 Task: In the Contact  Isabelle.Mitchell@brooklynmuseum.org, Create email and send with subject: 'Welcome to a New Paradigm: Introducing Our Visionary Solution', and with mail content 'Good Morning!_x000D_
Ignite your passion for success. Our groundbreaking solution will unleash your potential and open doors to endless opportunities in your industry._x000D_
Best Regards', attach the document: Project_plan.docx and insert image: visitingcard.jpg. Below Best Regards, write Wechat and insert the URL: 'www.wechat.com'. Mark checkbox to create task to follow up : In 2 weeks. Logged in from softage.5@softage.net
Action: Mouse moved to (83, 69)
Screenshot: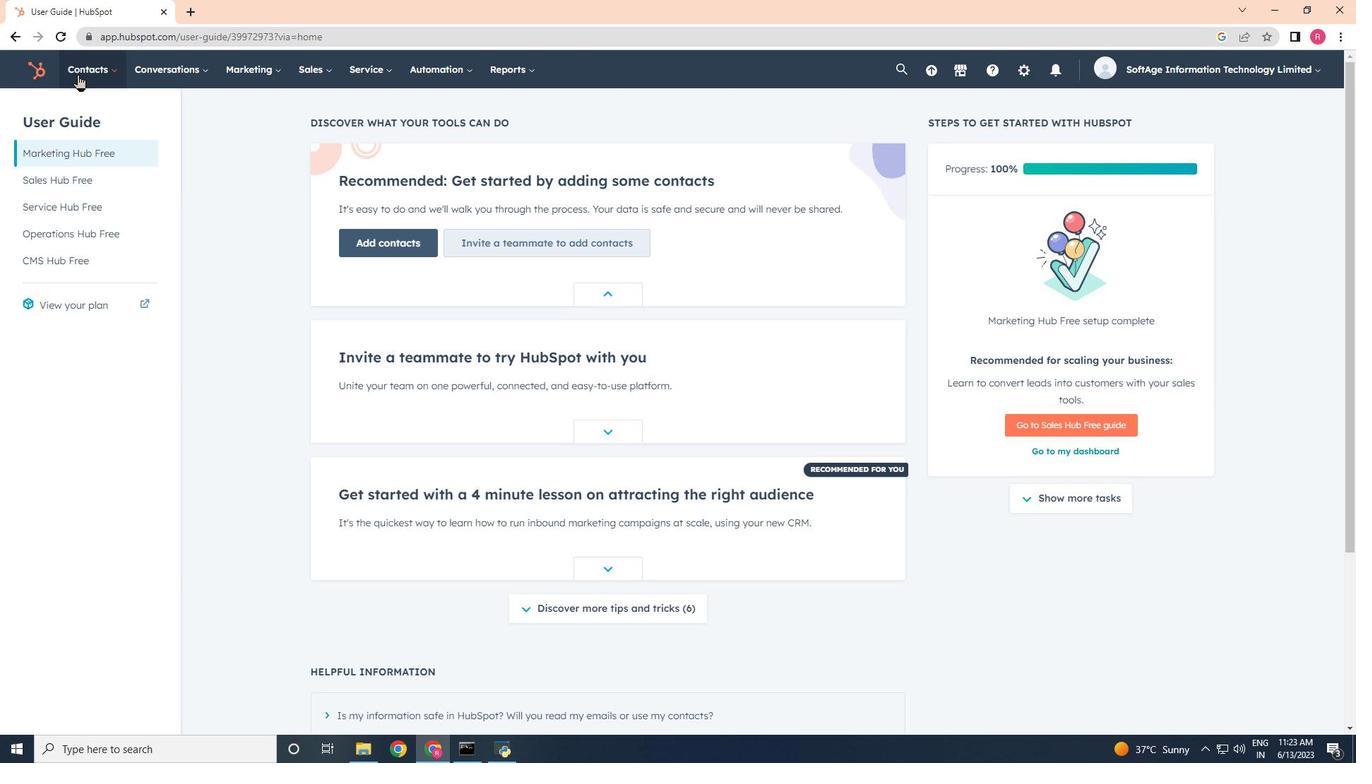 
Action: Mouse pressed left at (83, 69)
Screenshot: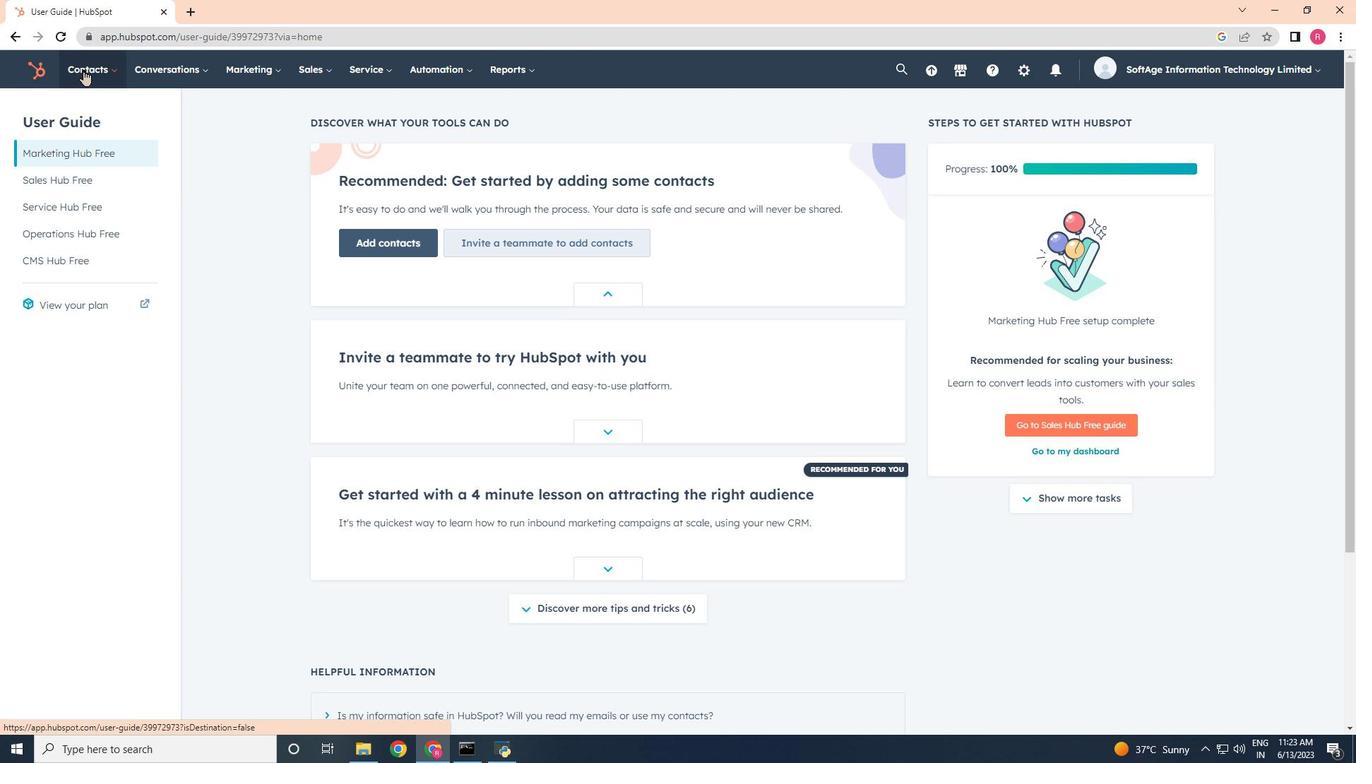 
Action: Mouse moved to (110, 104)
Screenshot: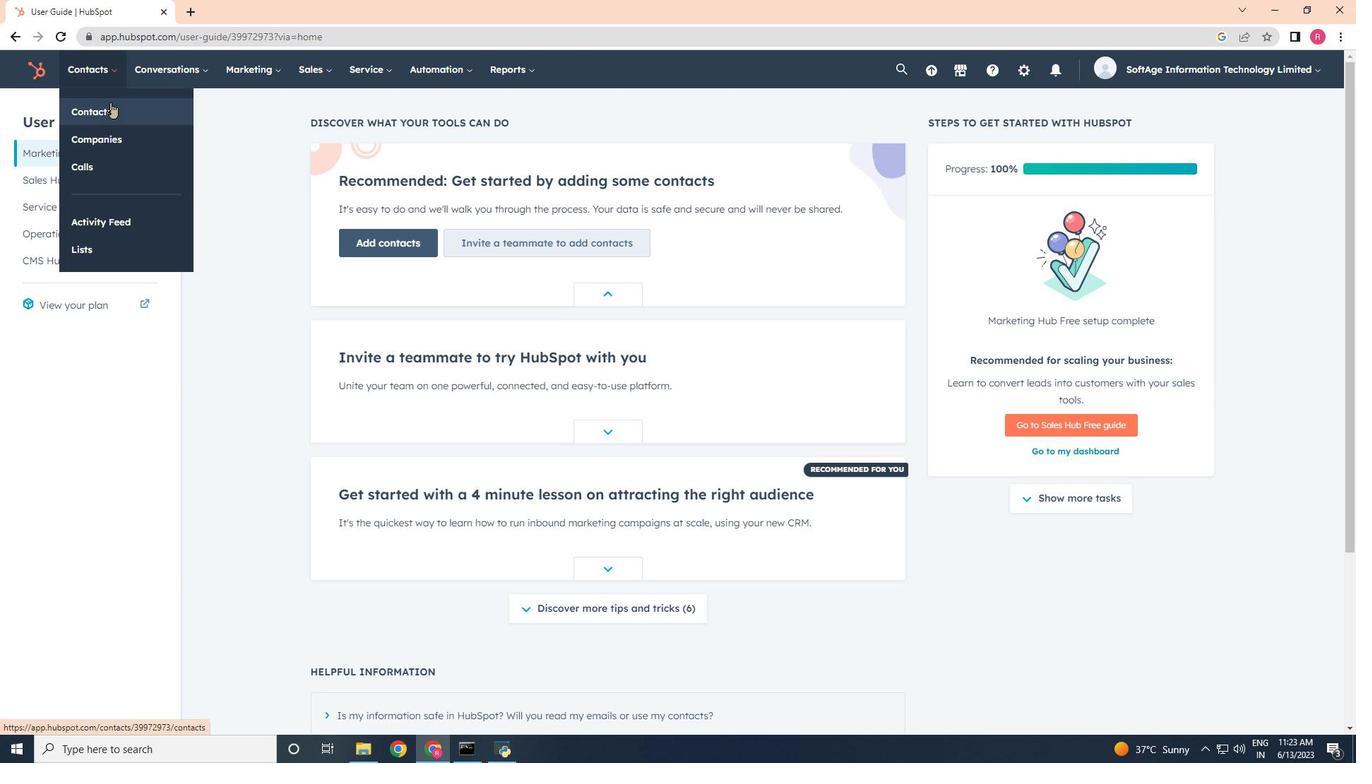 
Action: Mouse pressed left at (110, 104)
Screenshot: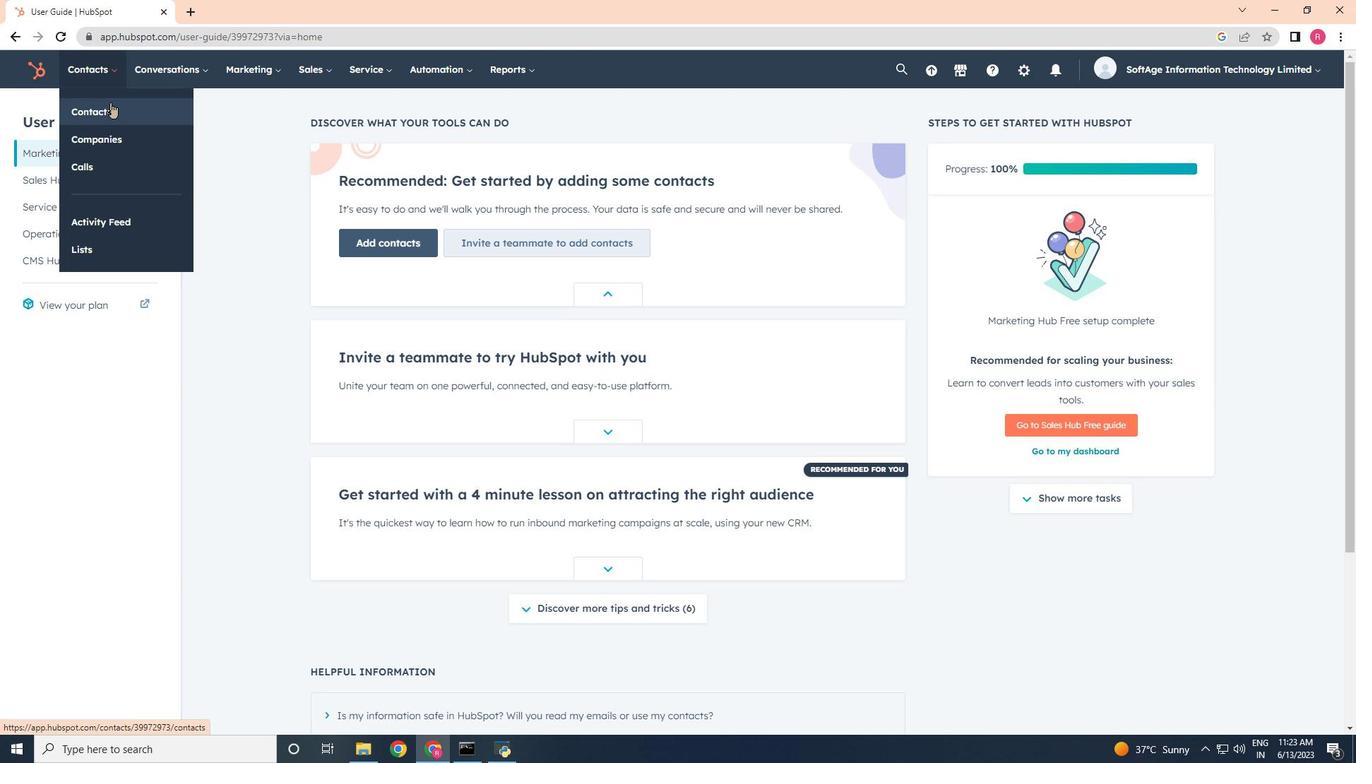 
Action: Mouse moved to (118, 223)
Screenshot: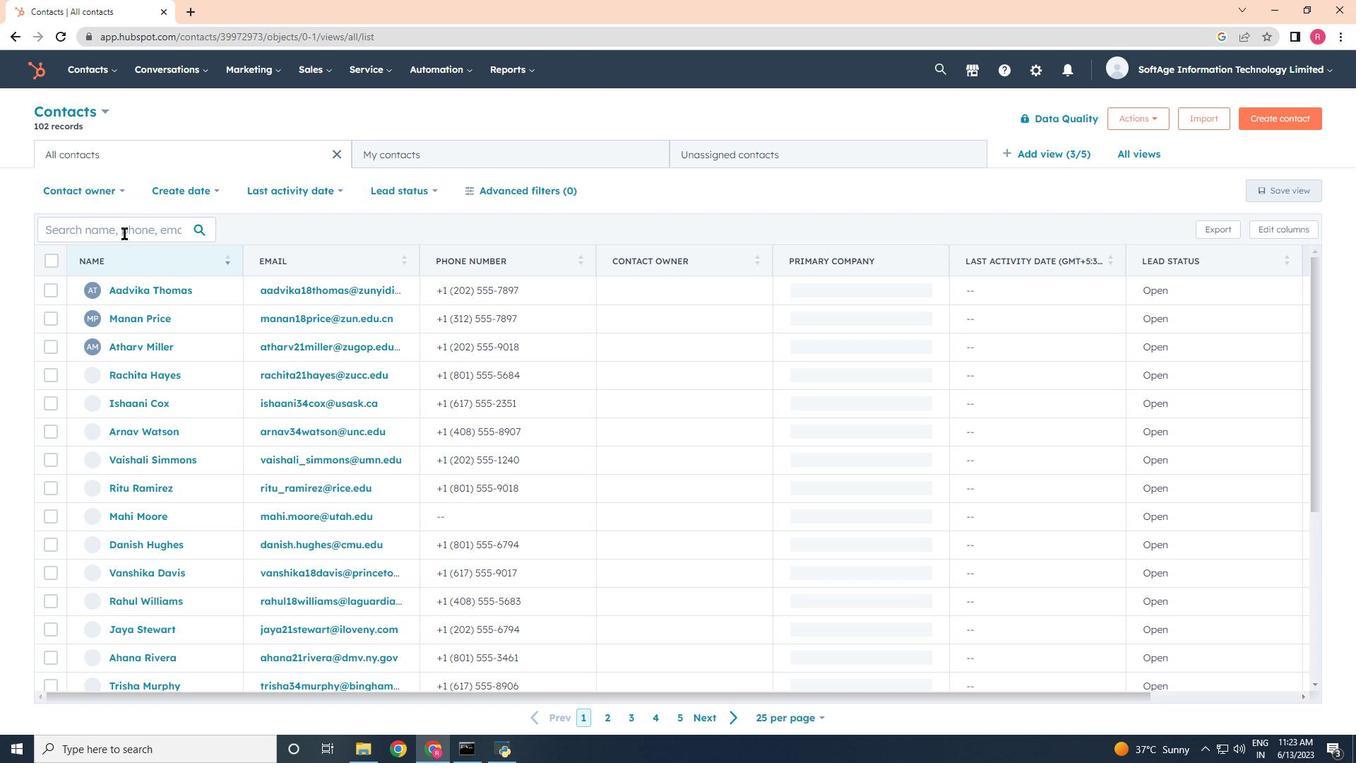 
Action: Mouse pressed left at (118, 223)
Screenshot: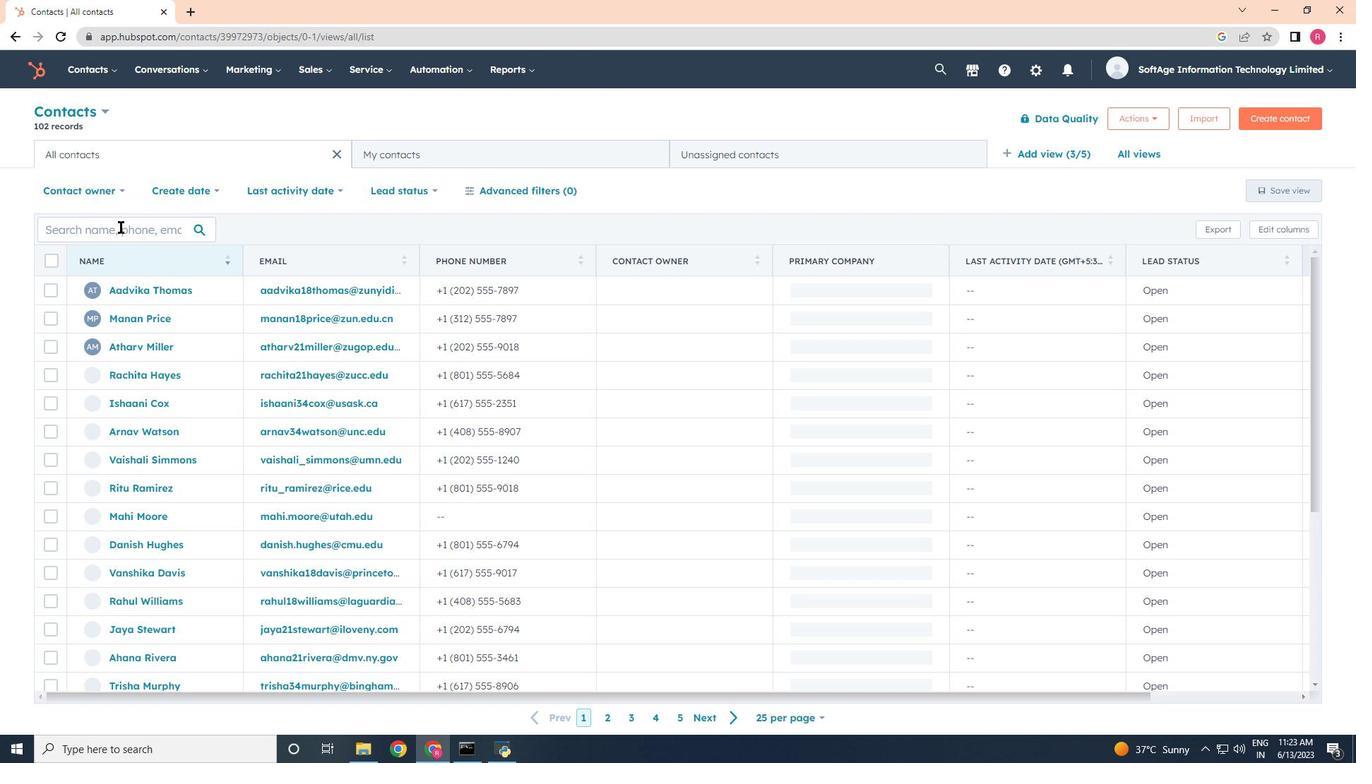 
Action: Mouse pressed right at (118, 223)
Screenshot: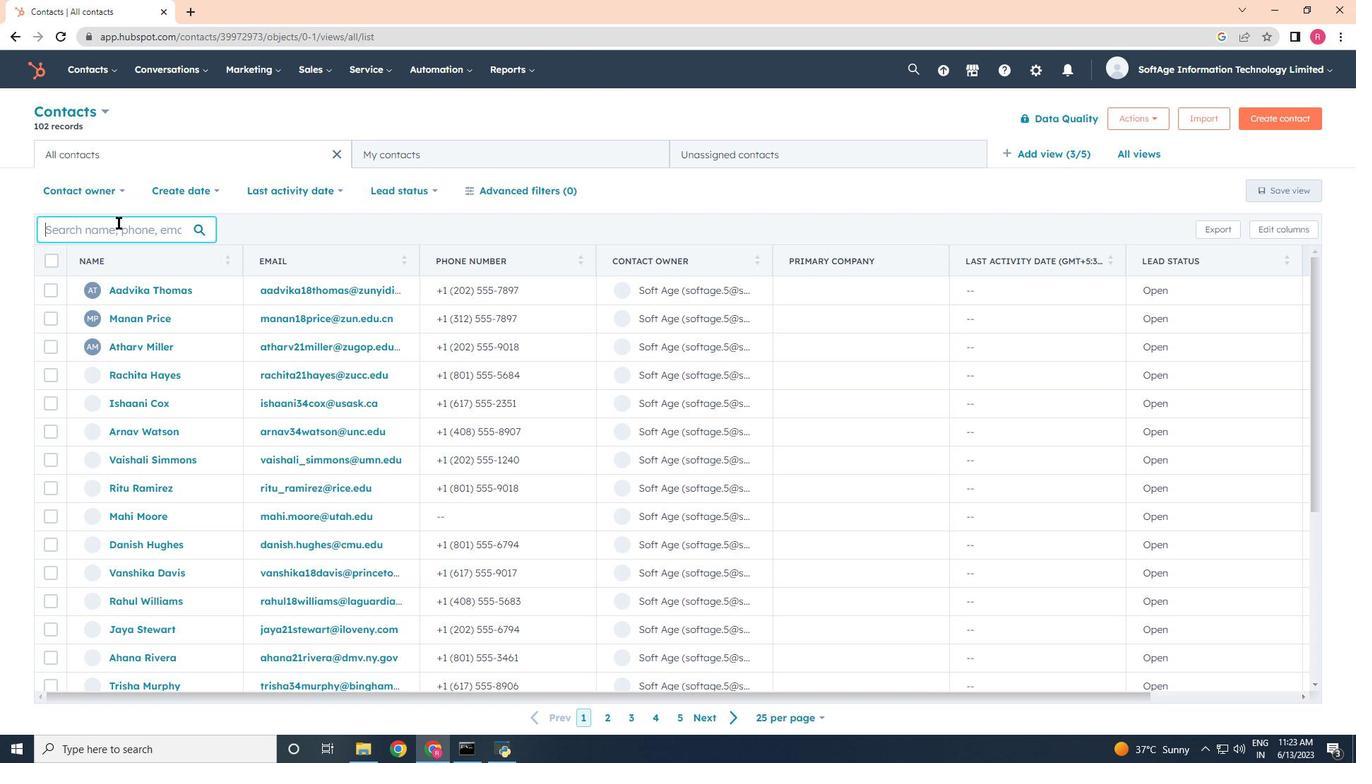 
Action: Mouse moved to (161, 336)
Screenshot: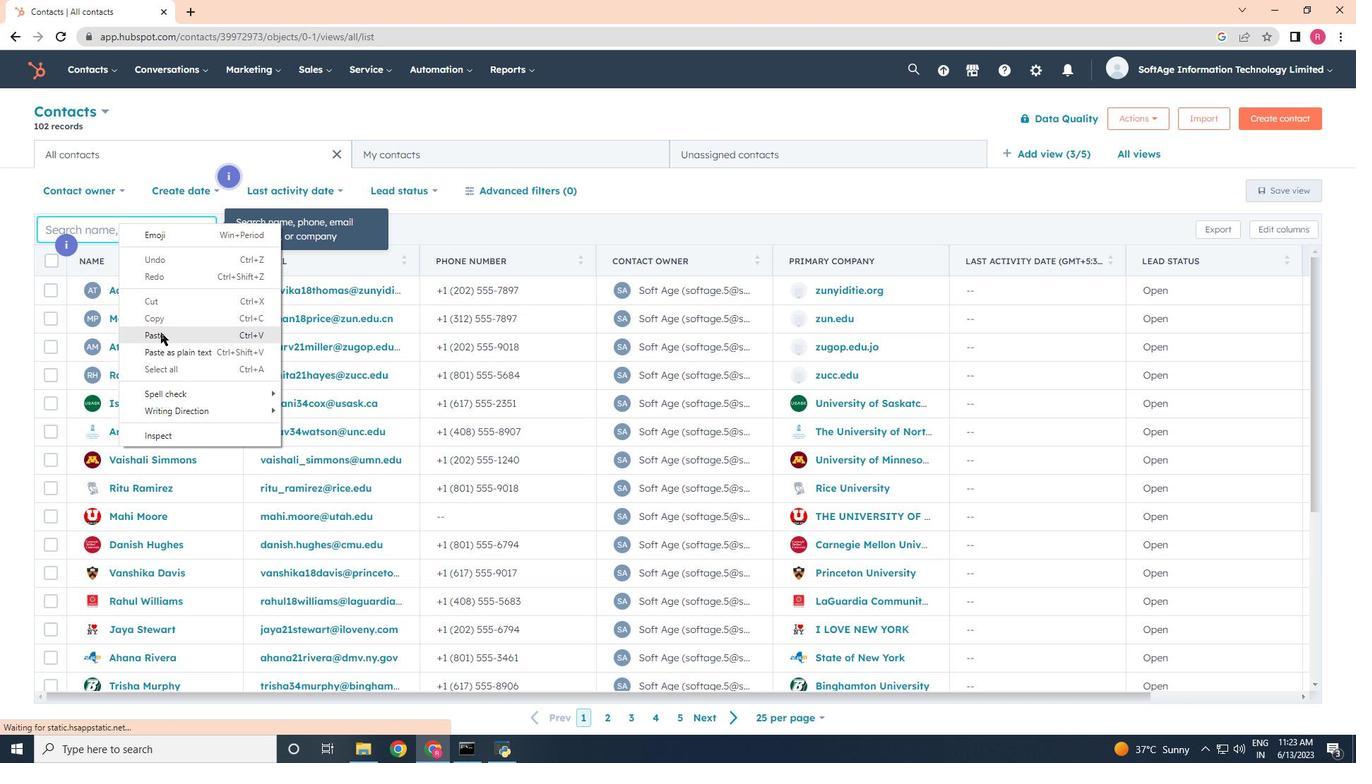 
Action: Mouse pressed left at (161, 336)
Screenshot: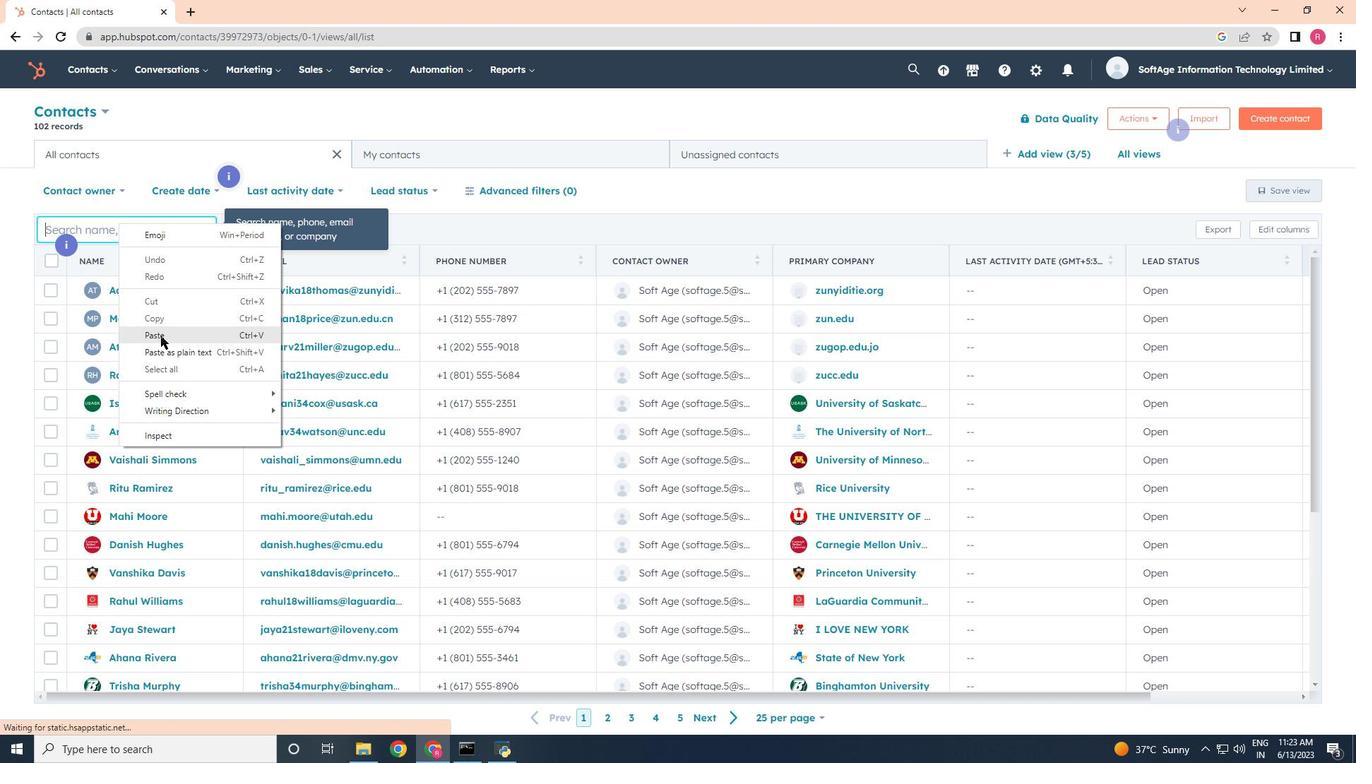 
Action: Mouse moved to (118, 291)
Screenshot: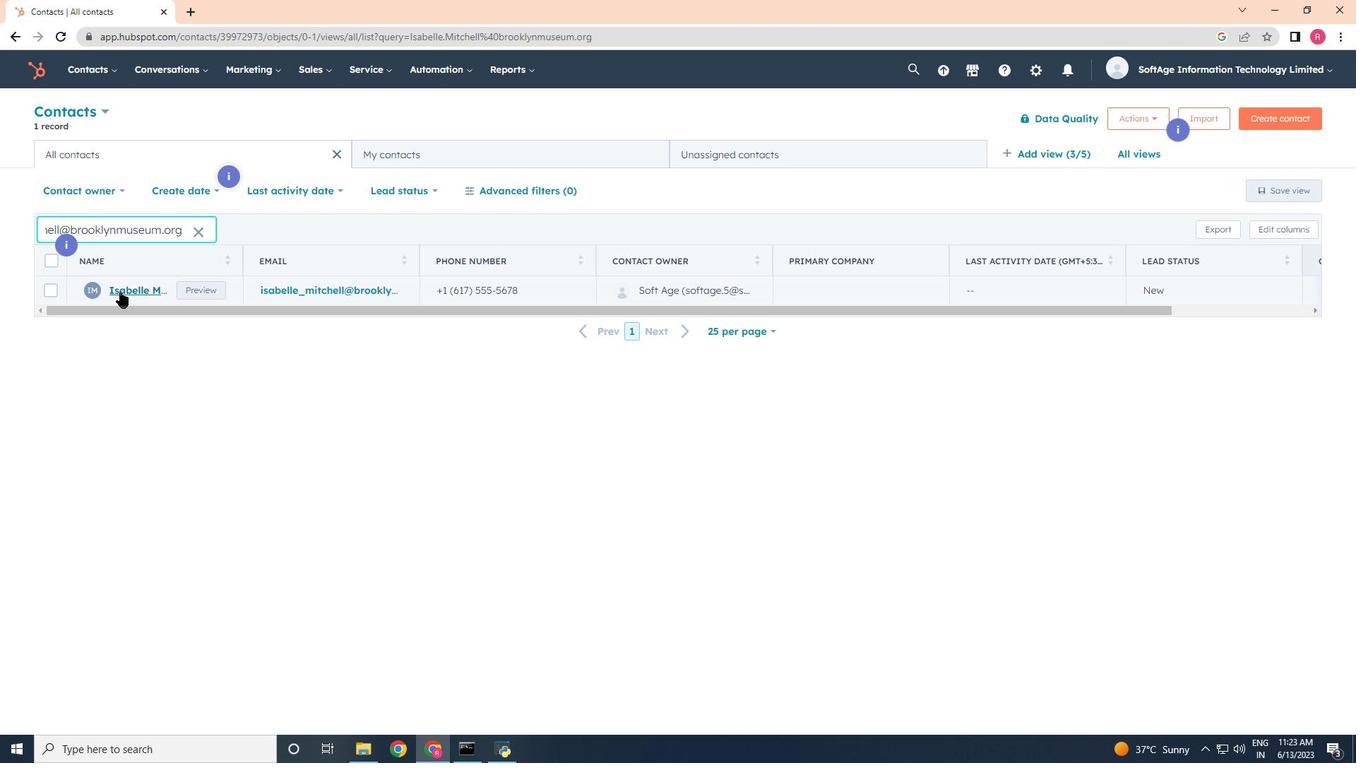 
Action: Mouse pressed left at (118, 291)
Screenshot: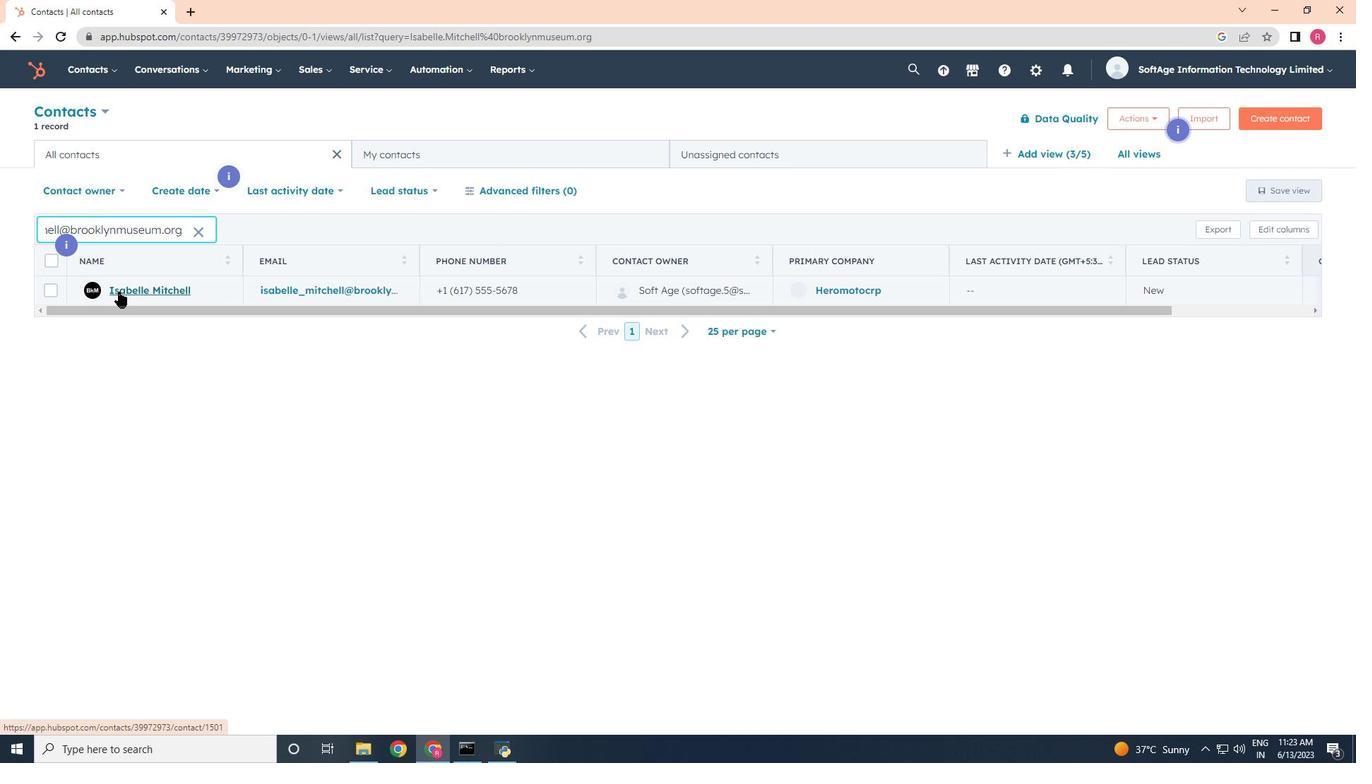 
Action: Mouse moved to (103, 234)
Screenshot: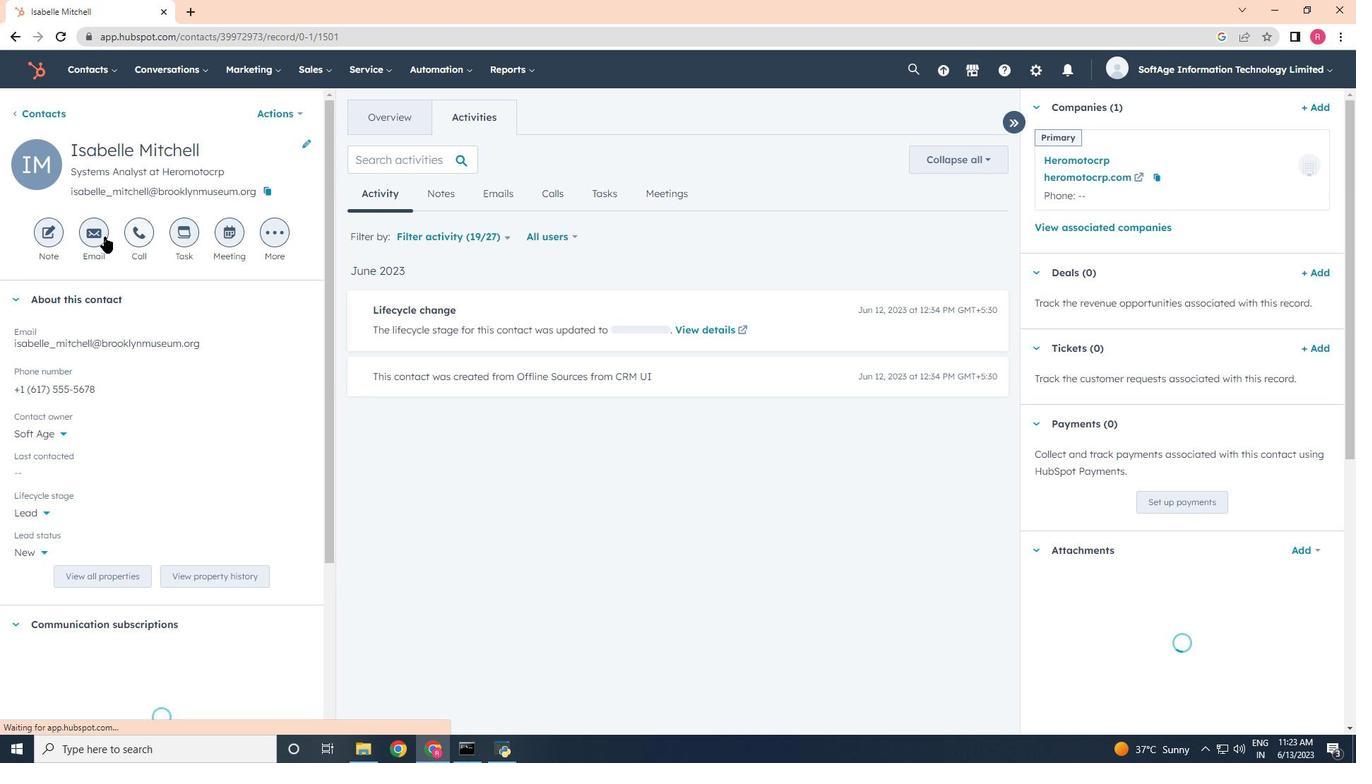 
Action: Mouse pressed left at (103, 234)
Screenshot: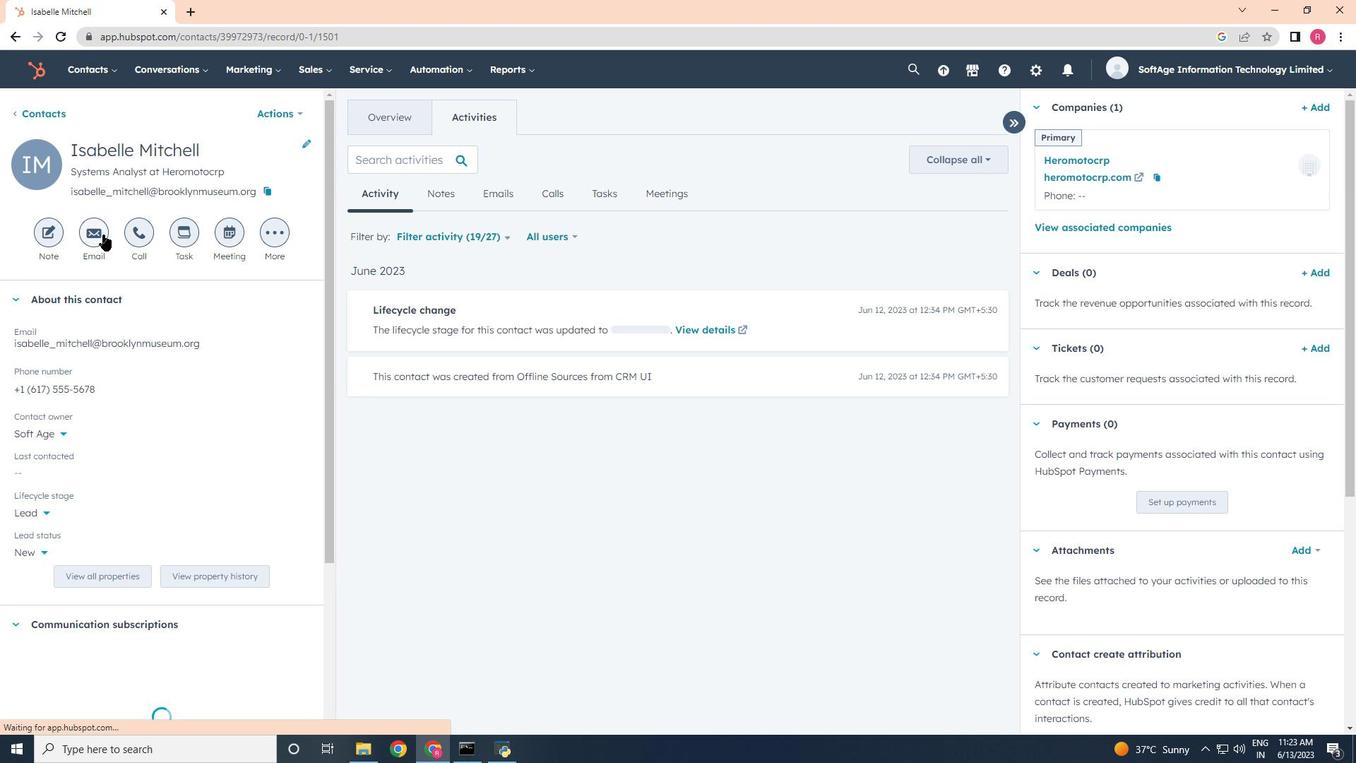 
Action: Mouse moved to (1194, 358)
Screenshot: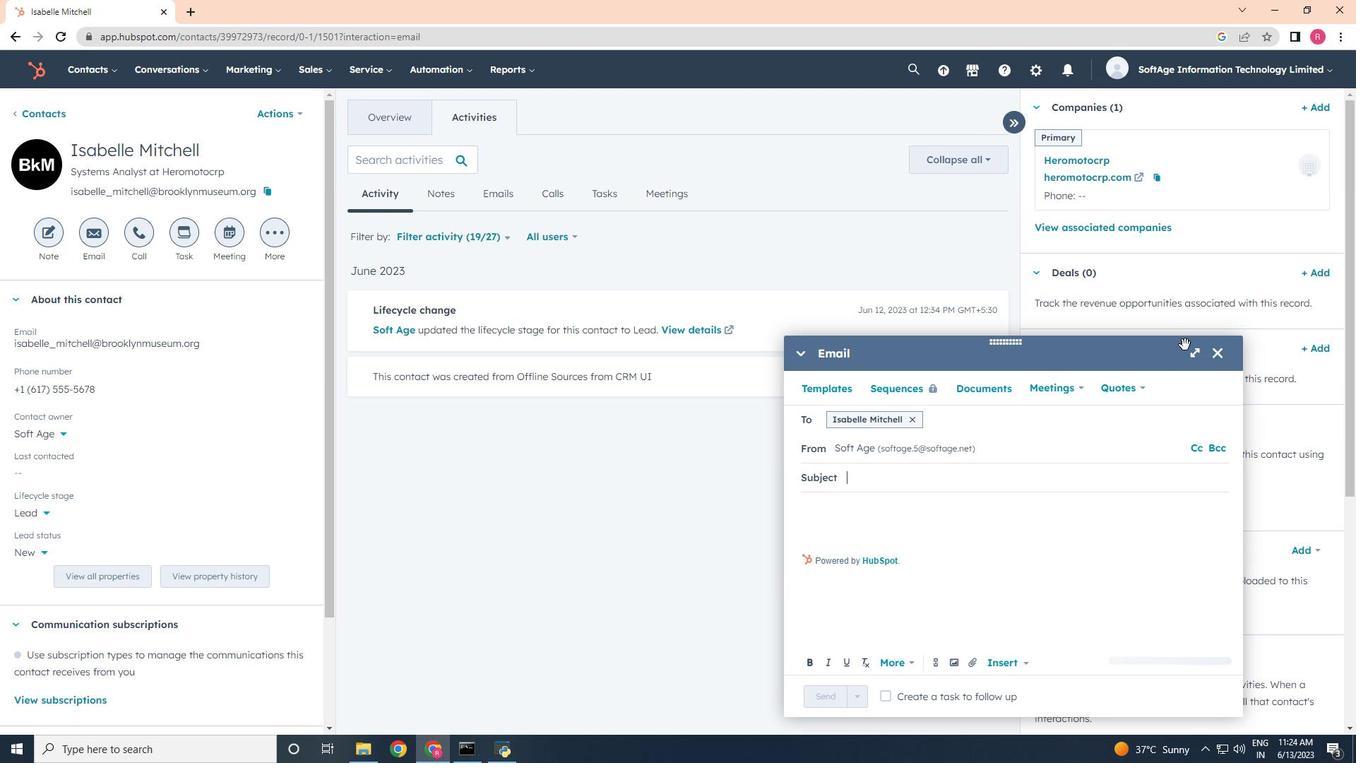 
Action: Mouse pressed left at (1194, 358)
Screenshot: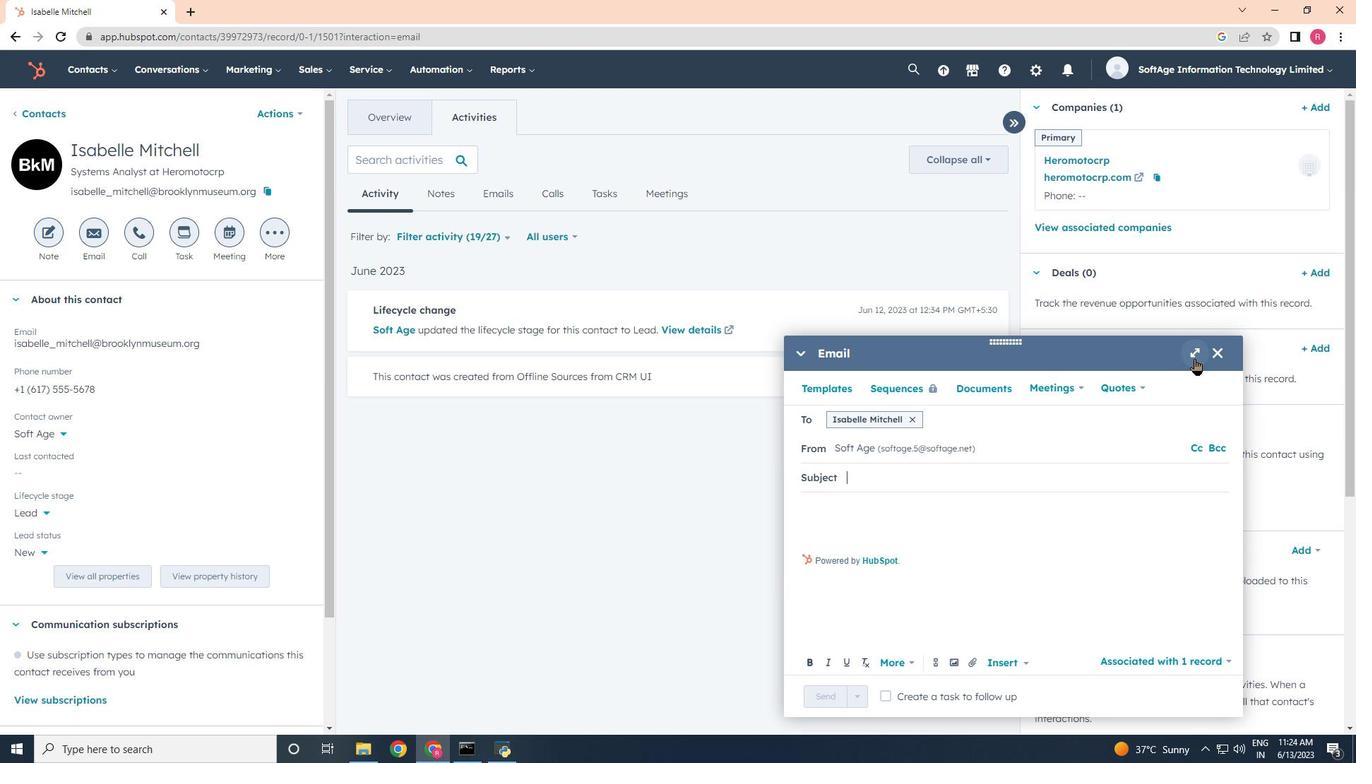 
Action: Mouse moved to (1358, 742)
Screenshot: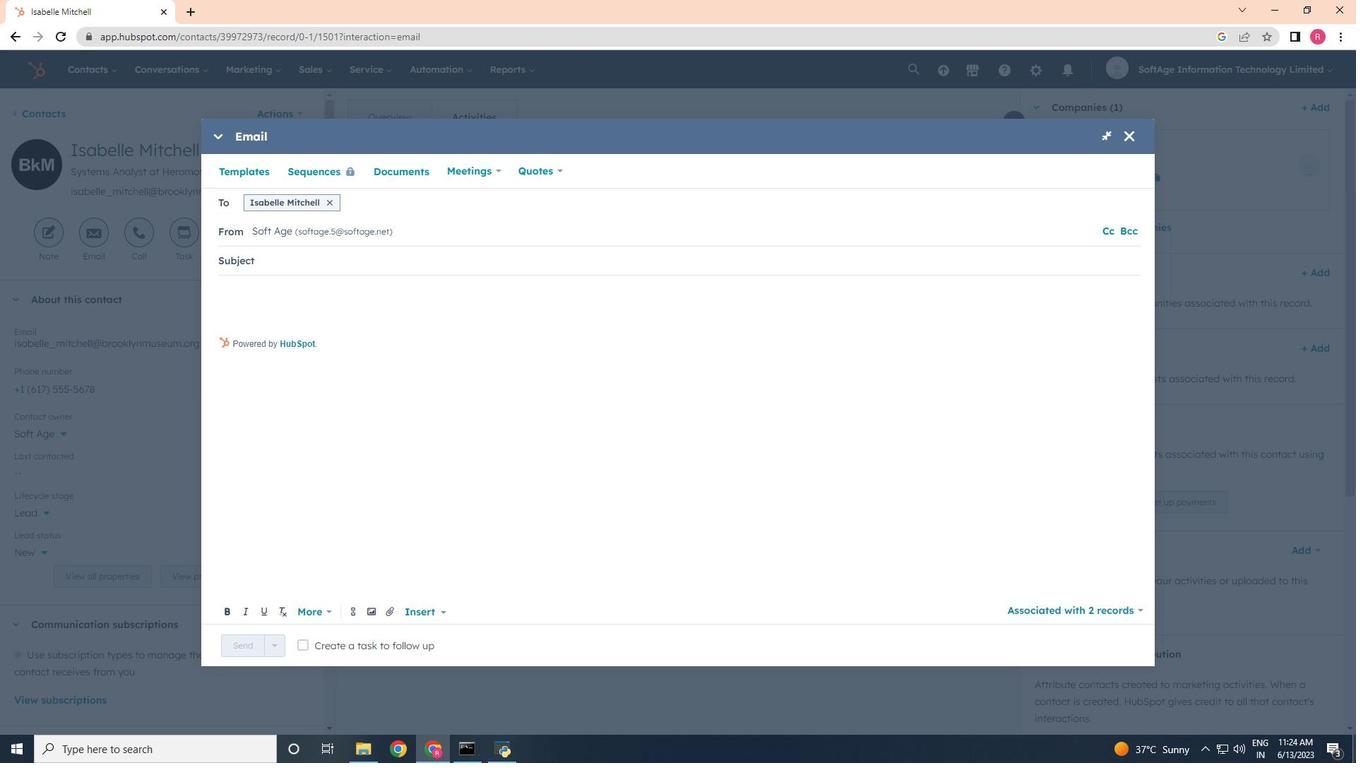 
Action: Key pressed <Key.shift>Welcome<Key.space>to<Key.space>a<Key.space><Key.shift>New<Key.space><Key.shift>Paradigm<Key.shift_r>:<Key.space>m<Key.backspace><Key.shift>Introducing<Key.space><Key.shift>Our<Key.space><Key.shift>Visionary<Key.space><Key.shift>Solution<Key.enter>
Screenshot: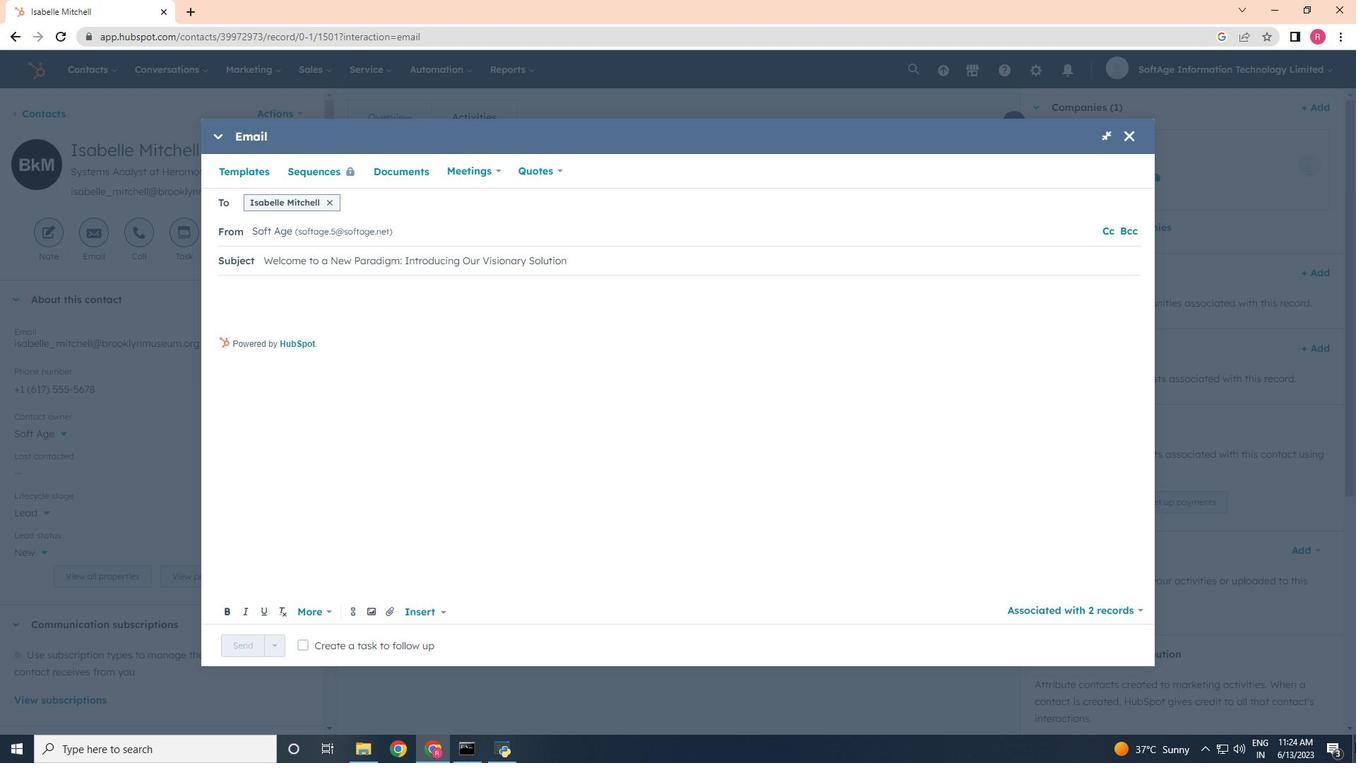 
Action: Mouse moved to (245, 293)
Screenshot: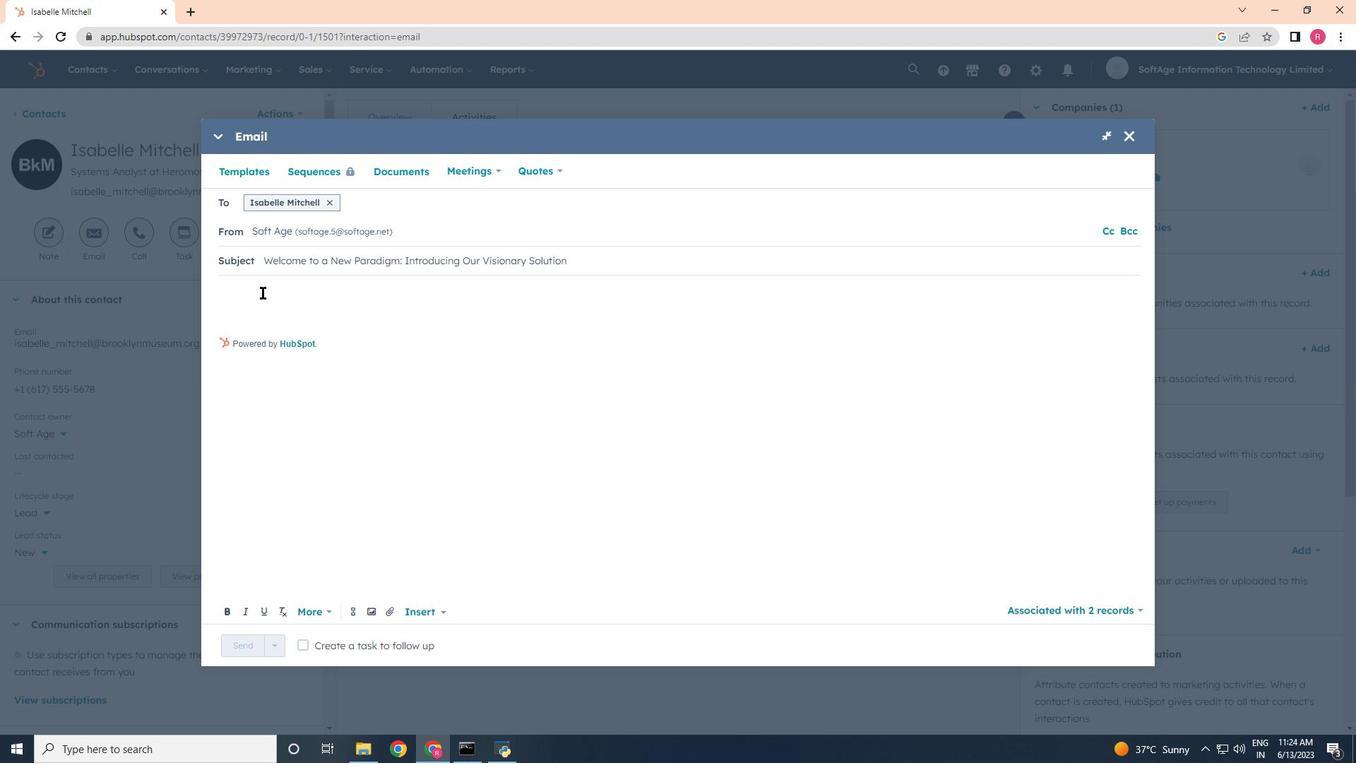 
Action: Mouse pressed left at (245, 293)
Screenshot: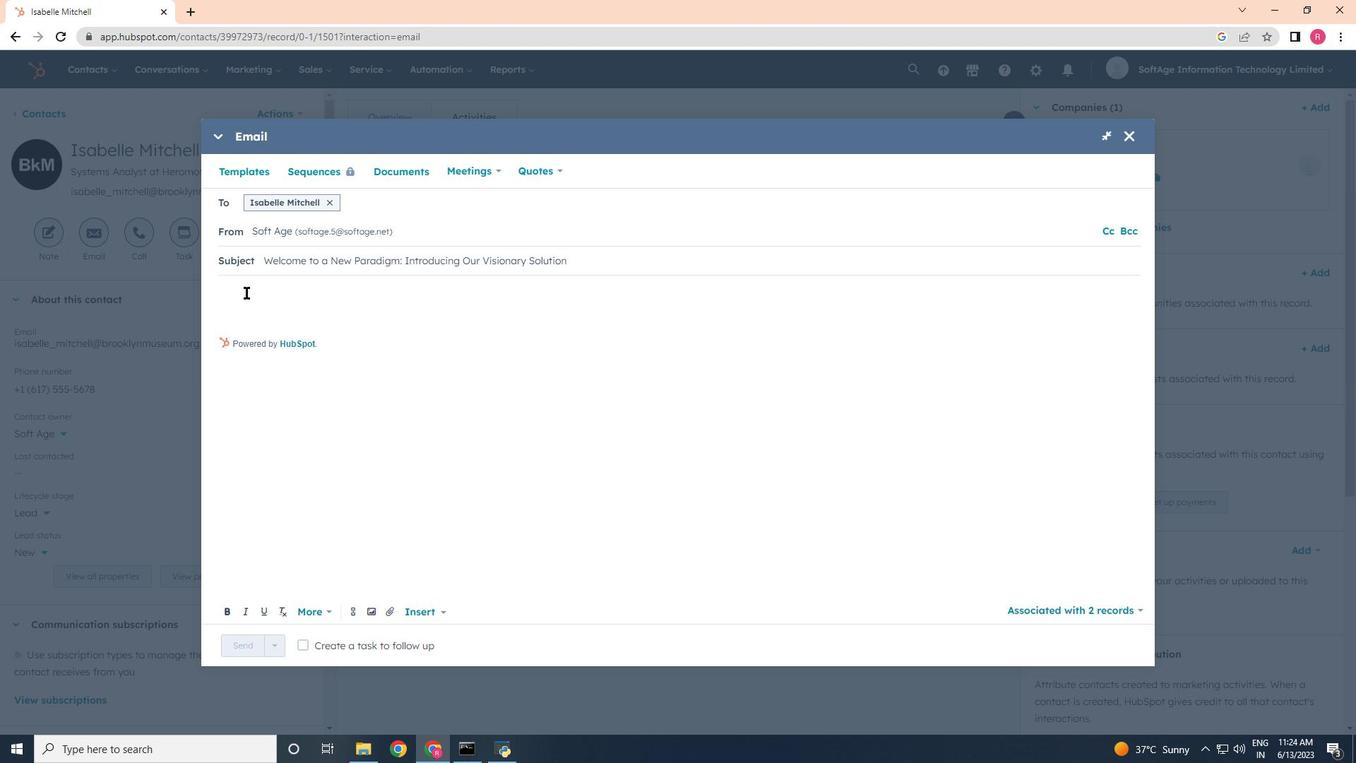 
Action: Key pressed <Key.backspace><Key.shift>good<Key.space><Key.shift><Key.shift><Key.shift><Key.shift><Key.shift><Key.shift><Key.shift><Key.shift><Key.shift><Key.shift><Key.shift><Key.shift><Key.shift><Key.shift><Key.shift><Key.shift><Key.shift><Key.shift><Key.shift><Key.shift><Key.shift><Key.shift><Key.backspace><Key.backspace><Key.backspace><Key.backspace><Key.backspace><Key.backspace><Key.backspace><Key.backspace><Key.backspace><Key.backspace><Key.backspace><Key.backspace><Key.backspace><Key.shift>Good<Key.space><Key.shift>Morning<Key.shift>!<Key.enter><Key.enter><Key.shift><Key.shift><Key.shift><Key.shift><Key.shift><Key.shift><Key.shift><Key.shift><Key.shift><Key.shift><Key.shift><Key.shift><Key.shift><Key.shift><Key.shift><Key.shift><Key.shift><Key.shift><Key.shift><Key.shift><Key.shift><Key.shift><Key.shift><Key.shift><Key.shift><Key.shift><Key.shift><Key.shift><Key.shift><Key.shift><Key.shift><Key.shift><Key.shift><Key.shift><Key.shift><Key.shift><Key.shift><Key.shift><Key.shift><Key.shift><Key.shift><Key.shift><Key.shift><Key.shift><Key.shift><Key.shift><Key.shift><Key.shift><Key.shift><Key.shift><Key.shift><Key.shift><Key.shift><Key.shift><Key.shift><Key.shift><Key.shift><Key.shift><Key.shift><Key.shift><Key.shift><Key.shift><Key.shift><Key.shift><Key.shift><Key.shift><Key.shift><Key.shift><Key.shift><Key.shift><Key.shift><Key.shift><Key.shift><Key.shift><Key.shift><Key.shift><Key.shift><Key.shift><Key.shift><Key.shift><Key.shift><Key.shift><Key.shift><Key.shift>Ignite<Key.space>your<Key.space>passion<Key.space>for<Key.space>sucess.<Key.space><Key.backspace><Key.backspace><Key.backspace><Key.backspace><Key.backspace>cess.<Key.space><Key.shift>Our<Key.space>ga<Key.backspace>roundbreaking<Key.space>solution<Key.space>e<Key.backspace>wil<Key.space>unles<Key.backspace>ash<Key.space><Key.left><Key.left><Key.left><Key.left><Key.left><Key.left><Key.left><Key.left><Key.left><Key.left>l<Key.right><Key.right><Key.right><Key.right><Key.right><Key.right><Key.right><Key.right><Key.right><Key.space>your<Key.space>potenn==<Key.backspace><Key.backspace><Key.backspace>tial<Key.space>and<Key.space>oprn<Key.space>dors<Key.left><Key.left><Key.left><Key.left><Key.left><Key.left><Key.backspace>e<Key.right><Key.right><Key.right><Key.right><Key.right><Key.right><Key.right><Key.right><Key.down><Key.left><Key.left><Key.left><Key.left><Key.left>o<Key.right><Key.right><Key.space>to<Key.space>ende<Key.backspace>less<Key.space>opportunities<Key.space>in<Key.space>your<Key.space>industry.<Key.enter><Key.enter><Key.shift>Best<Key.space><Key.shift>regards,<Key.enter>
Screenshot: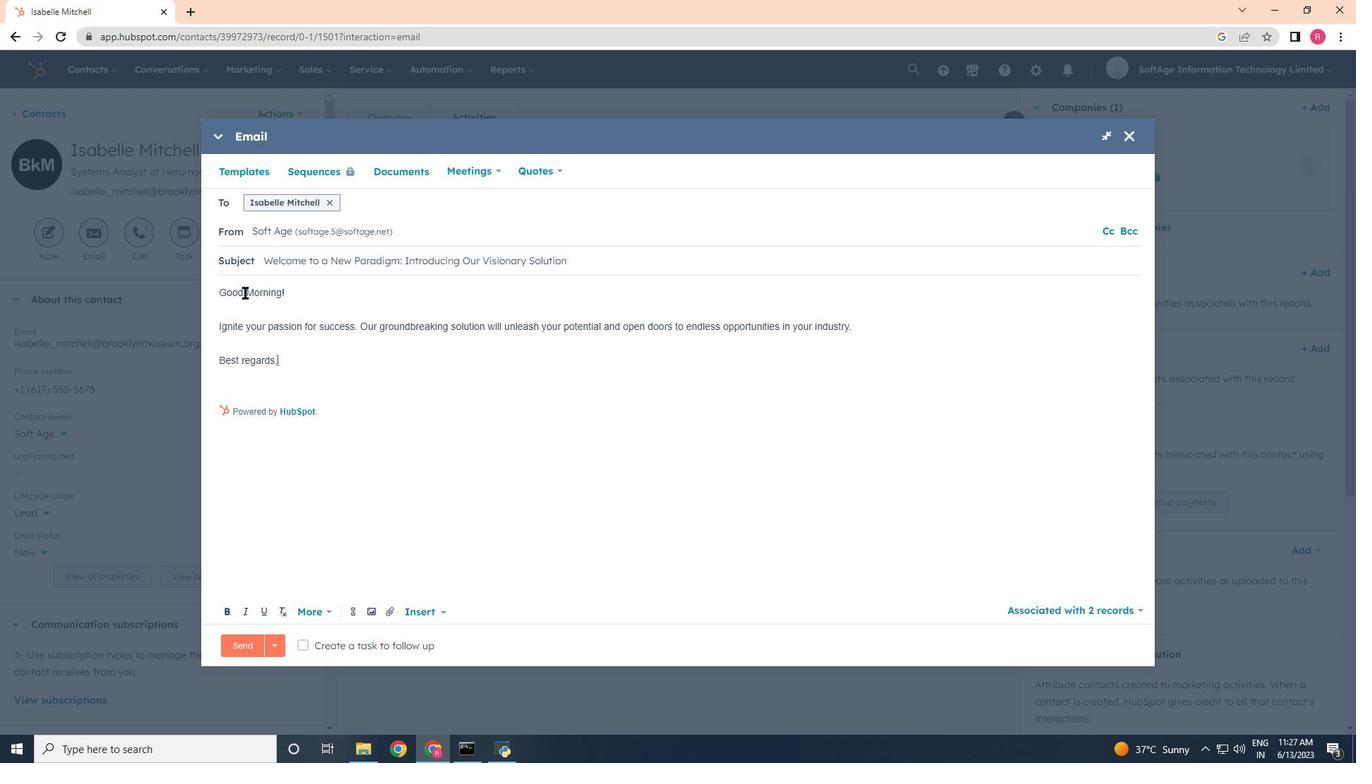 
Action: Mouse moved to (390, 610)
Screenshot: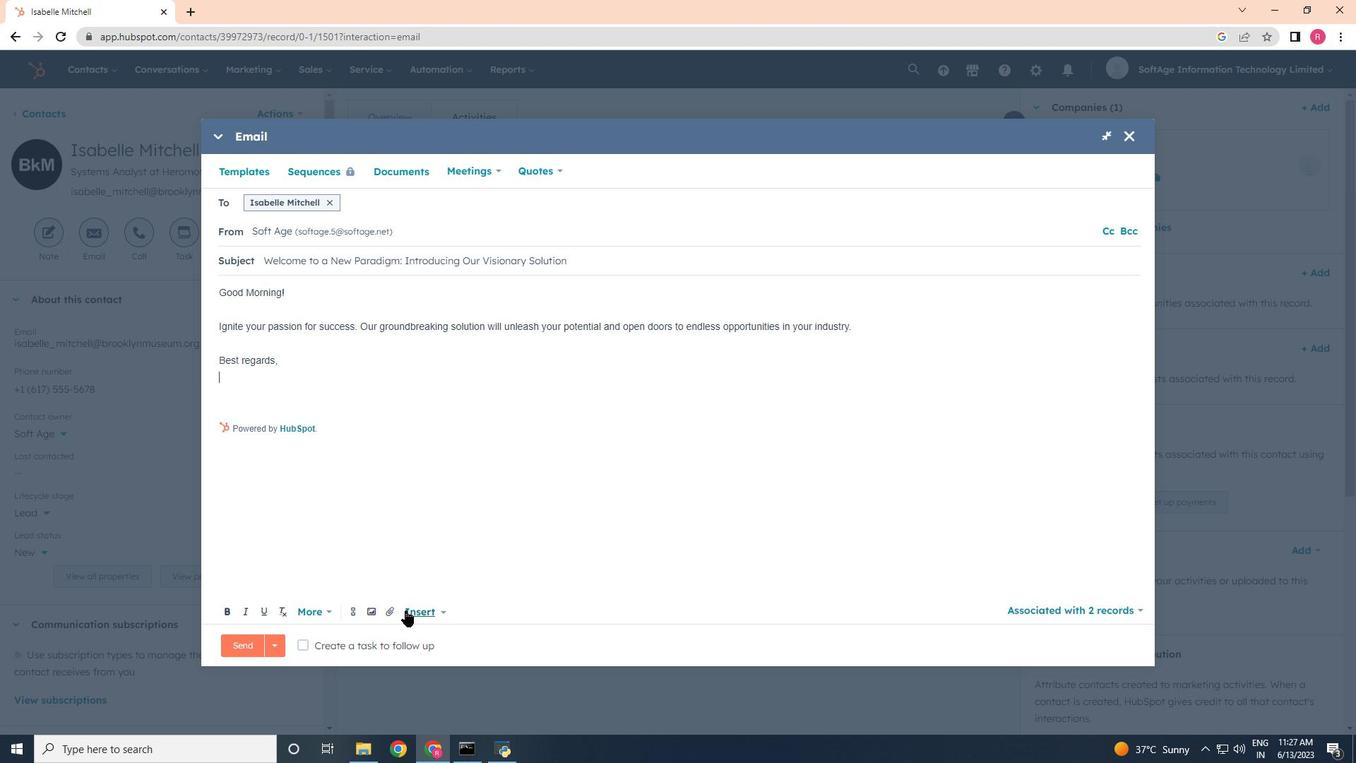 
Action: Mouse pressed left at (390, 610)
Screenshot: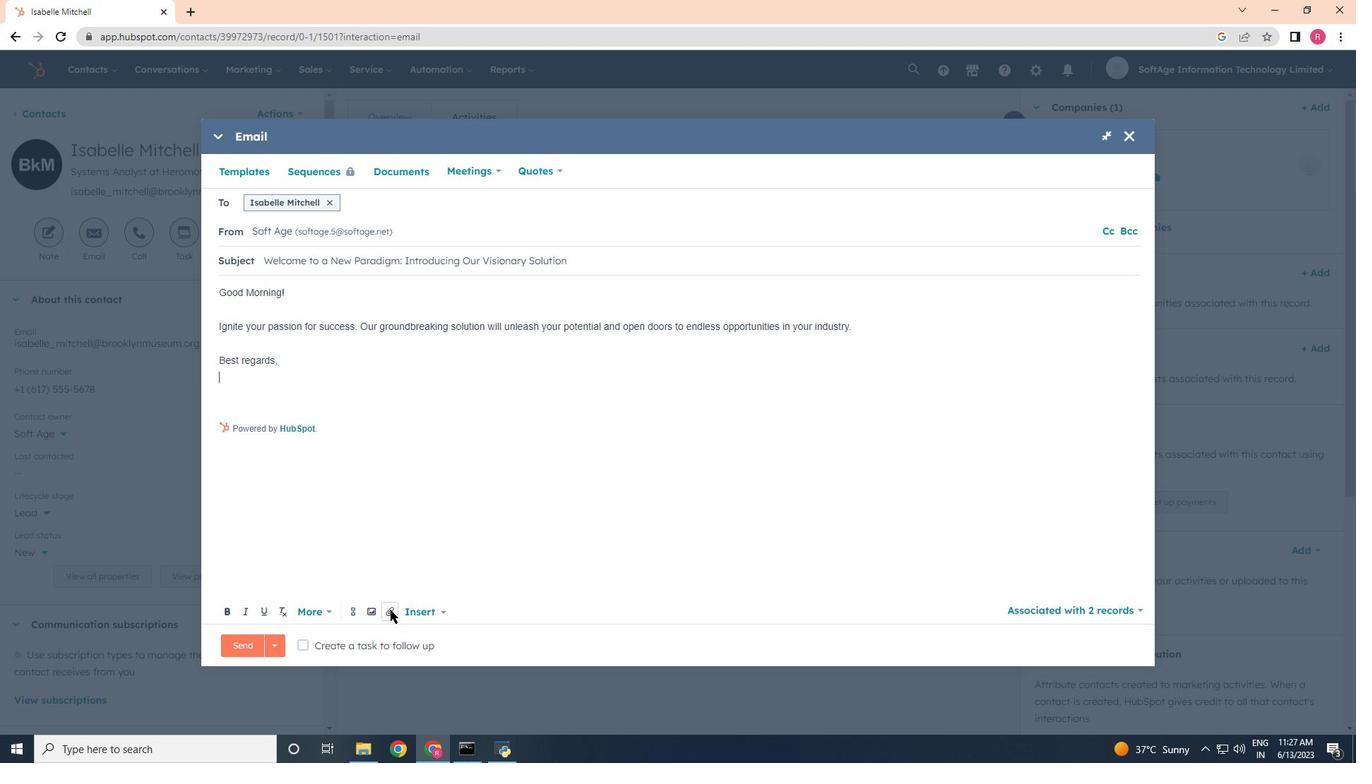 
Action: Mouse moved to (442, 573)
Screenshot: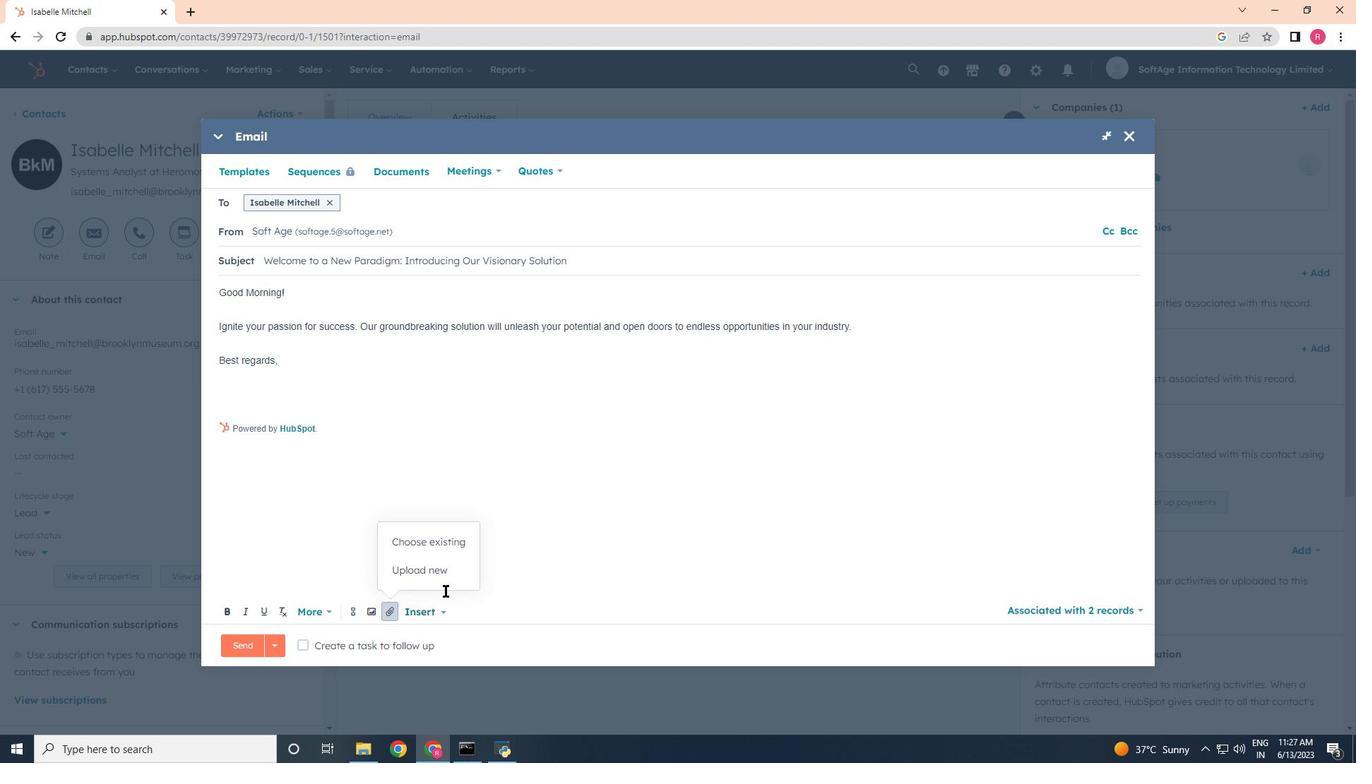 
Action: Mouse pressed left at (442, 573)
Screenshot: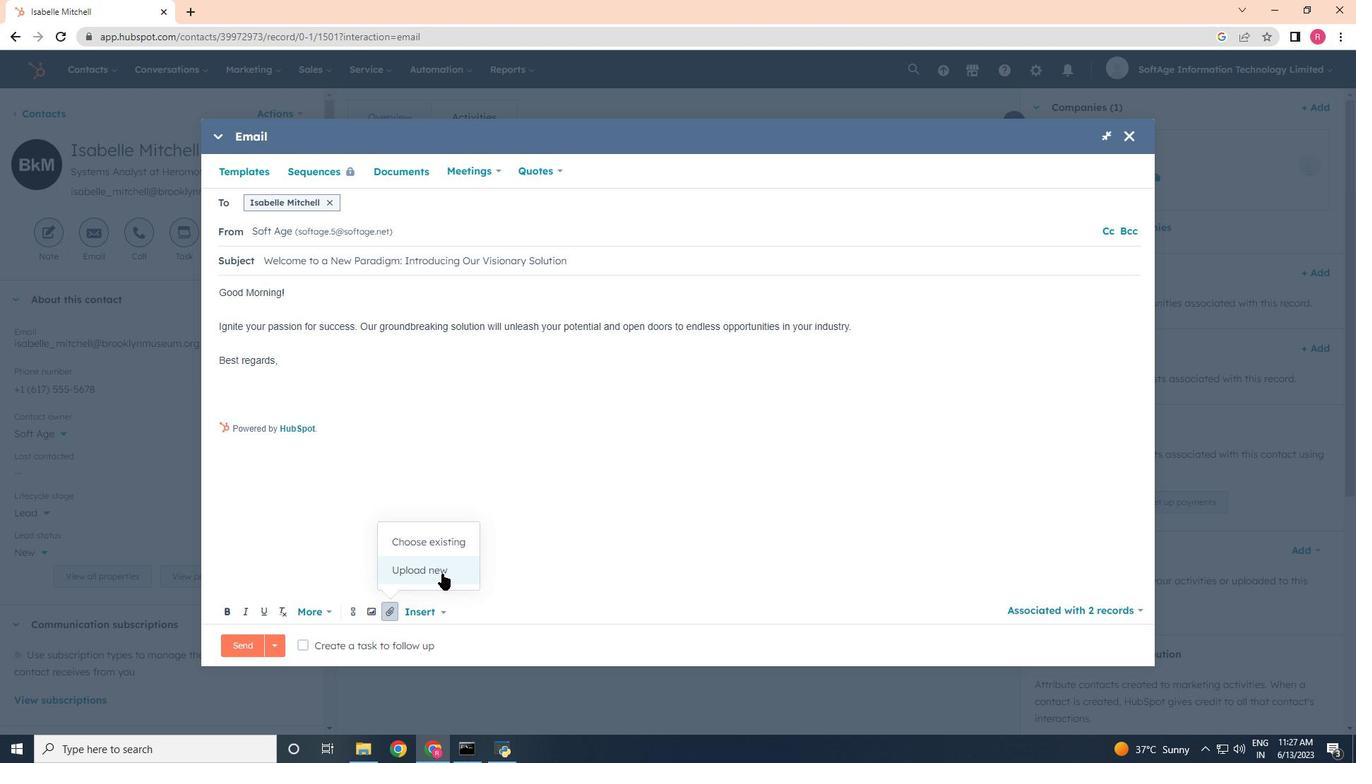 
Action: Mouse moved to (259, 207)
Screenshot: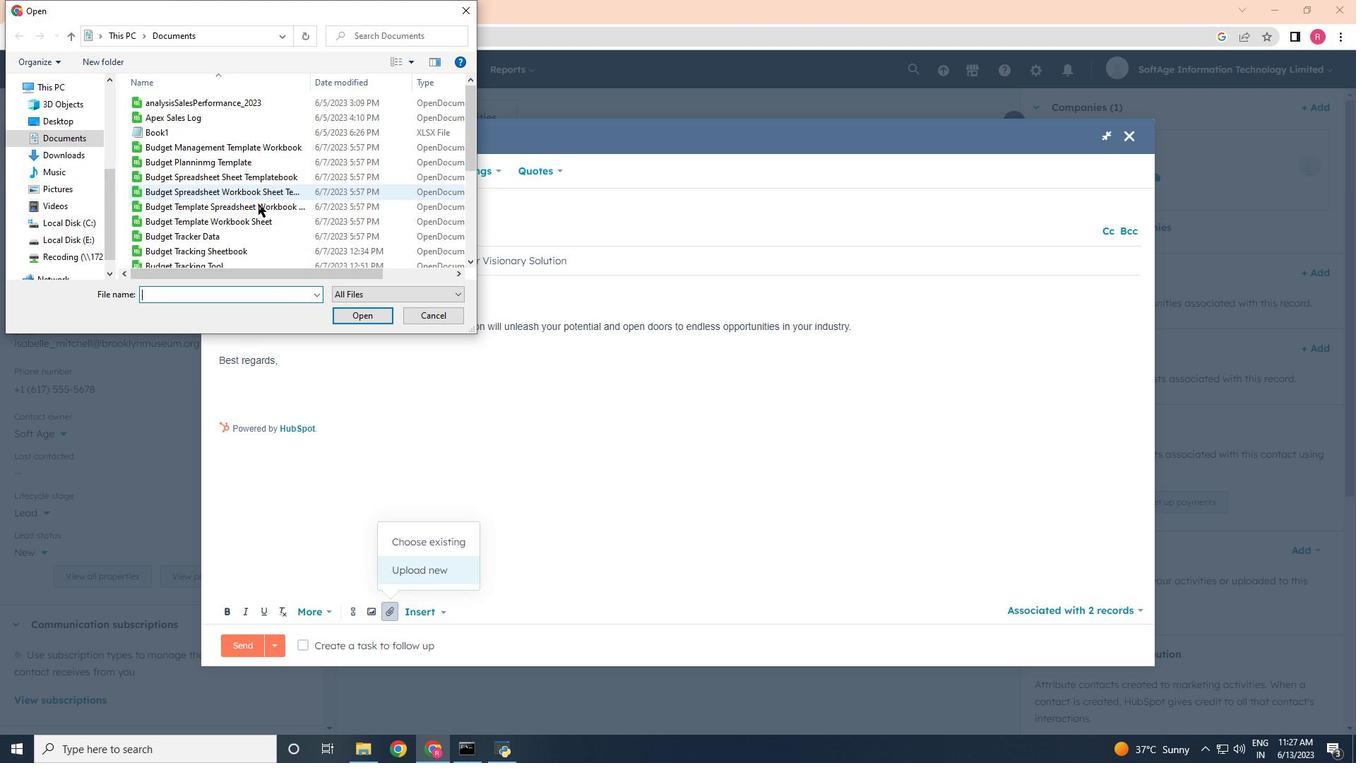 
Action: Mouse scrolled (259, 206) with delta (0, 0)
Screenshot: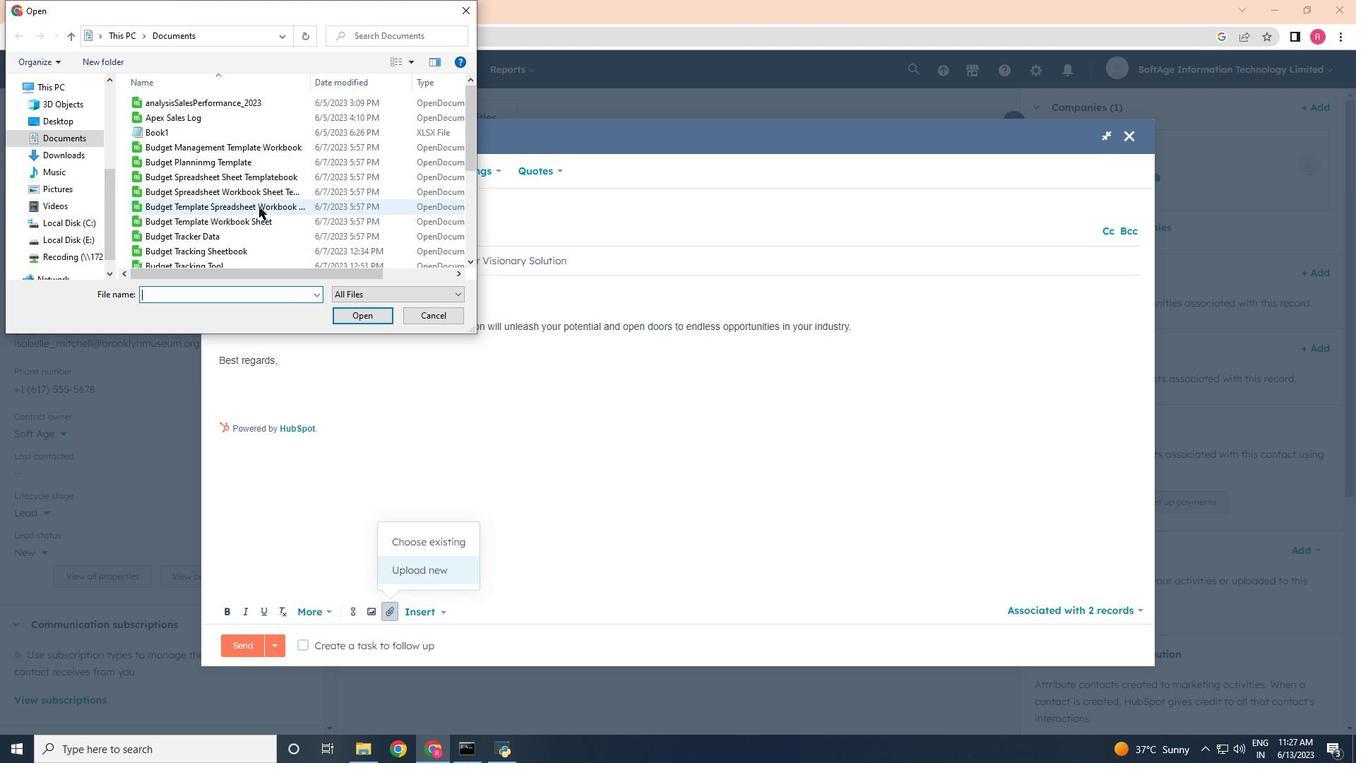 
Action: Mouse scrolled (259, 206) with delta (0, 0)
Screenshot: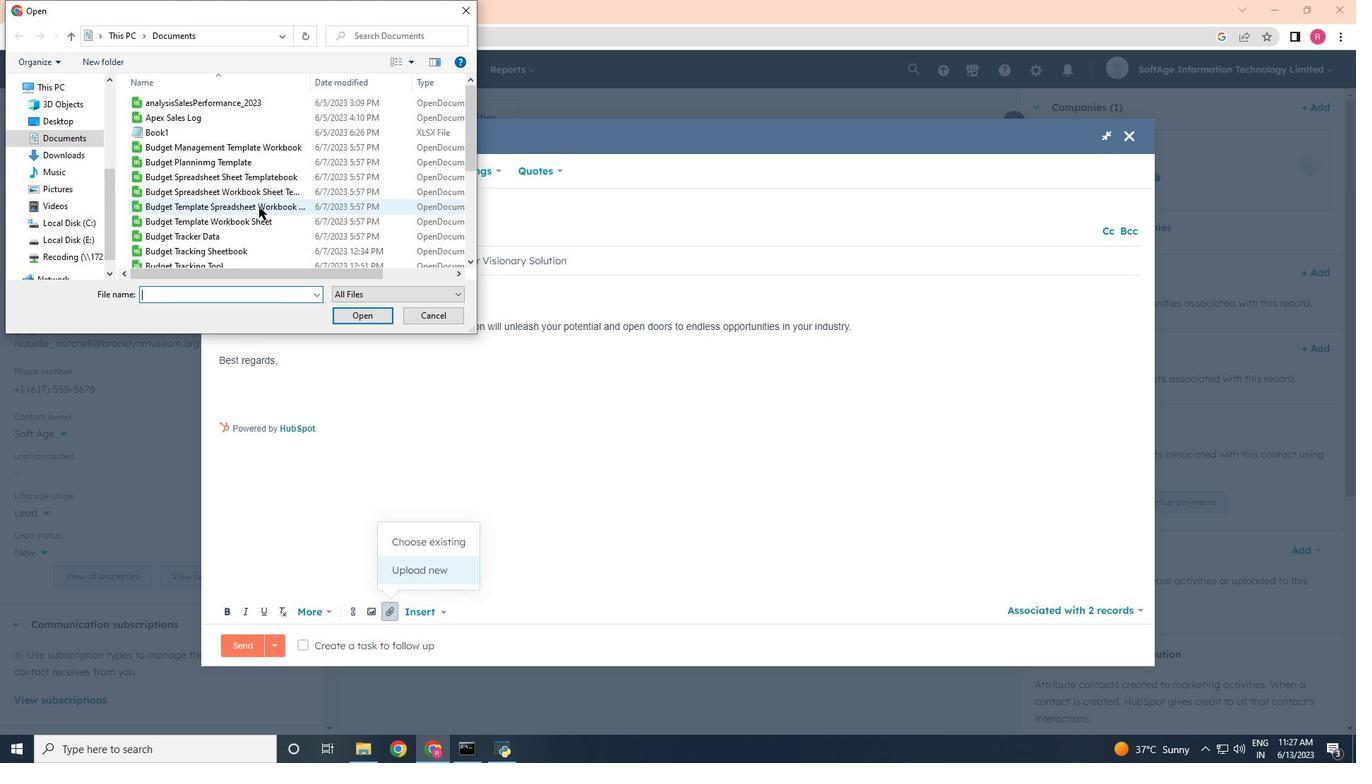 
Action: Mouse scrolled (259, 206) with delta (0, 0)
Screenshot: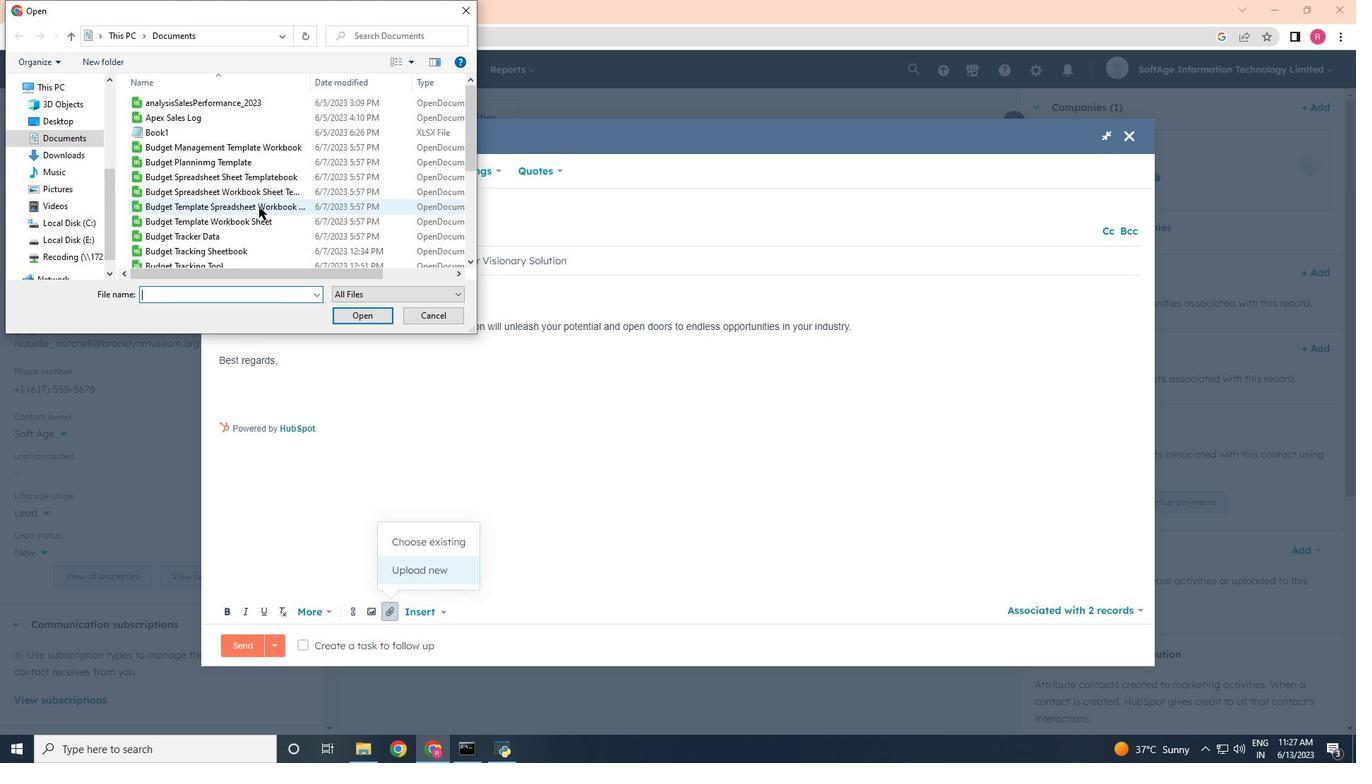
Action: Mouse scrolled (259, 206) with delta (0, 0)
Screenshot: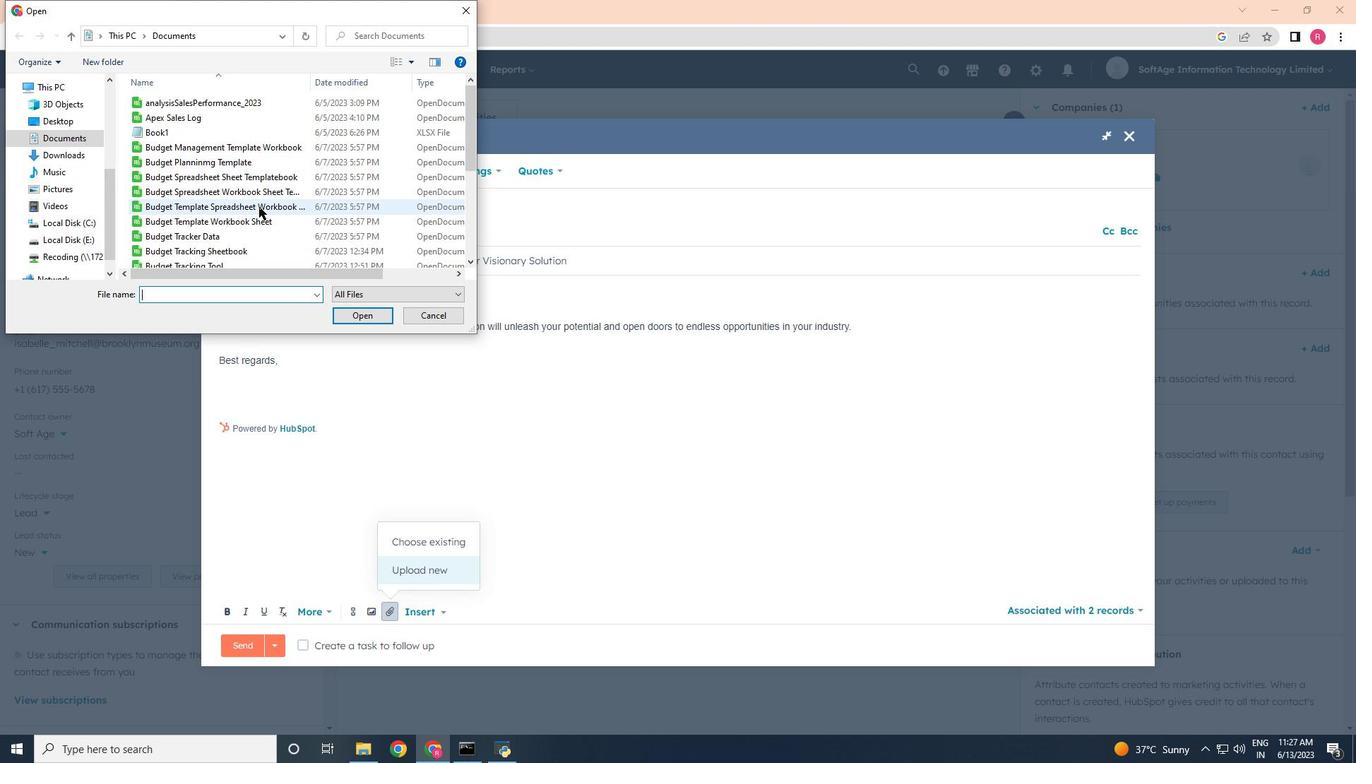 
Action: Mouse scrolled (259, 206) with delta (0, 0)
Screenshot: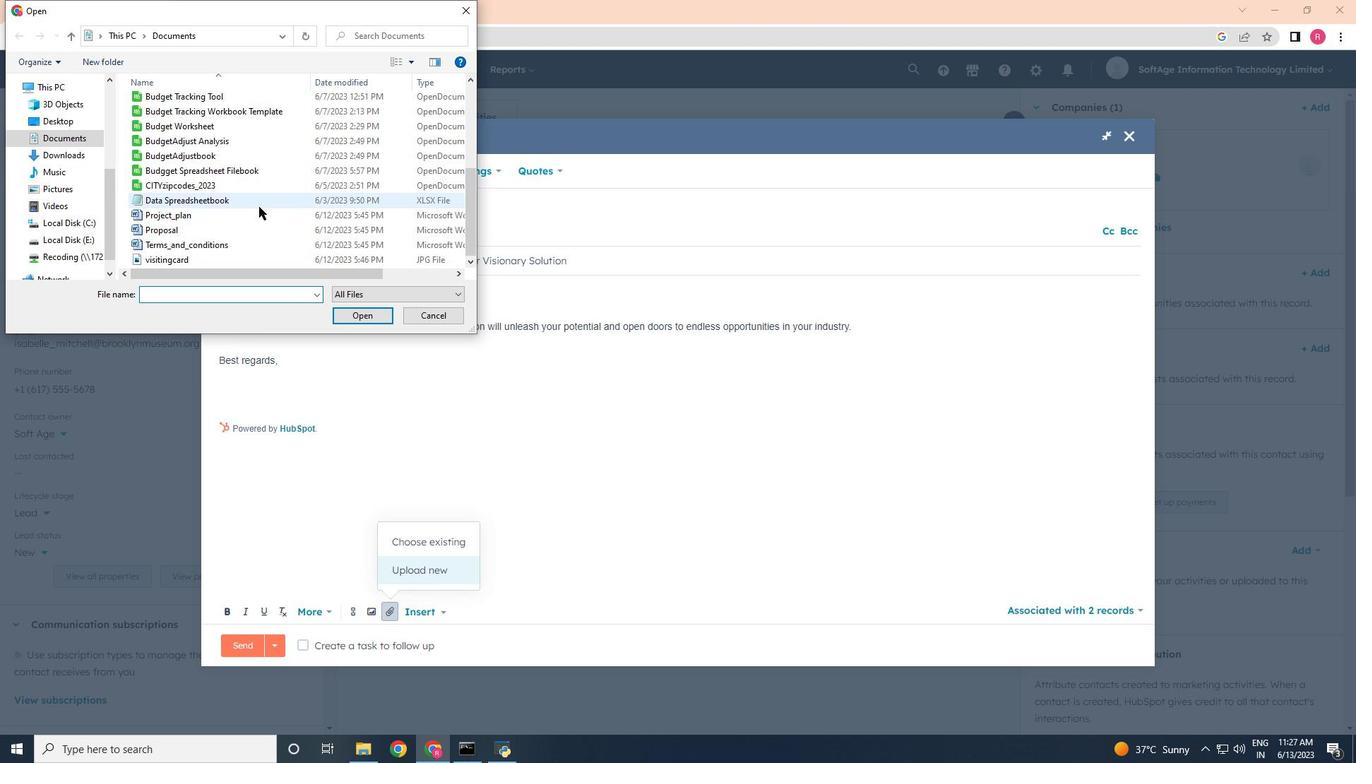 
Action: Mouse scrolled (259, 206) with delta (0, 0)
Screenshot: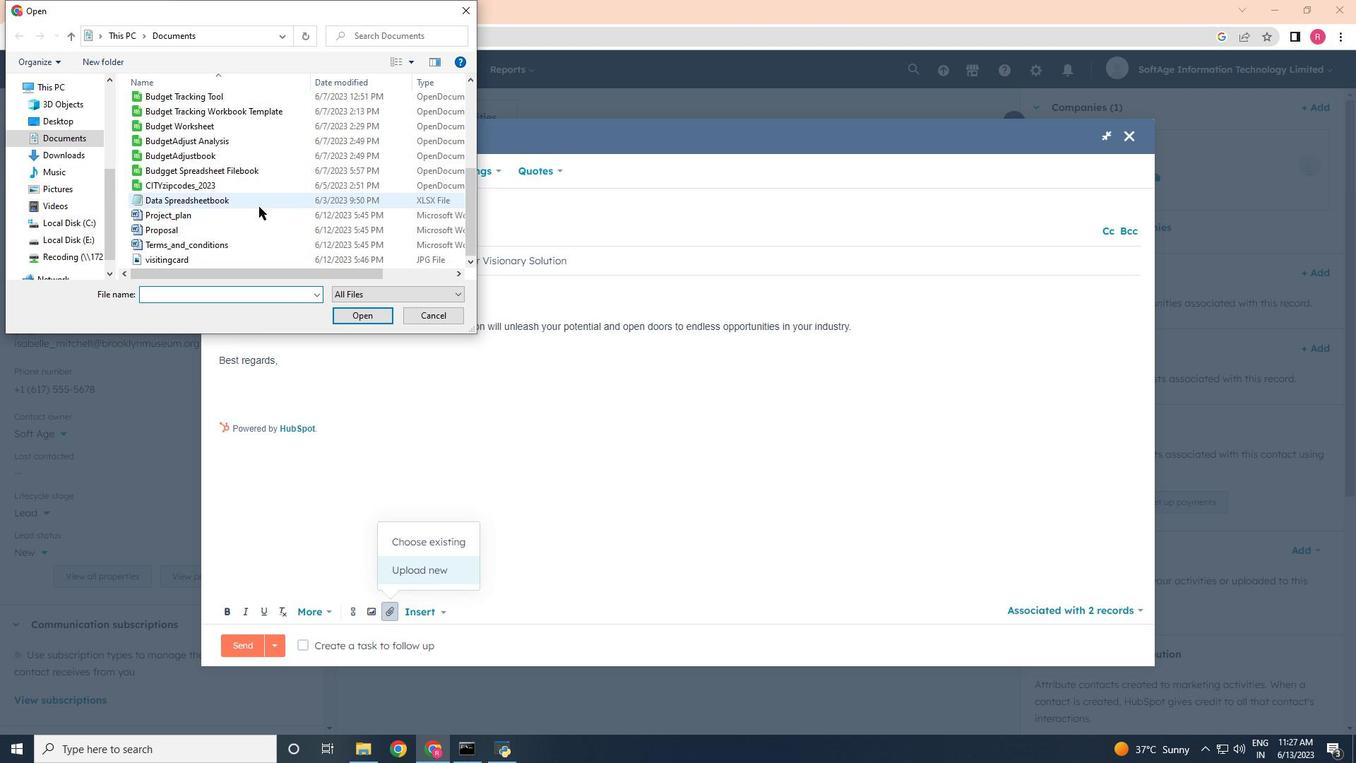 
Action: Mouse scrolled (259, 206) with delta (0, 0)
Screenshot: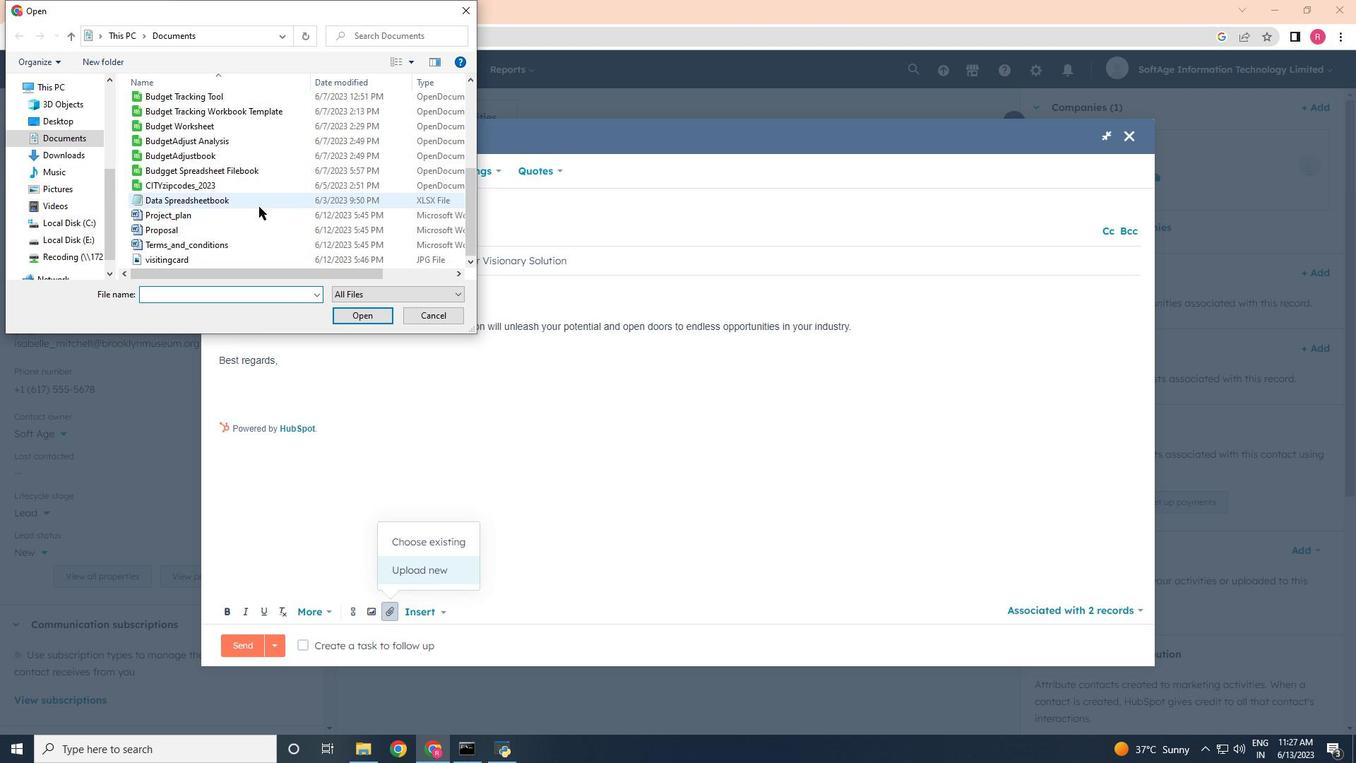 
Action: Mouse scrolled (259, 206) with delta (0, 0)
Screenshot: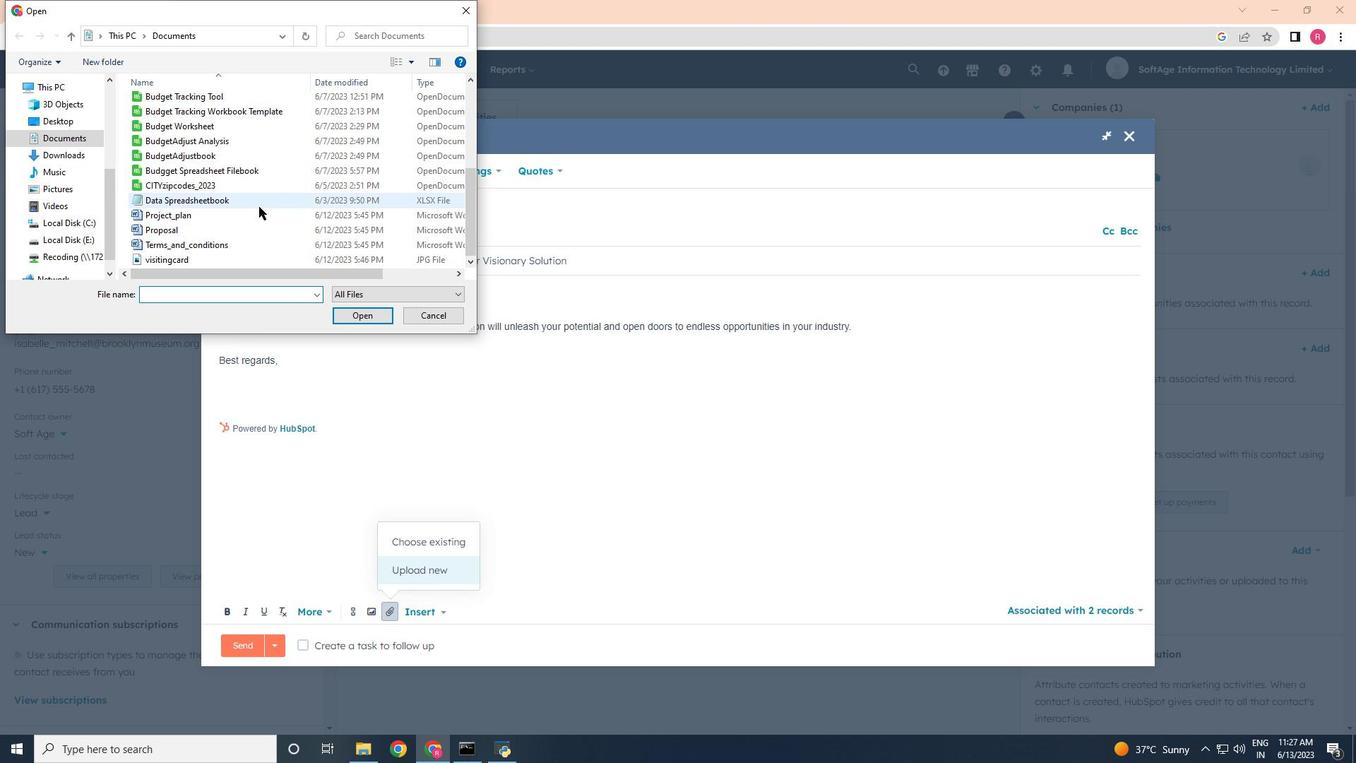 
Action: Mouse scrolled (259, 206) with delta (0, 0)
Screenshot: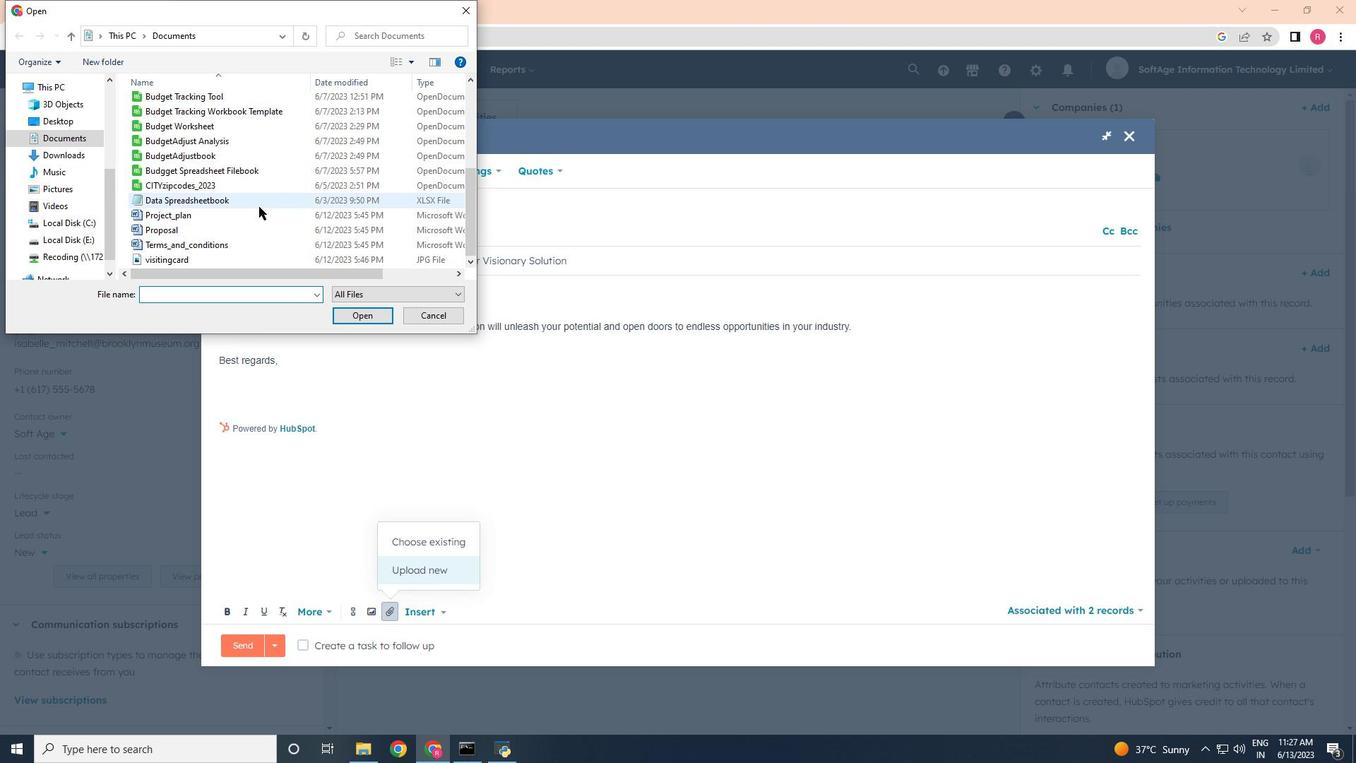 
Action: Mouse moved to (204, 219)
Screenshot: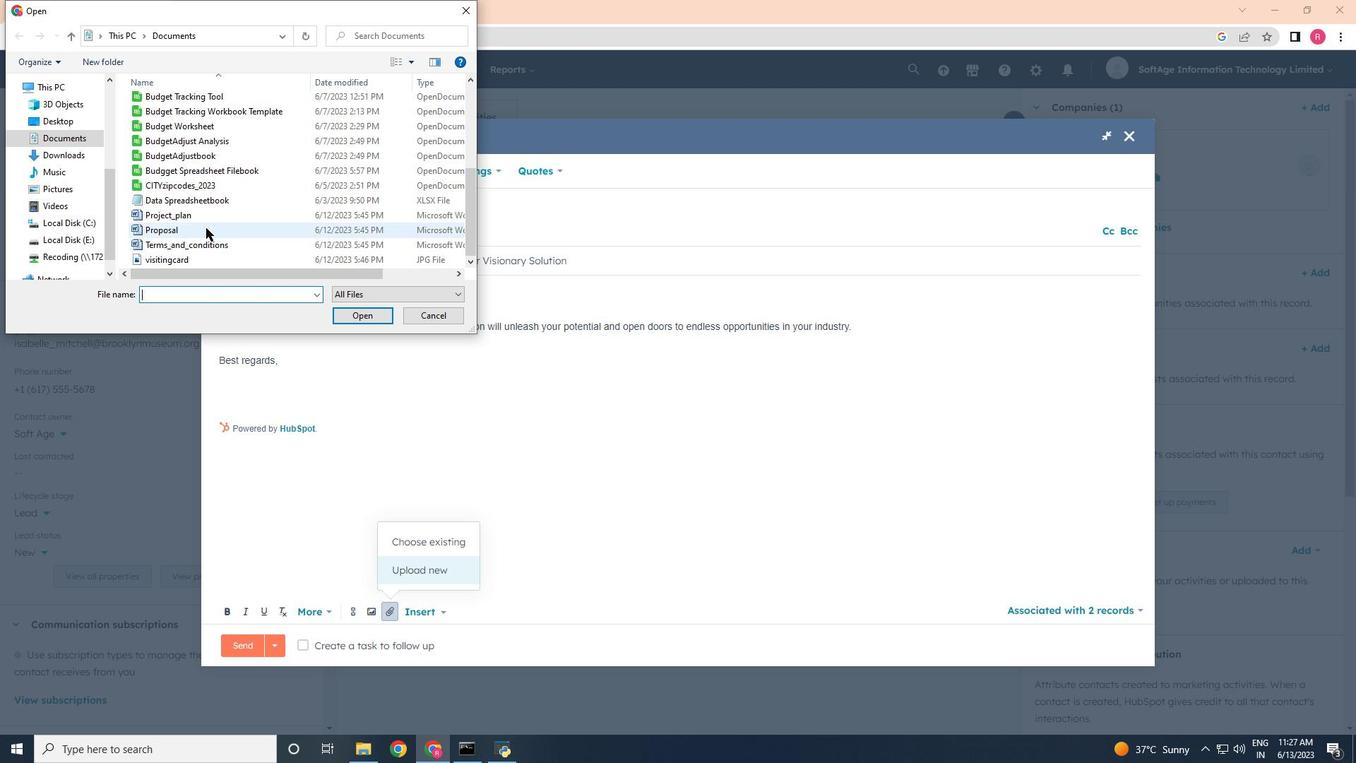 
Action: Mouse pressed left at (204, 219)
Screenshot: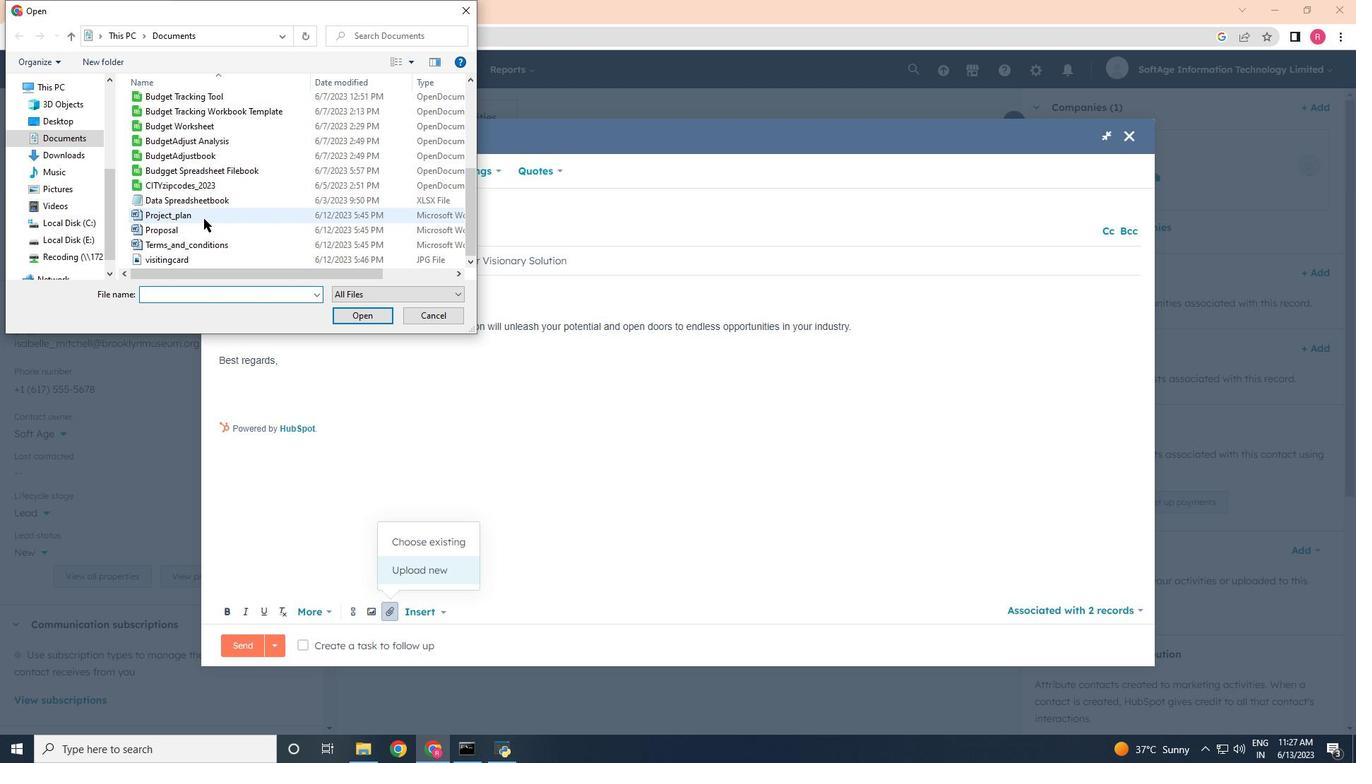 
Action: Mouse moved to (356, 308)
Screenshot: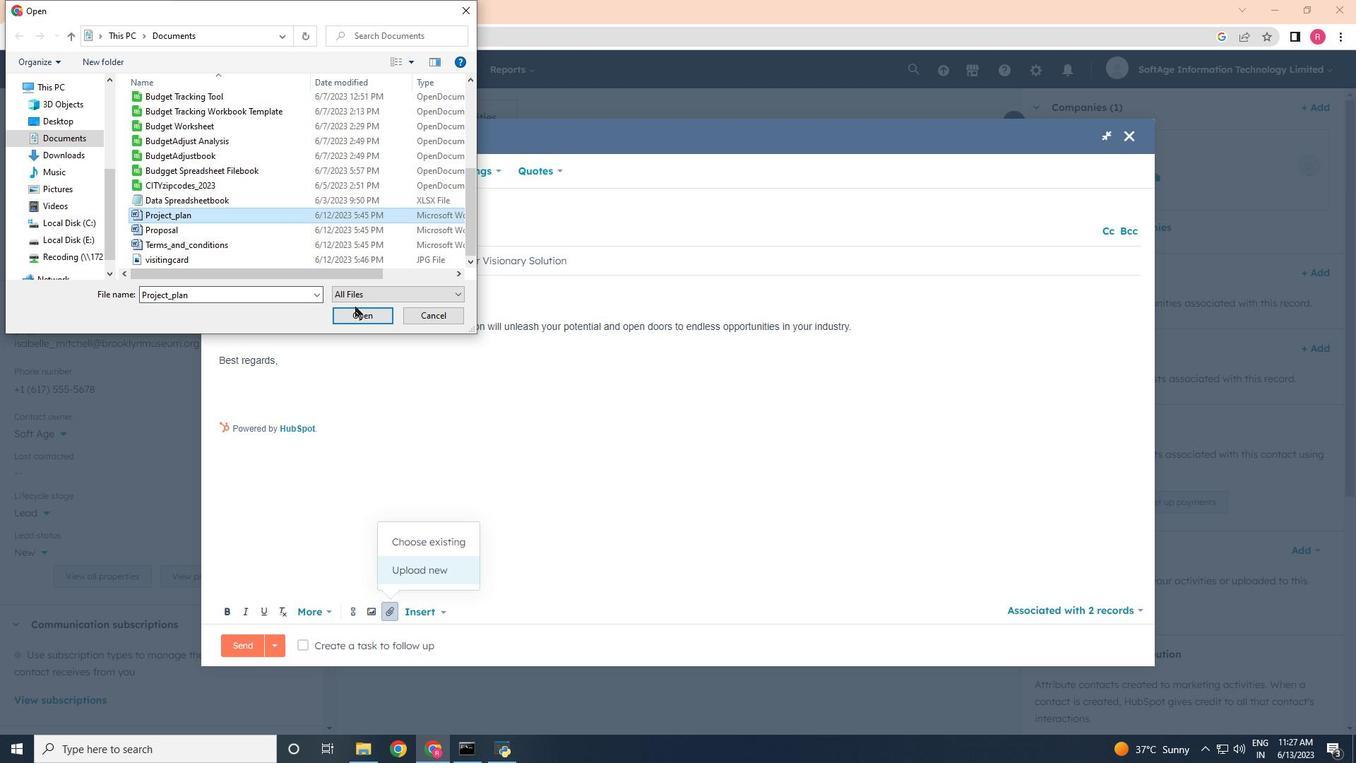 
Action: Mouse pressed left at (356, 308)
Screenshot: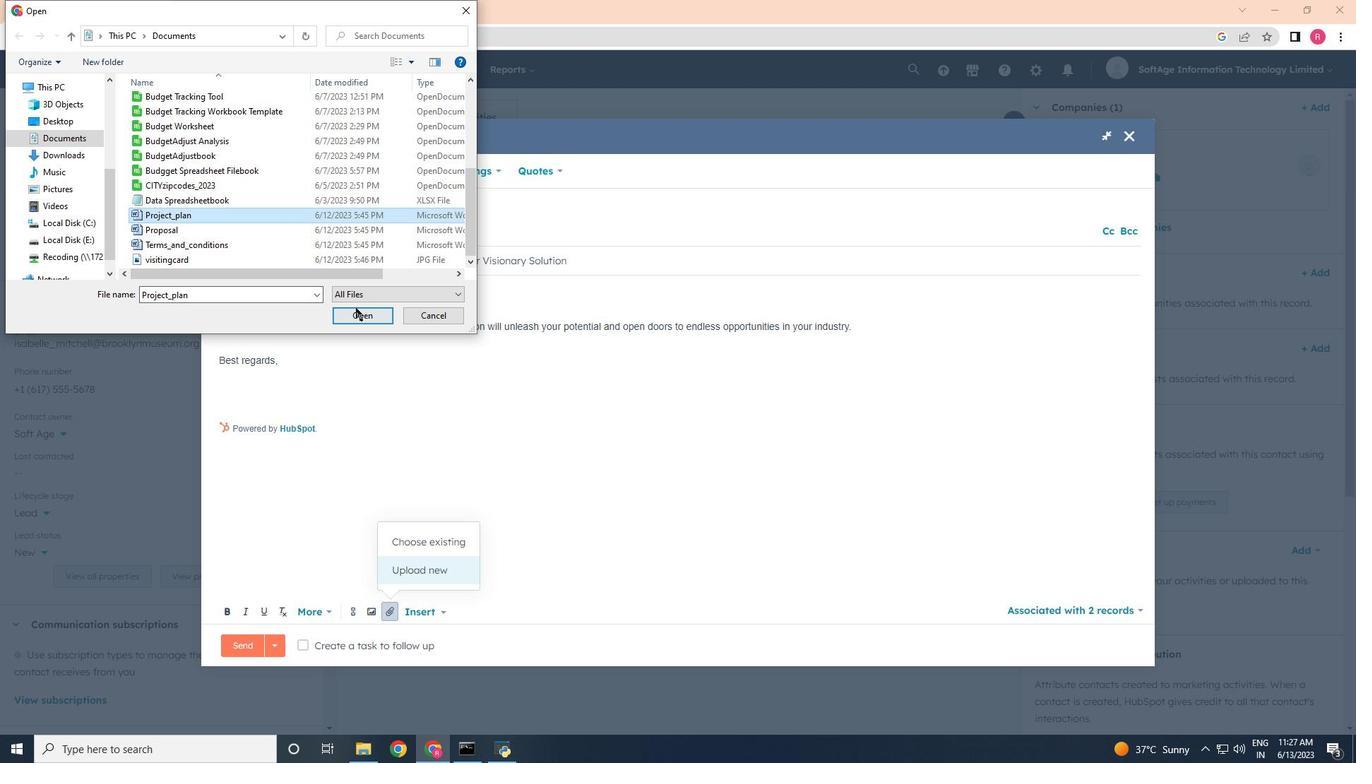 
Action: Mouse moved to (394, 570)
Screenshot: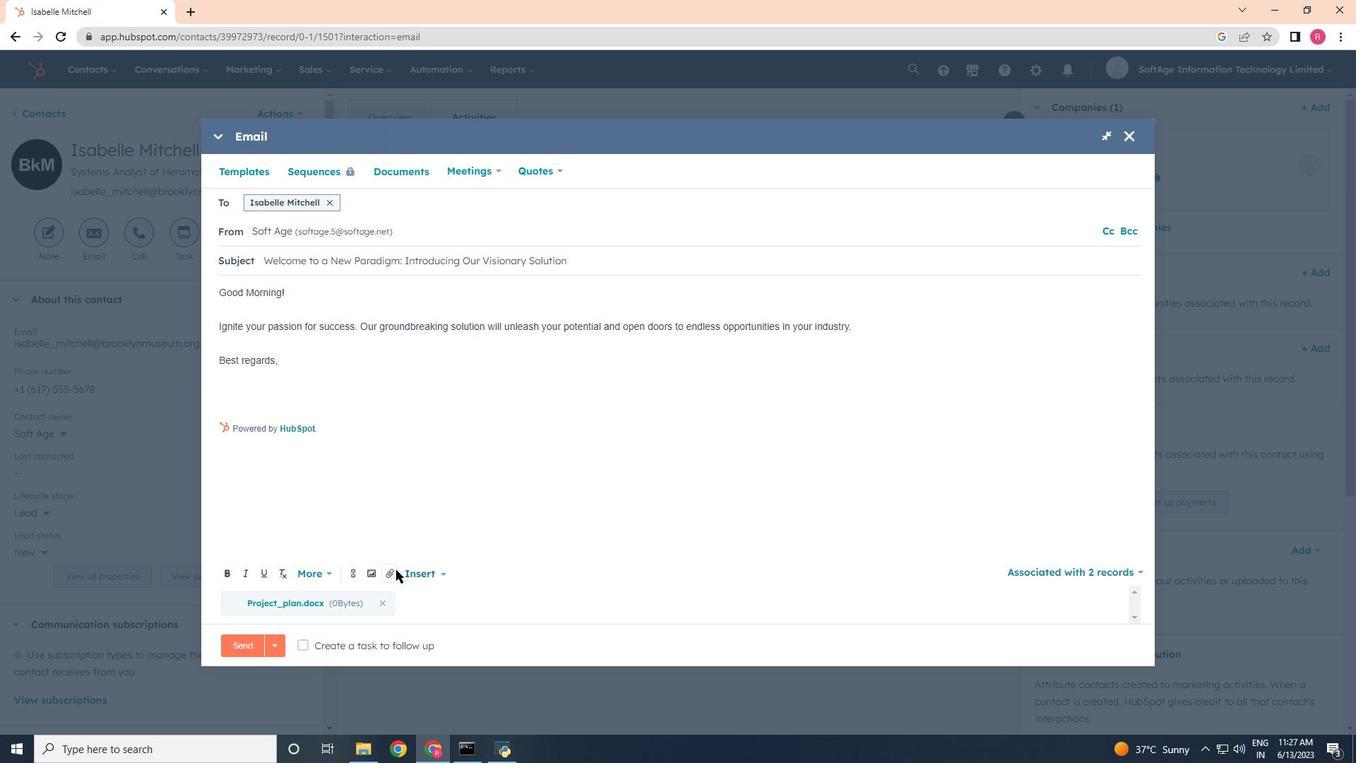 
Action: Mouse pressed left at (394, 570)
Screenshot: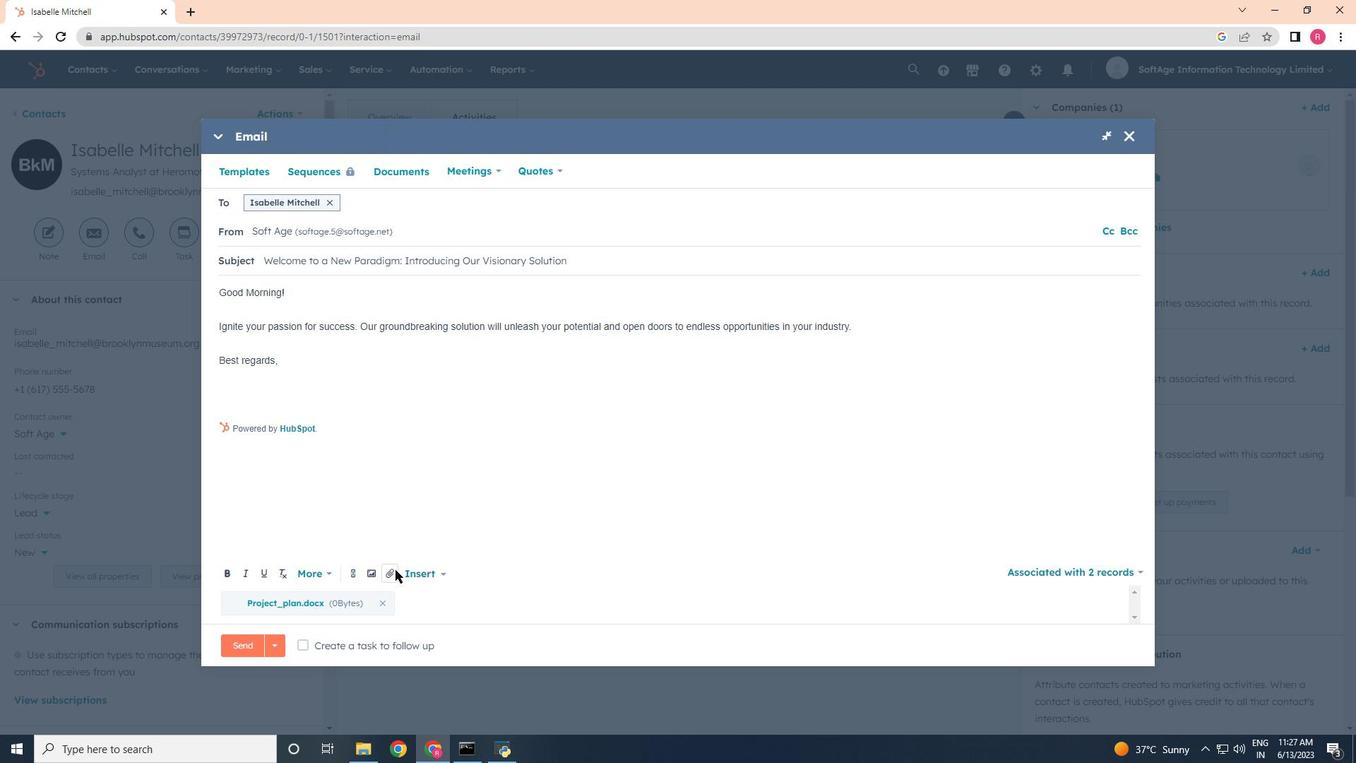 
Action: Mouse moved to (413, 524)
Screenshot: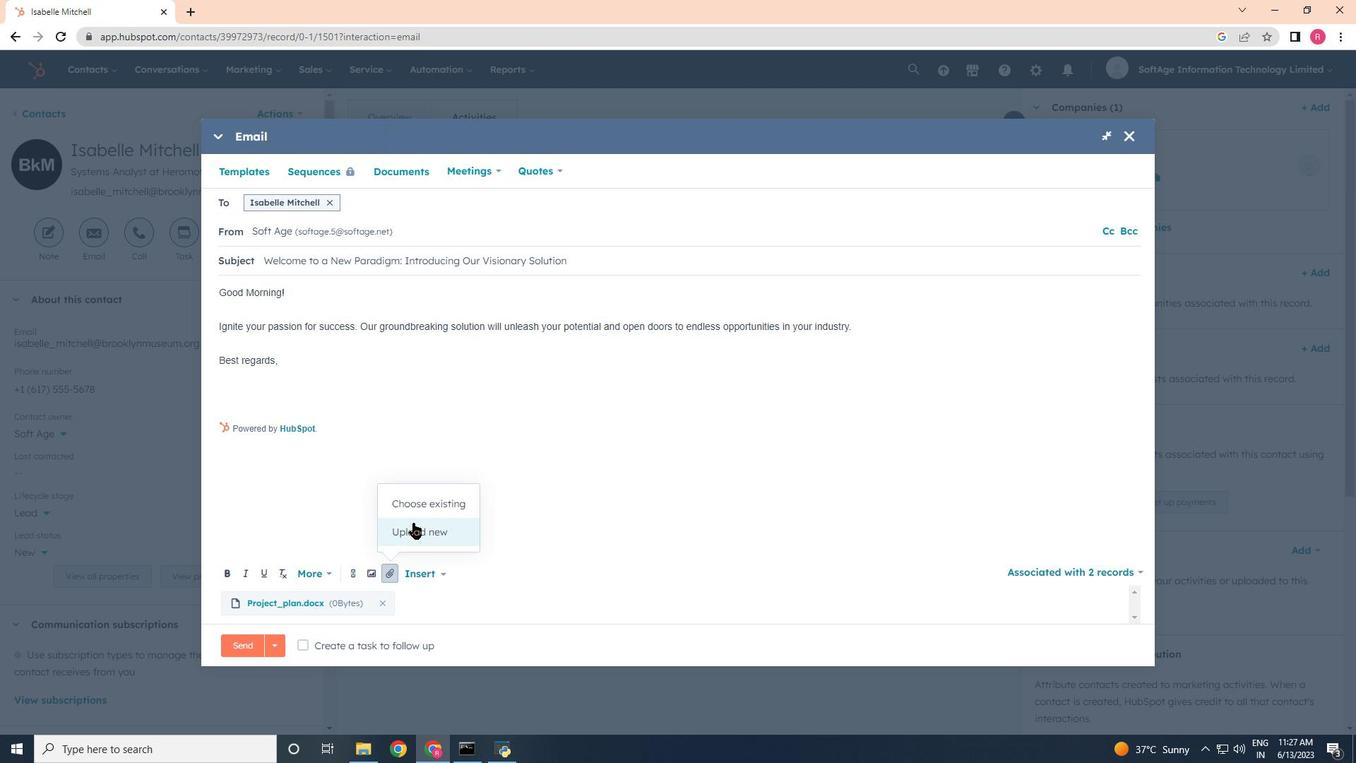 
Action: Mouse pressed left at (413, 524)
Screenshot: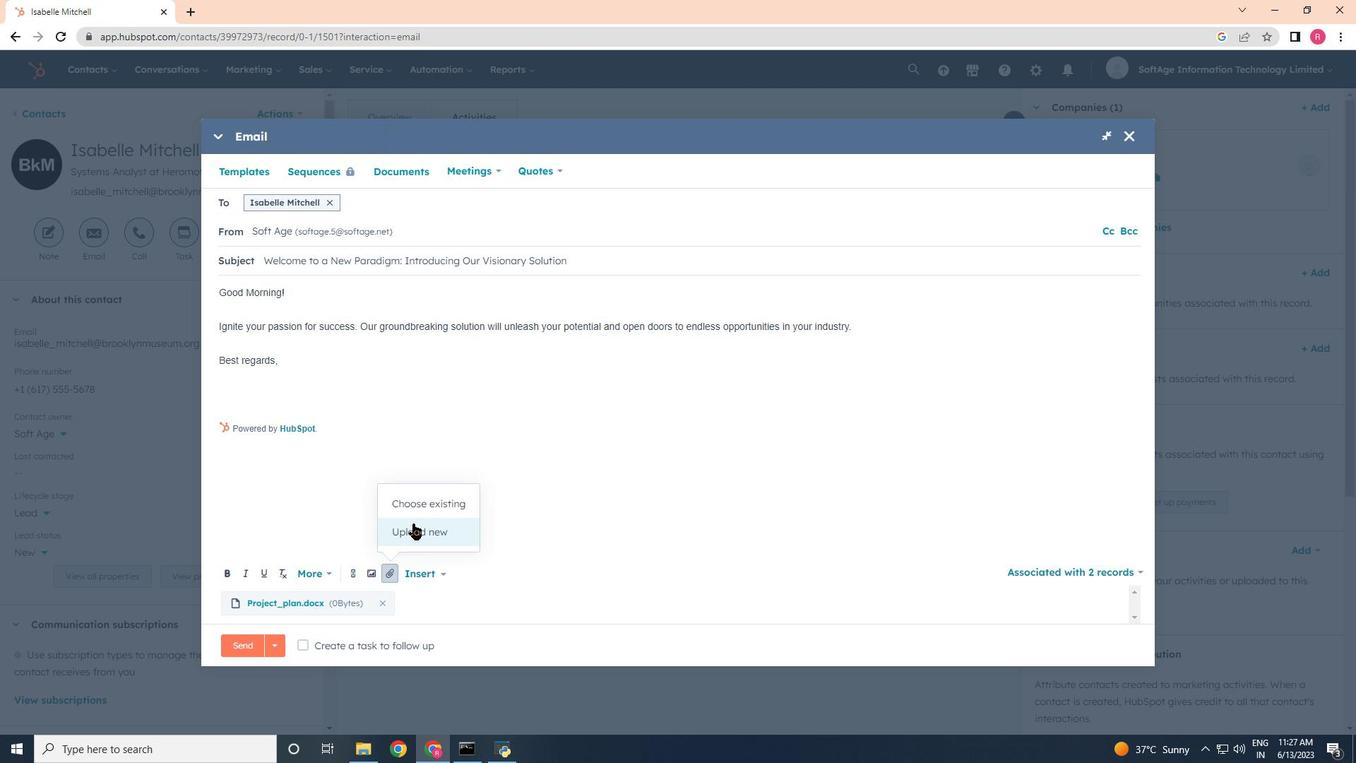 
Action: Mouse moved to (231, 253)
Screenshot: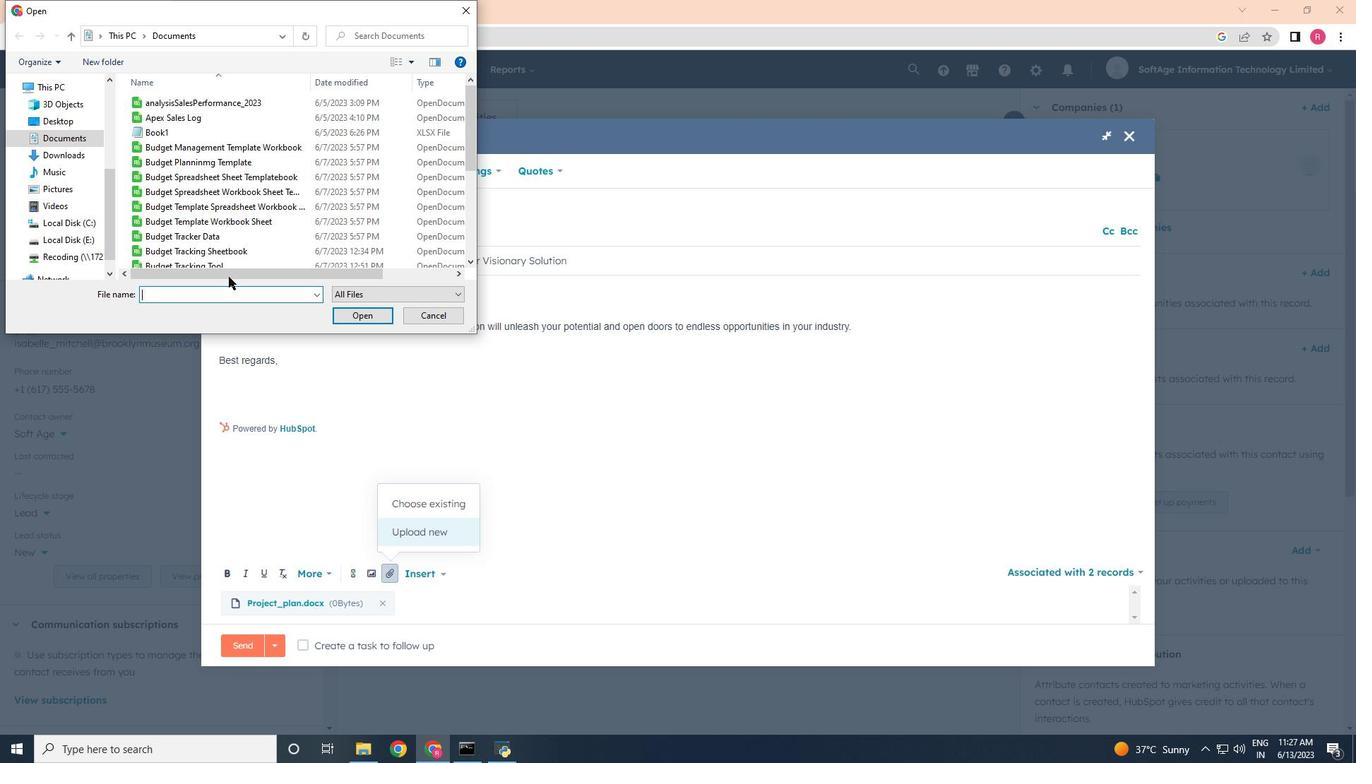 
Action: Mouse scrolled (231, 252) with delta (0, 0)
Screenshot: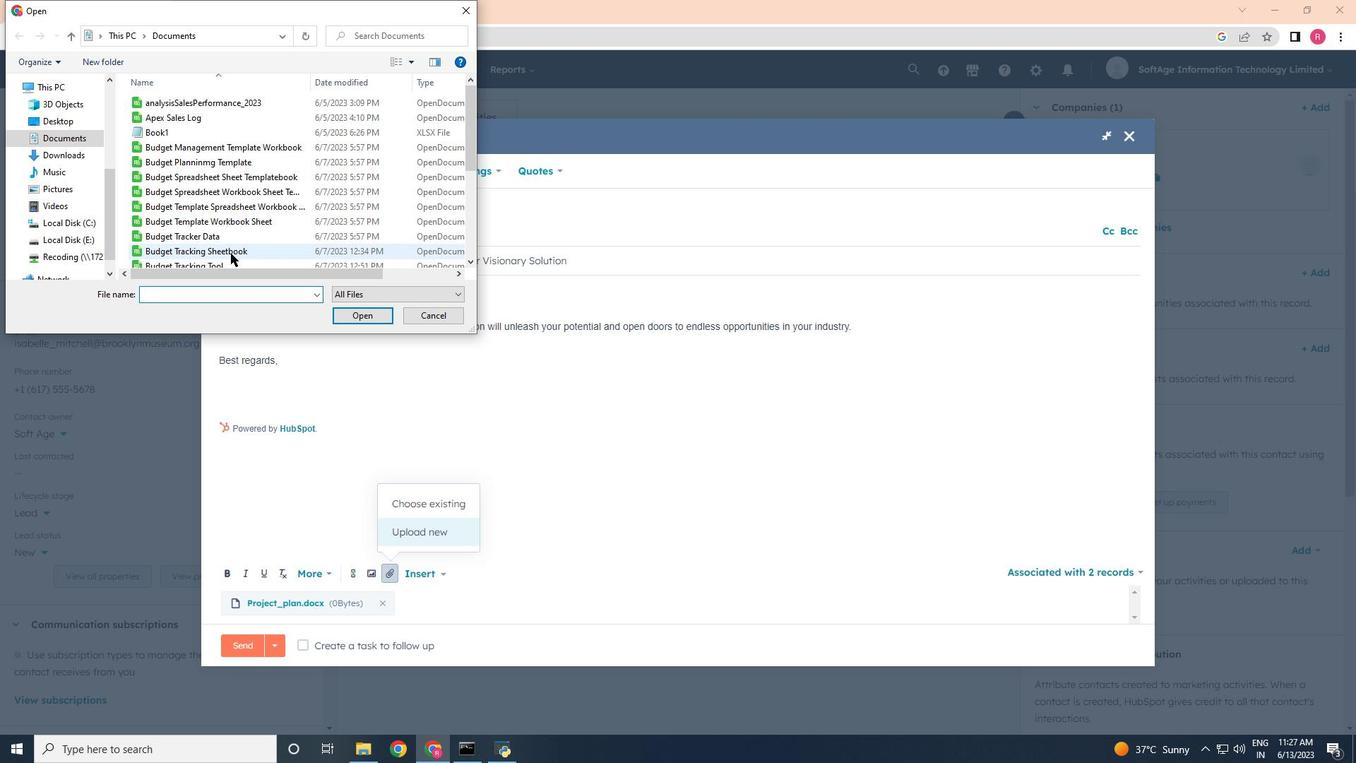 
Action: Mouse scrolled (231, 252) with delta (0, 0)
Screenshot: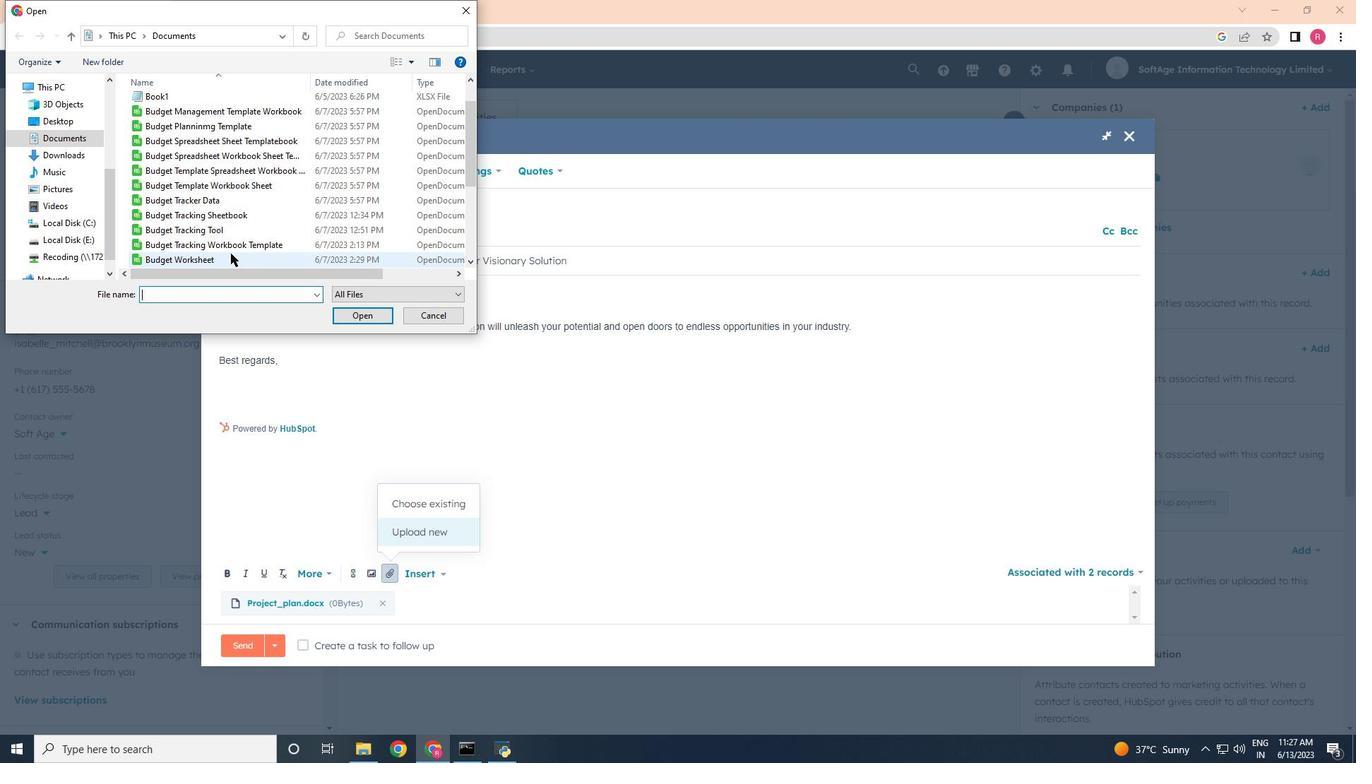 
Action: Mouse scrolled (231, 252) with delta (0, 0)
Screenshot: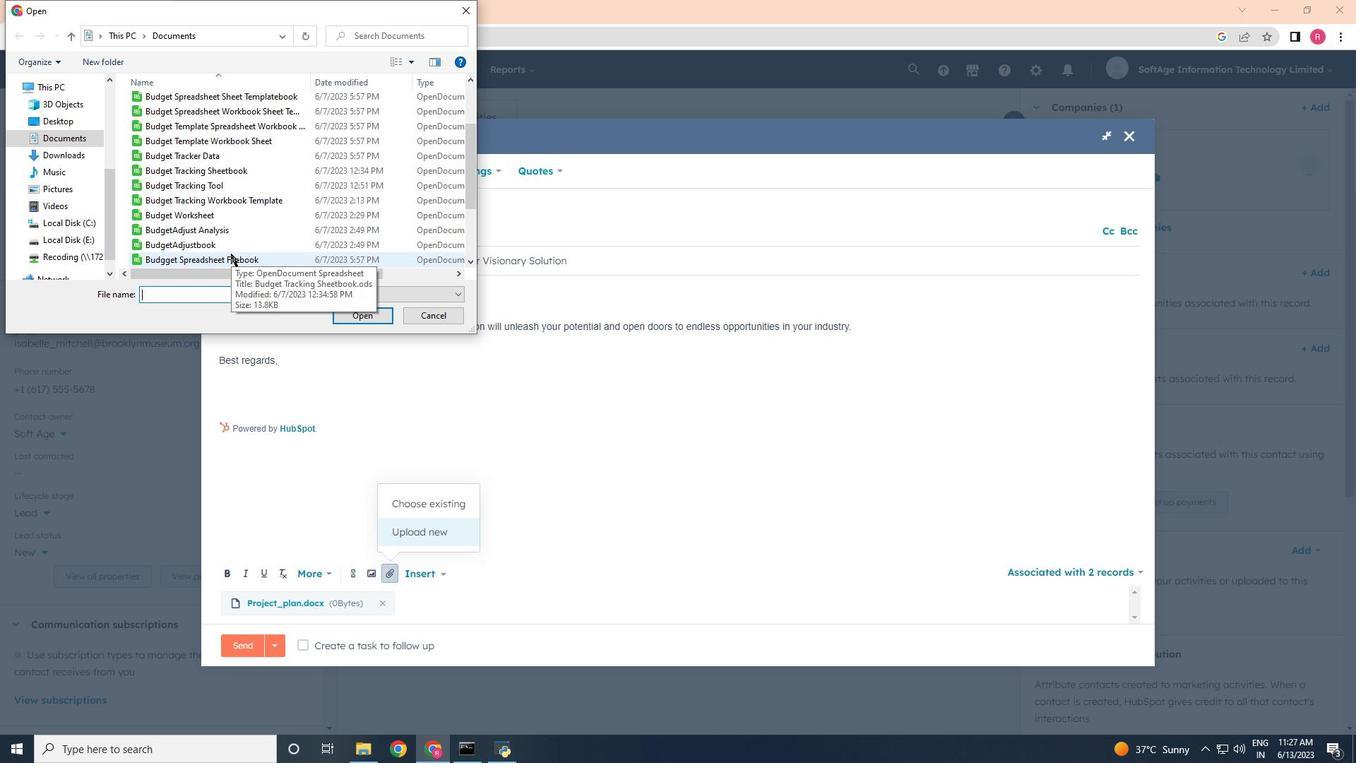 
Action: Mouse scrolled (231, 252) with delta (0, 0)
Screenshot: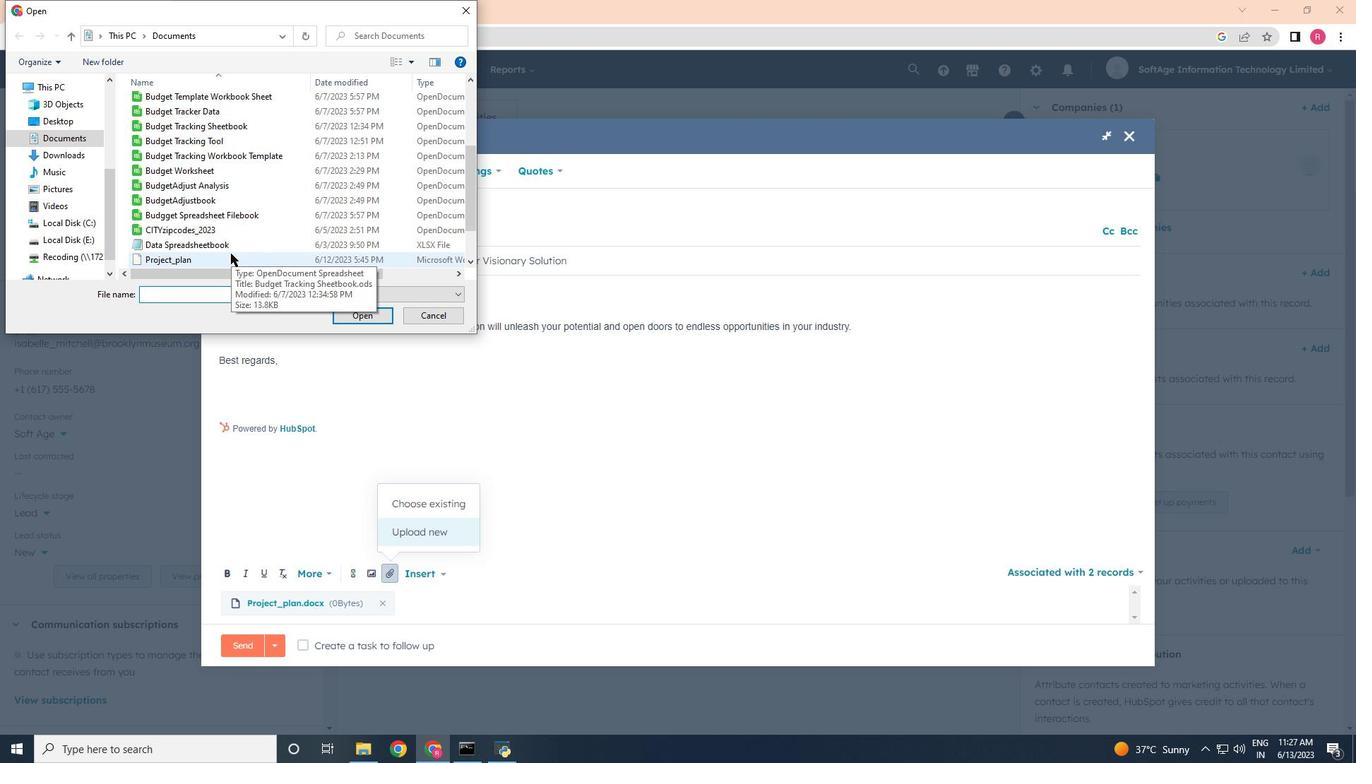 
Action: Mouse scrolled (231, 252) with delta (0, 0)
Screenshot: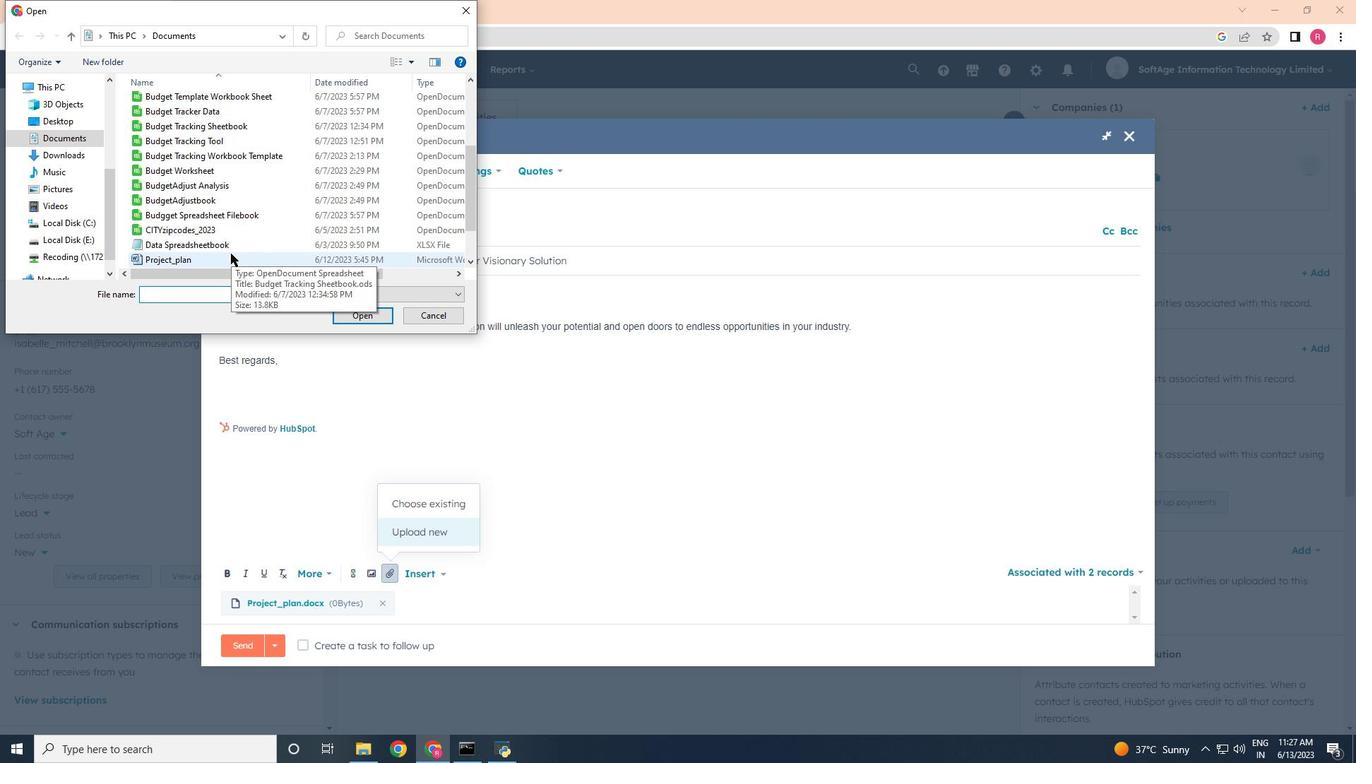 
Action: Mouse scrolled (231, 252) with delta (0, 0)
Screenshot: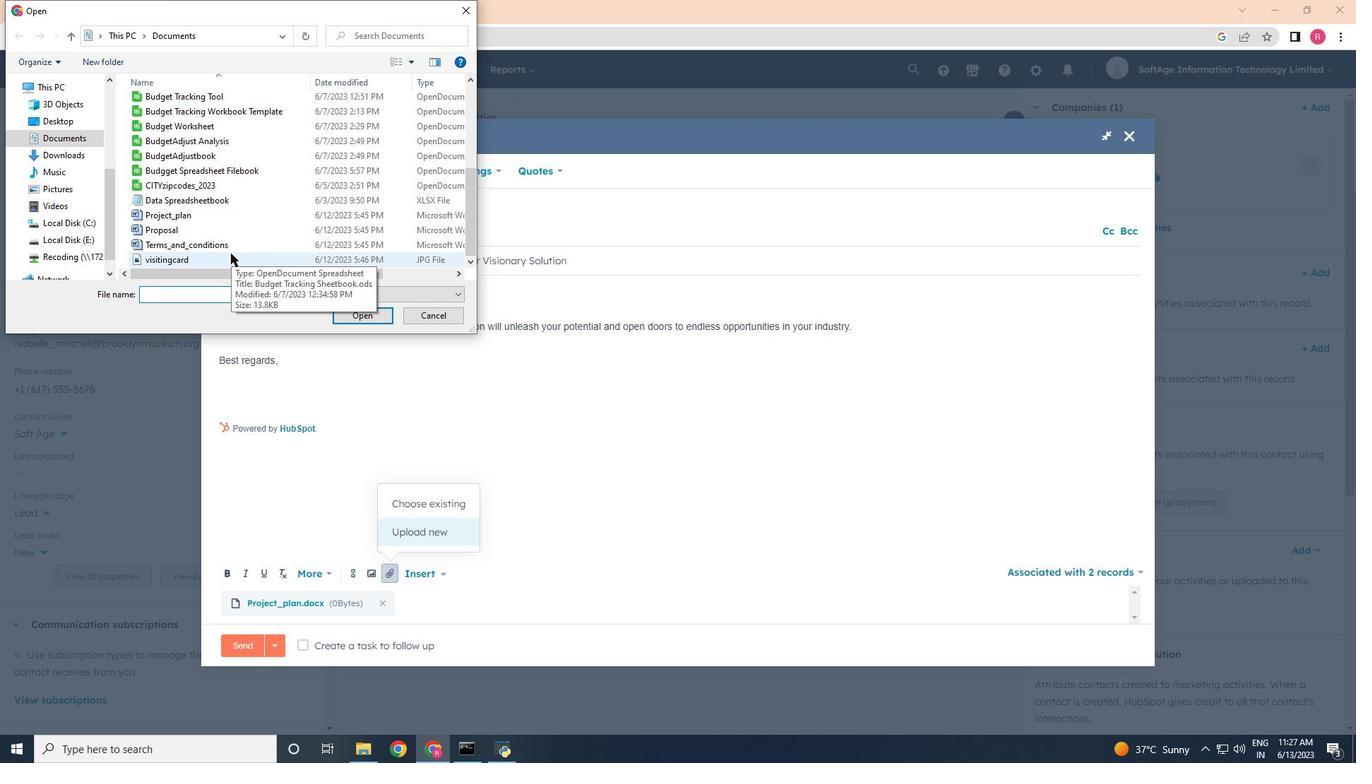 
Action: Mouse moved to (208, 260)
Screenshot: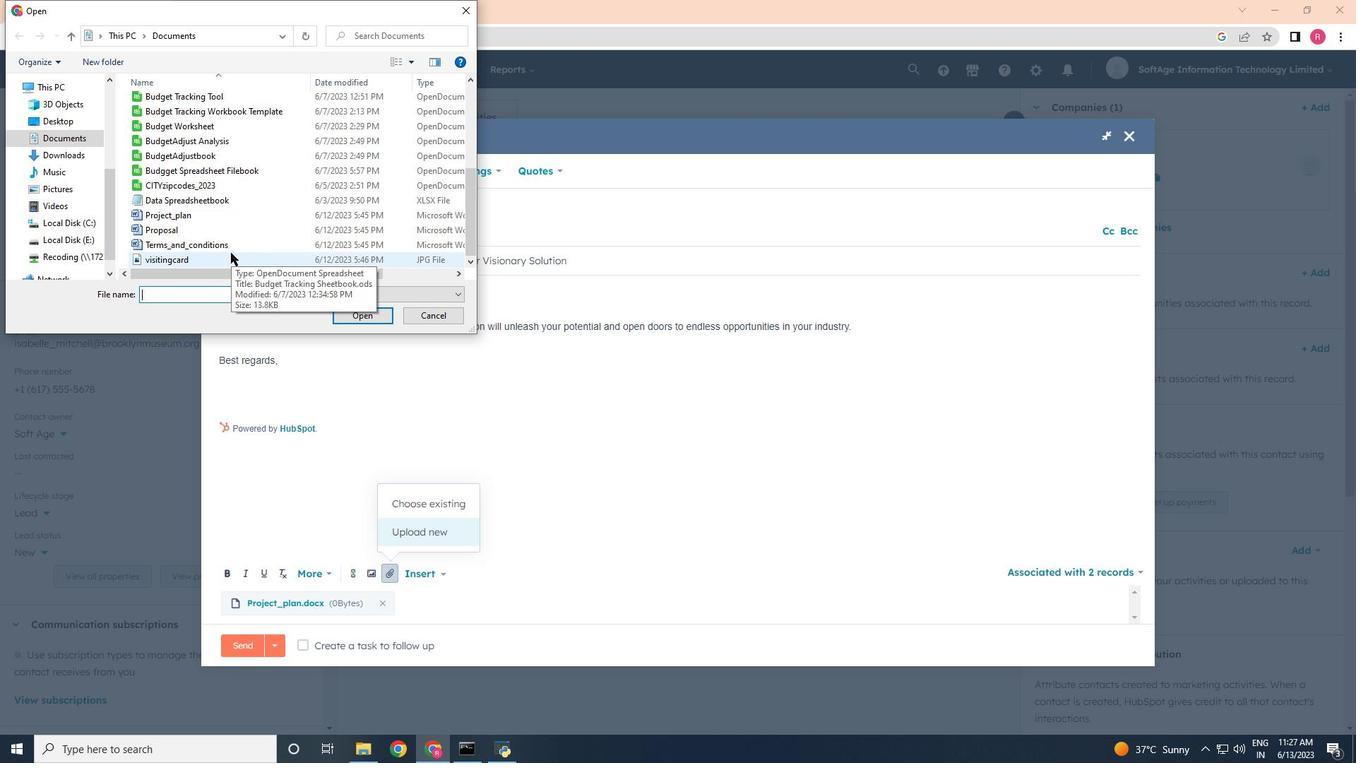 
Action: Mouse pressed left at (208, 260)
Screenshot: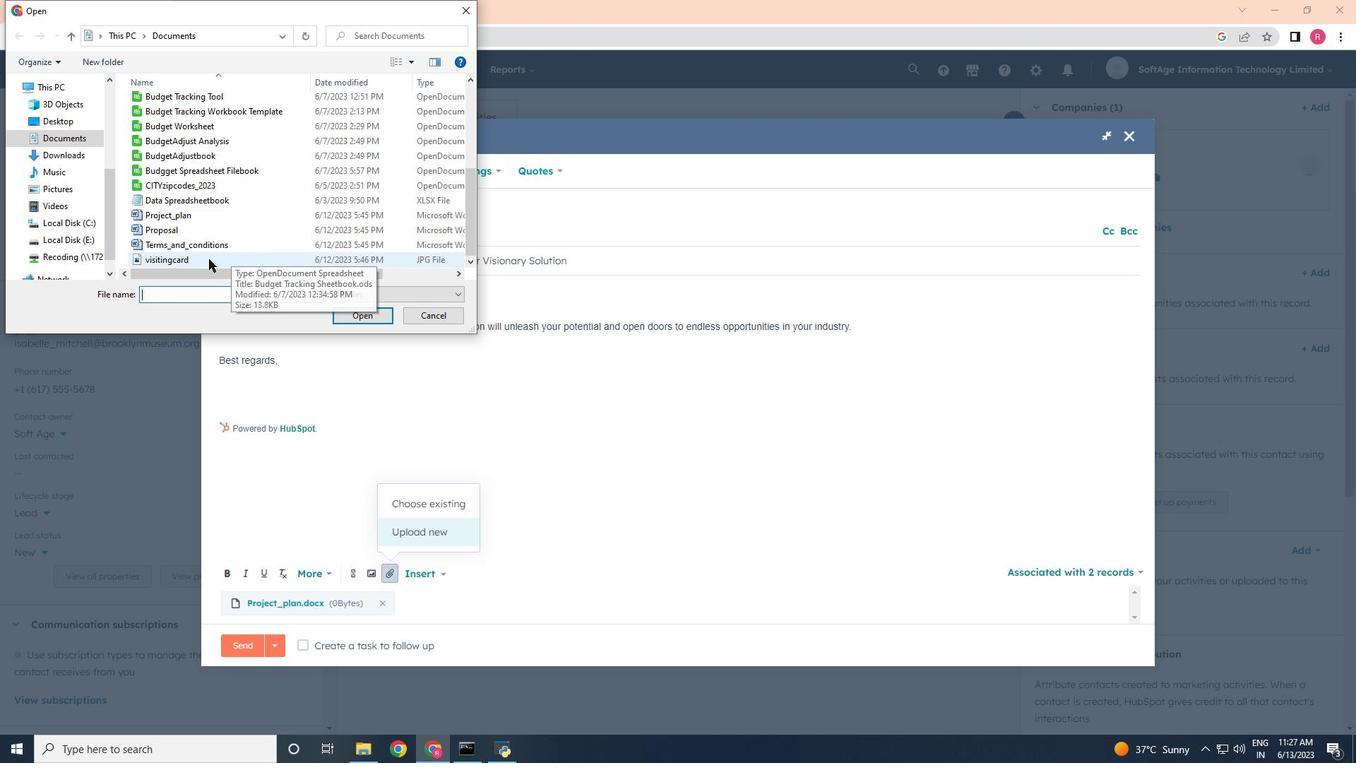 
Action: Mouse moved to (352, 316)
Screenshot: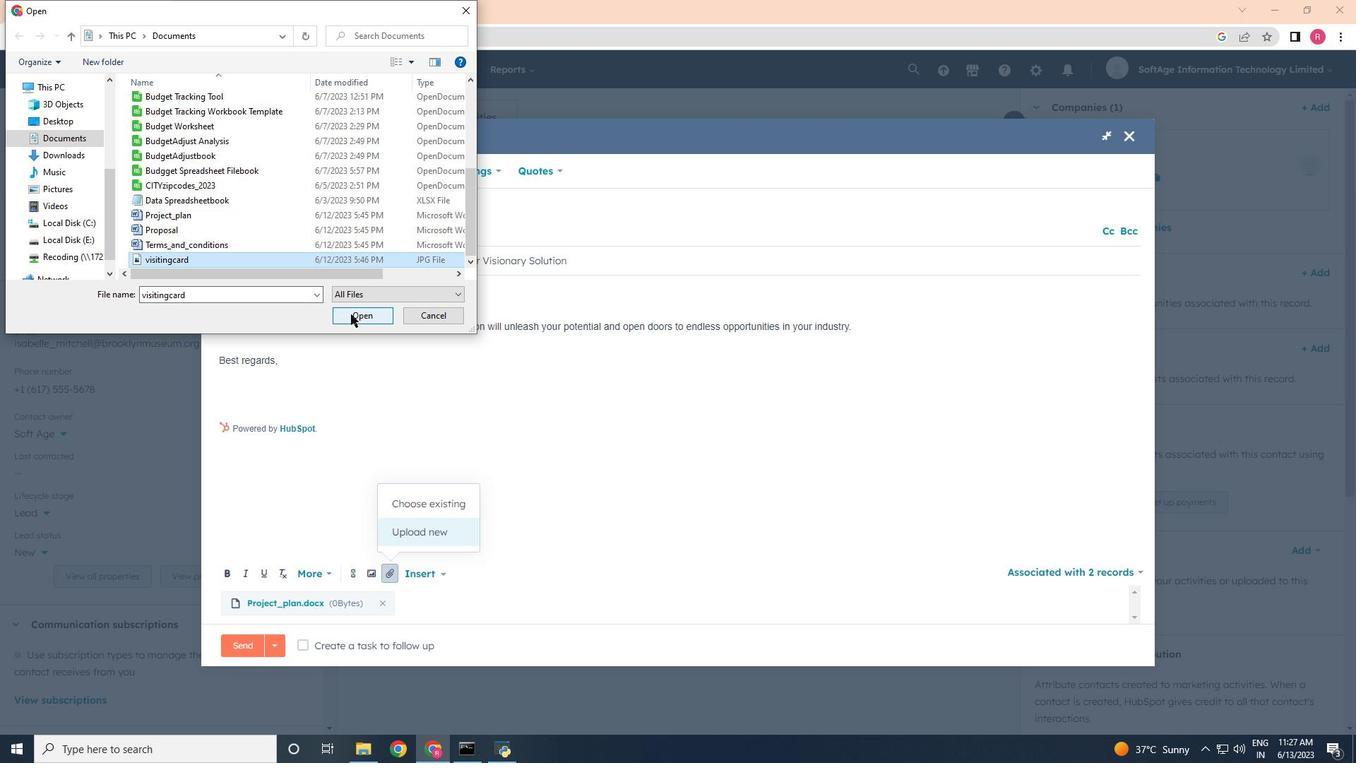 
Action: Mouse pressed left at (352, 316)
Screenshot: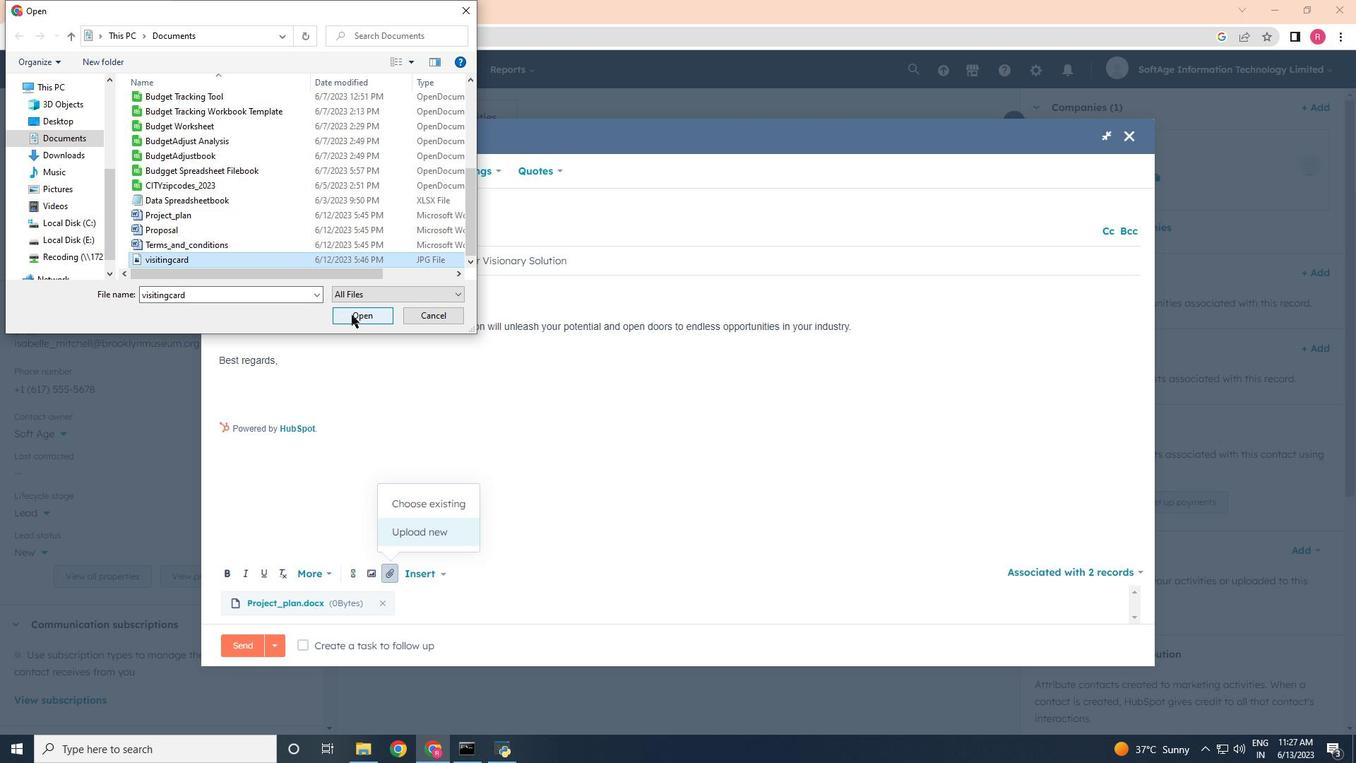 
Action: Mouse moved to (223, 380)
Screenshot: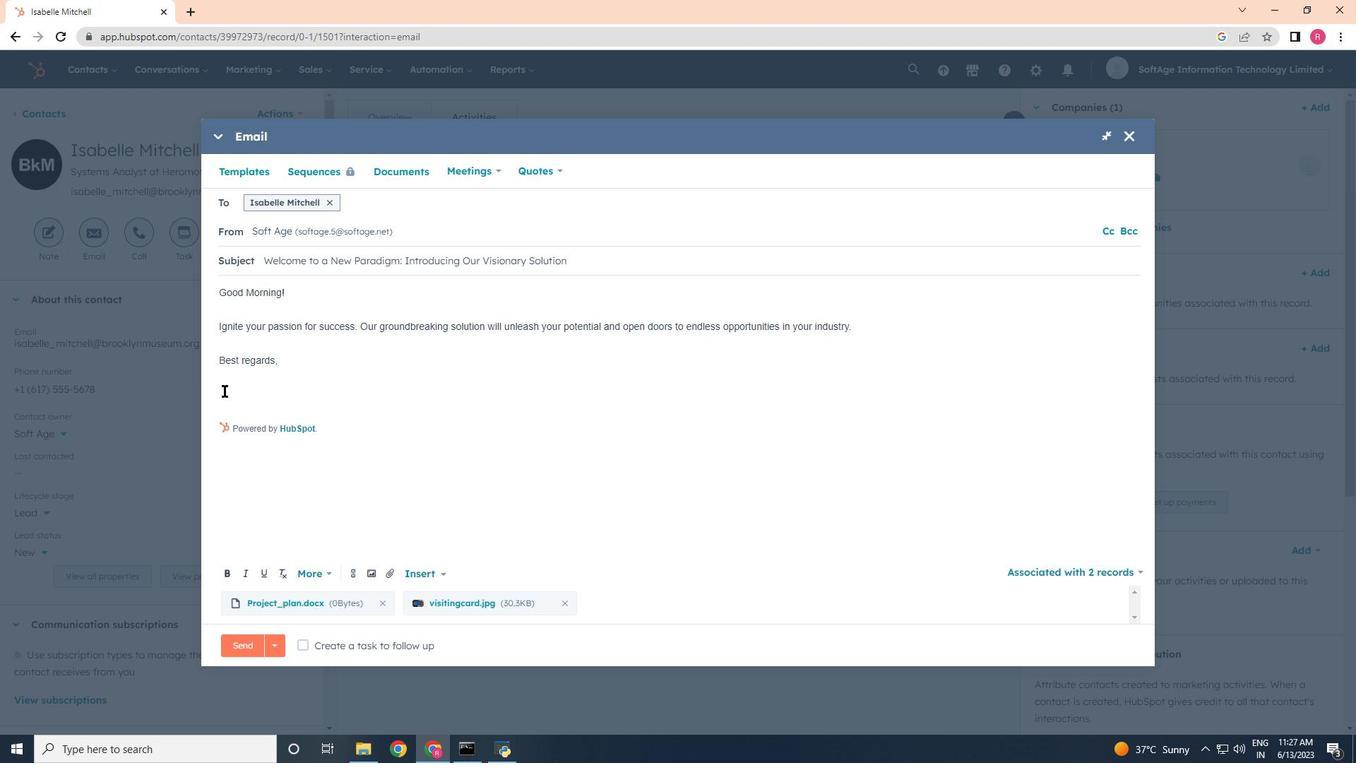 
Action: Mouse pressed left at (223, 380)
Screenshot: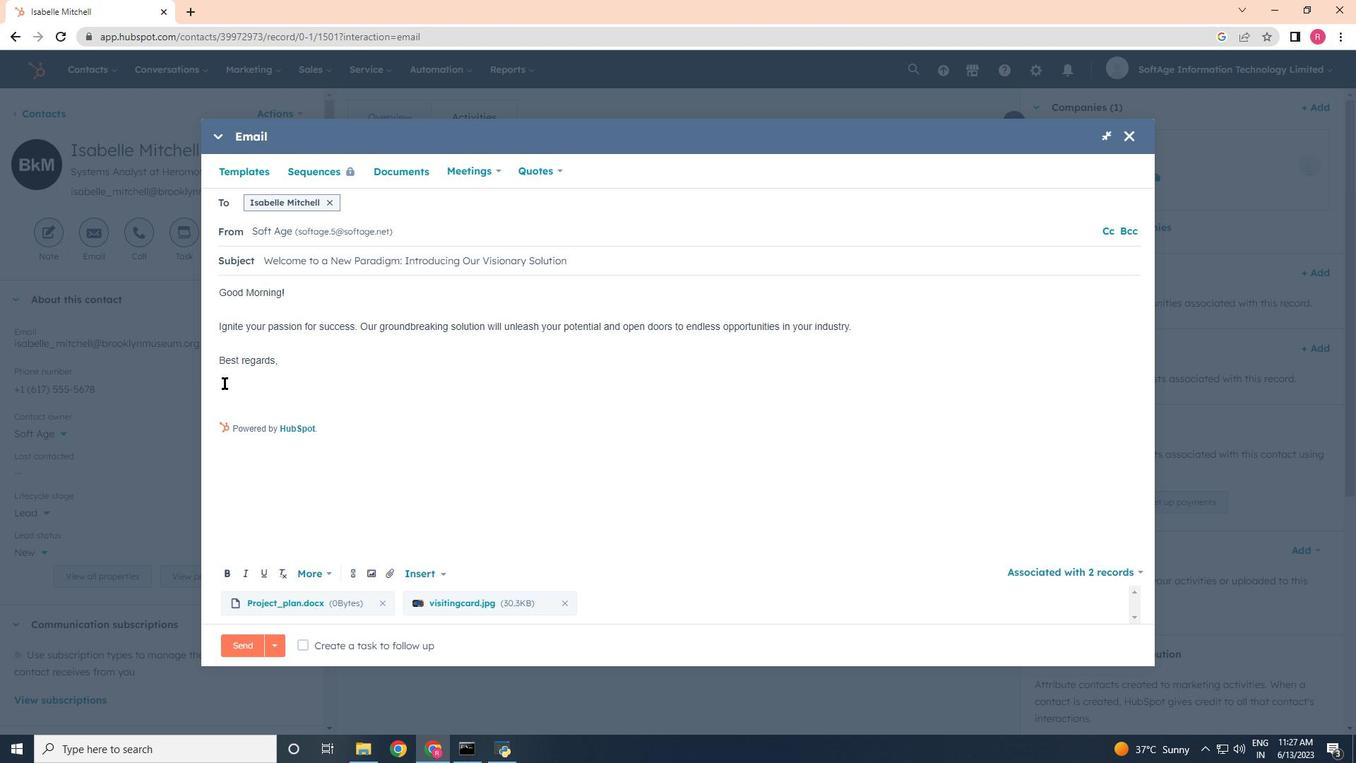
Action: Mouse moved to (358, 577)
Screenshot: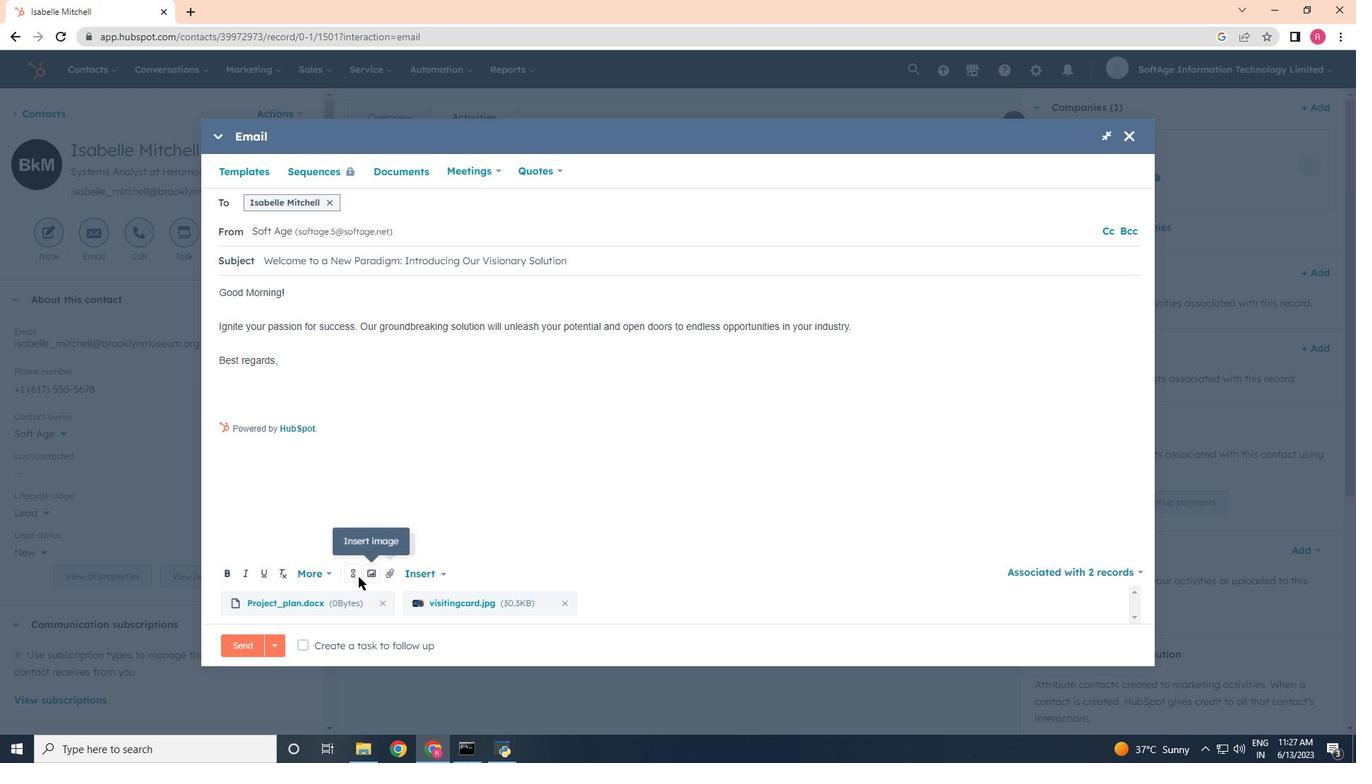 
Action: Mouse pressed left at (358, 577)
Screenshot: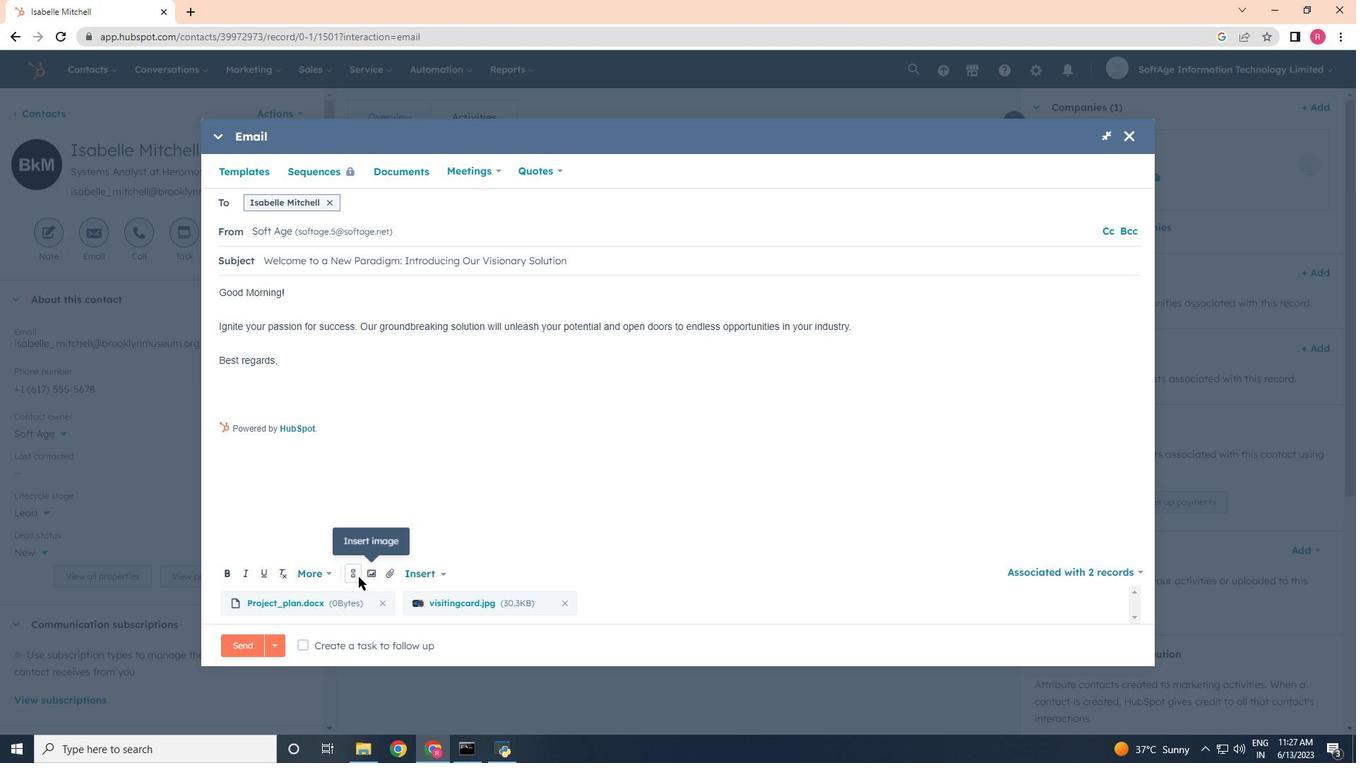 
Action: Mouse moved to (369, 416)
Screenshot: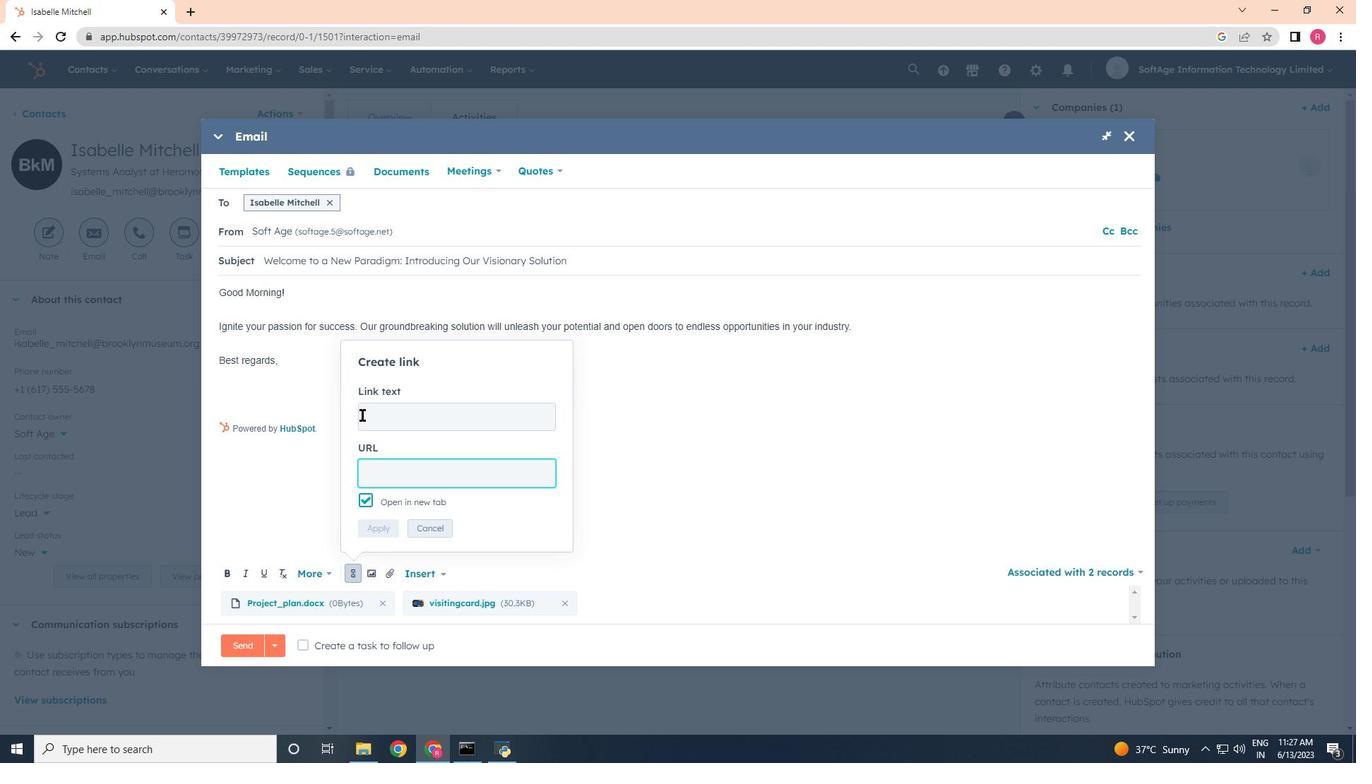 
Action: Mouse pressed left at (369, 416)
Screenshot: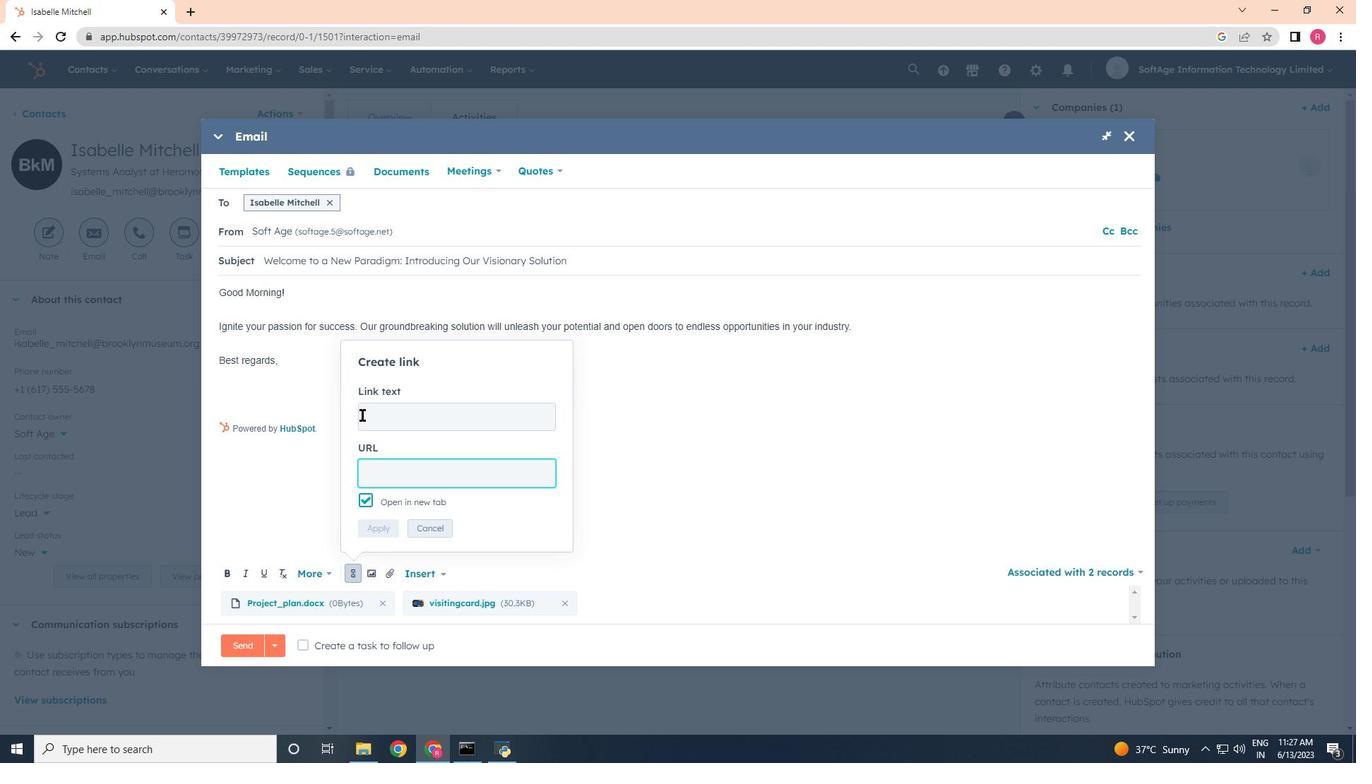 
Action: Mouse moved to (370, 416)
Screenshot: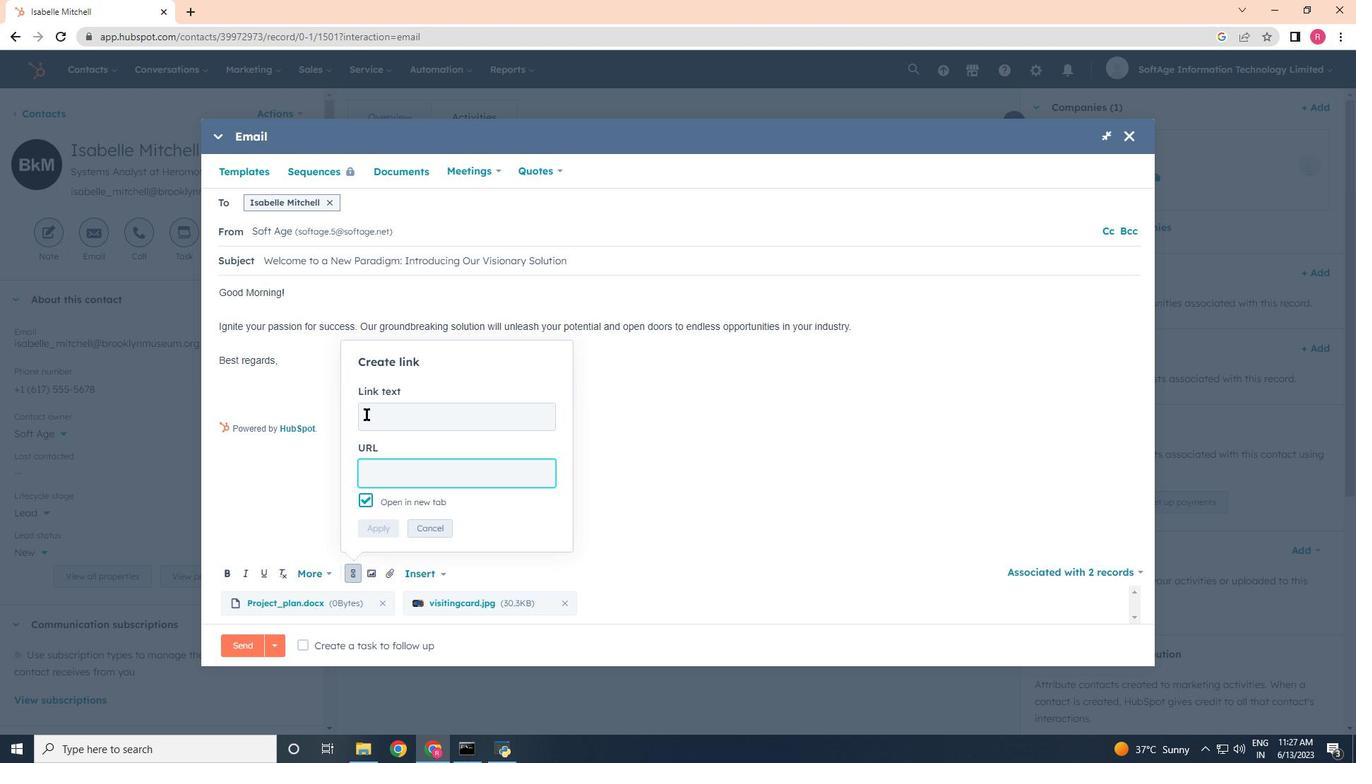 
Action: Key pressed <Key.shift><Key.shift><Key.shift><Key.shift><Key.shift><Key.shift><Key.shift>Wechs<Key.backspace>at<Key.backspace>
Screenshot: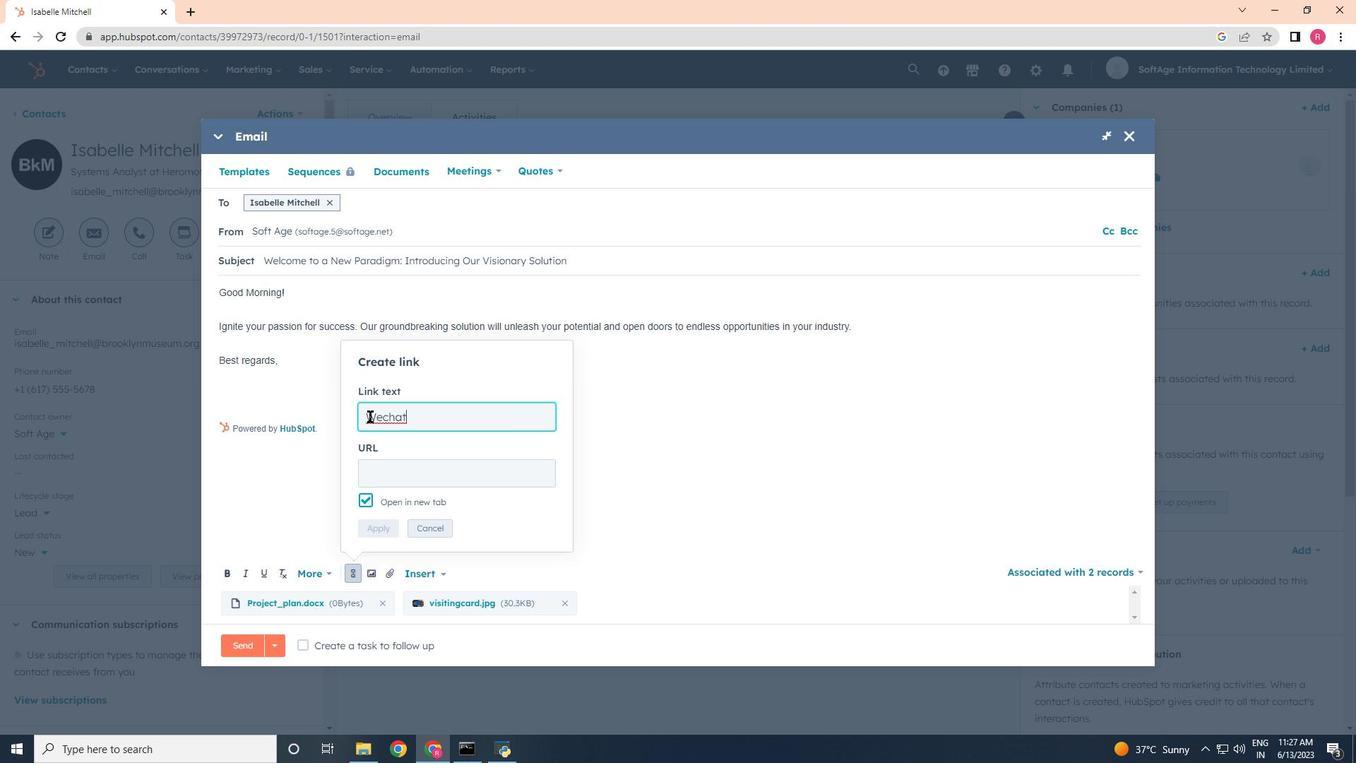 
Action: Mouse moved to (444, 472)
Screenshot: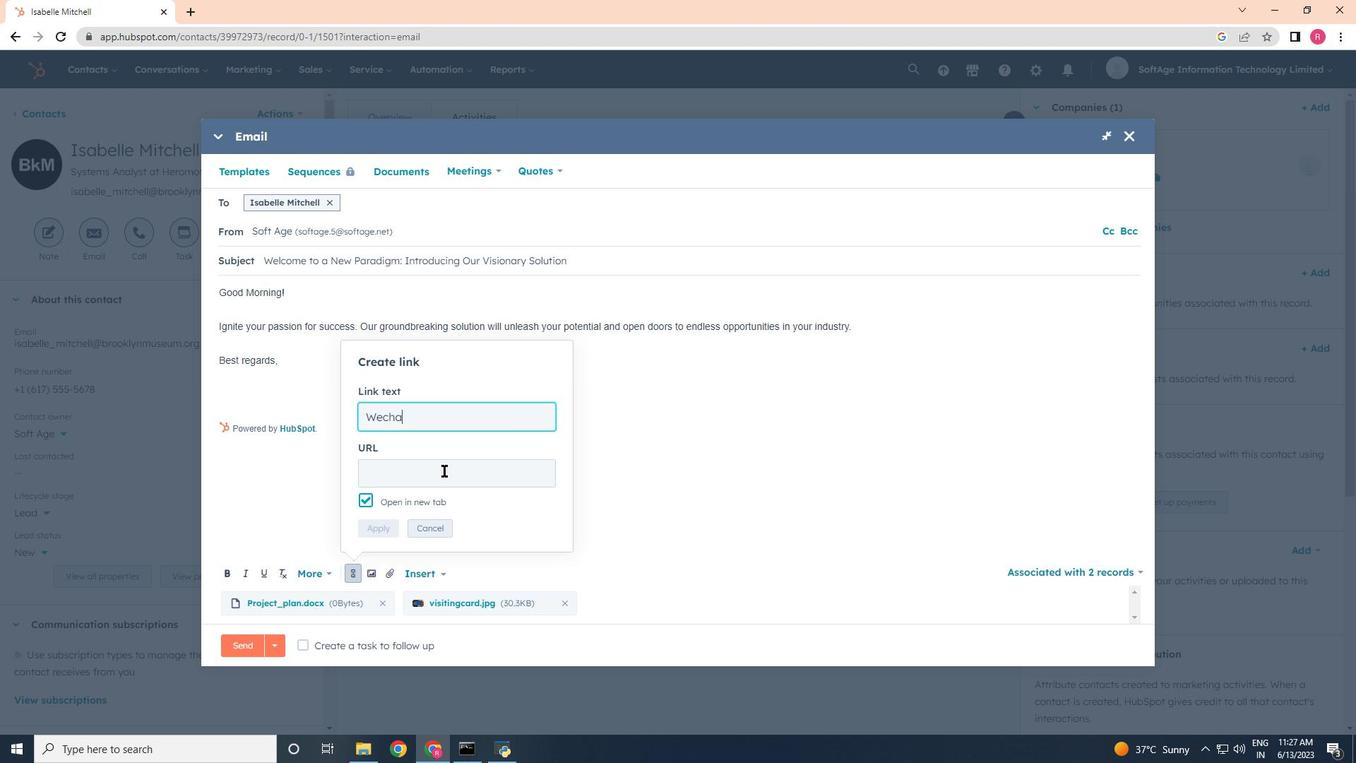 
Action: Key pressed t<Key.tab>www.wechaat<Key.backspace><Key.backspace>t.com
Screenshot: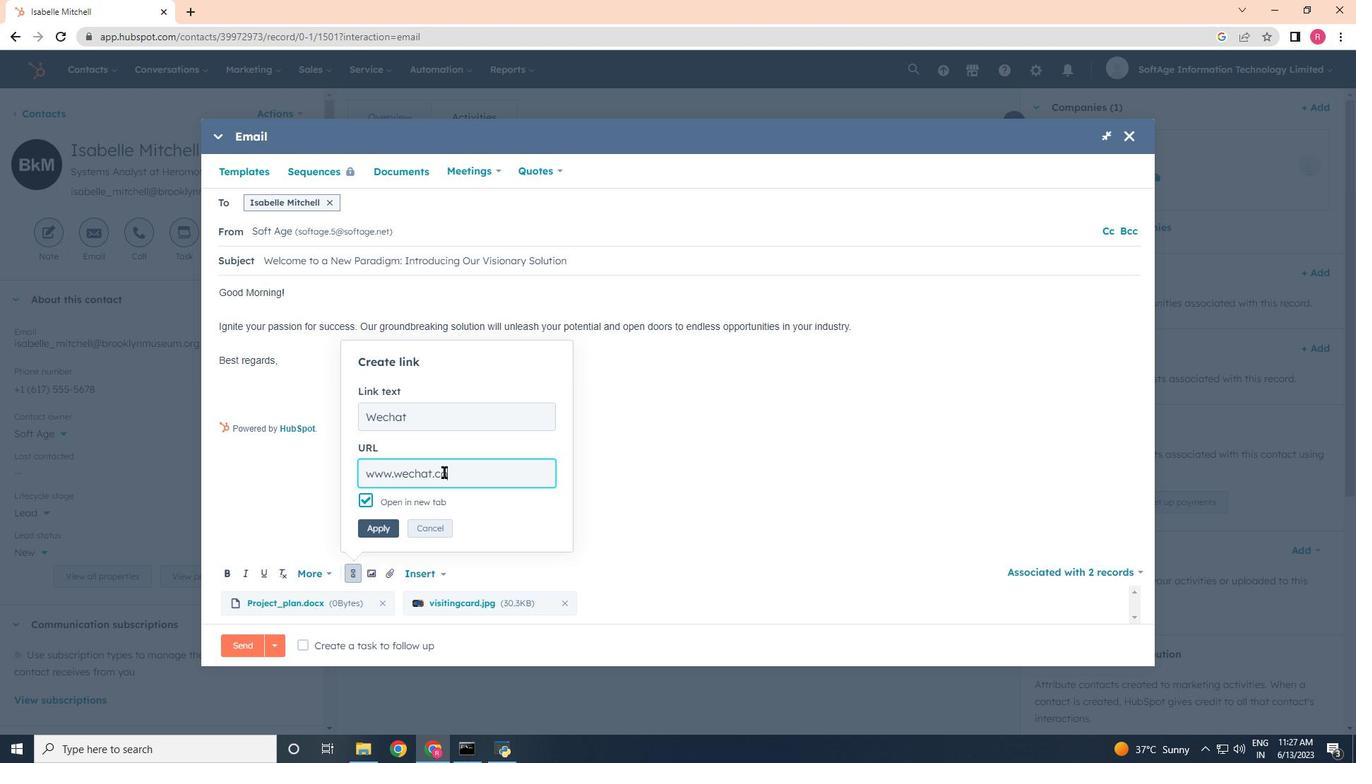 
Action: Mouse moved to (392, 524)
Screenshot: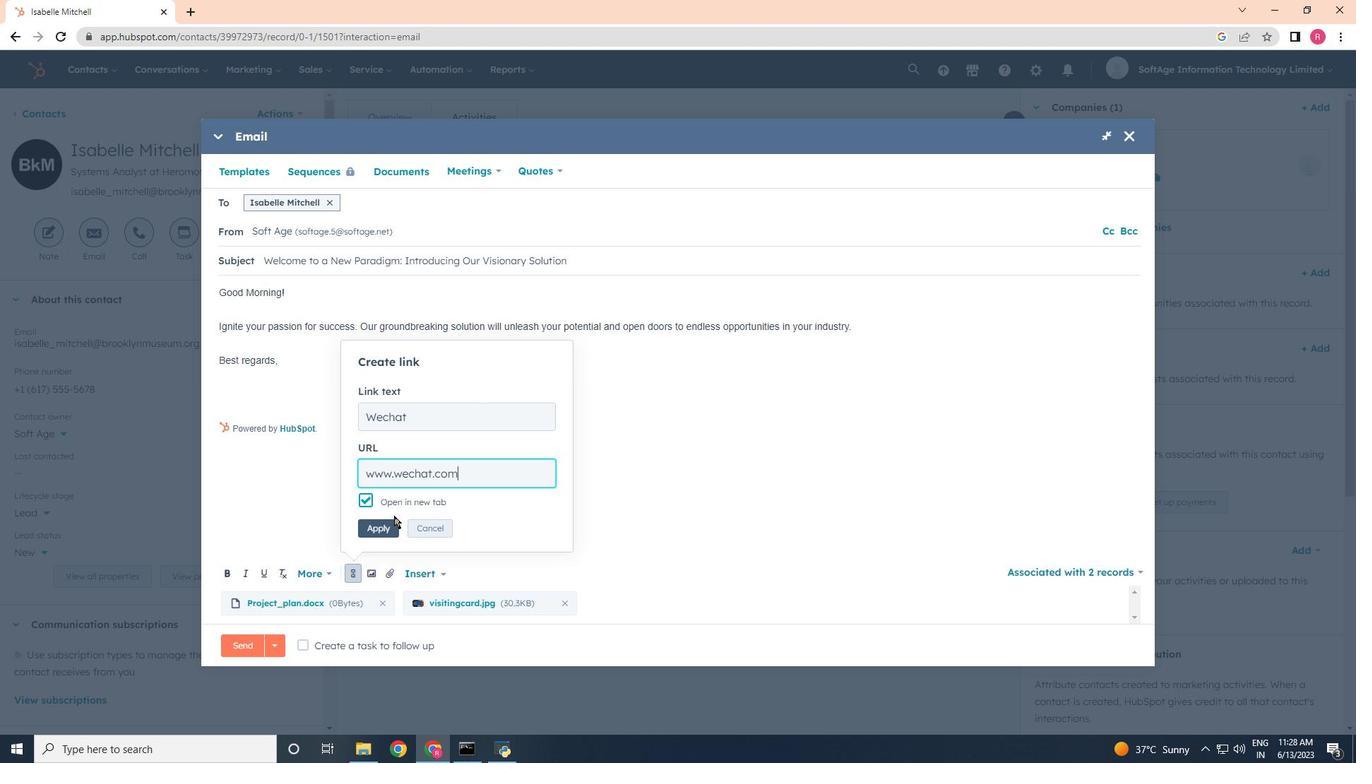 
Action: Mouse pressed left at (392, 524)
Screenshot: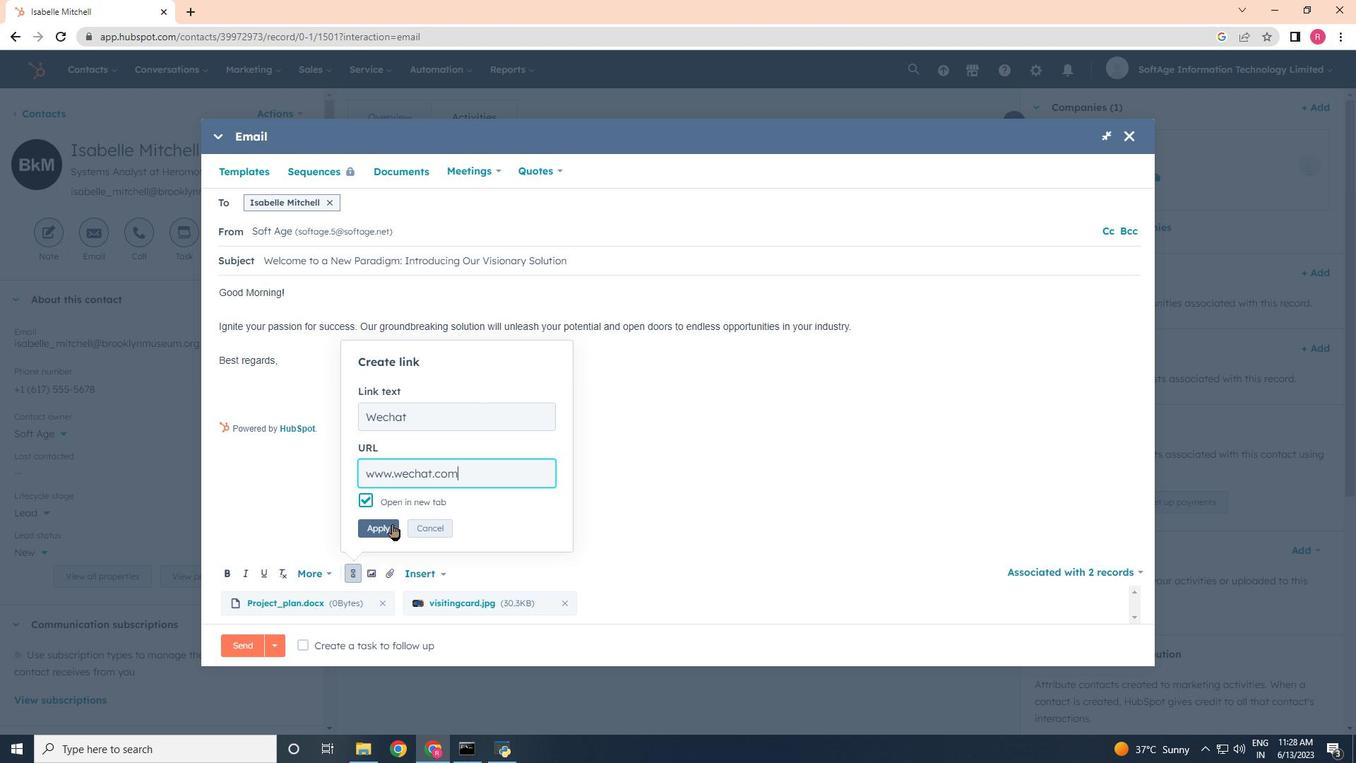 
Action: Mouse moved to (298, 647)
Screenshot: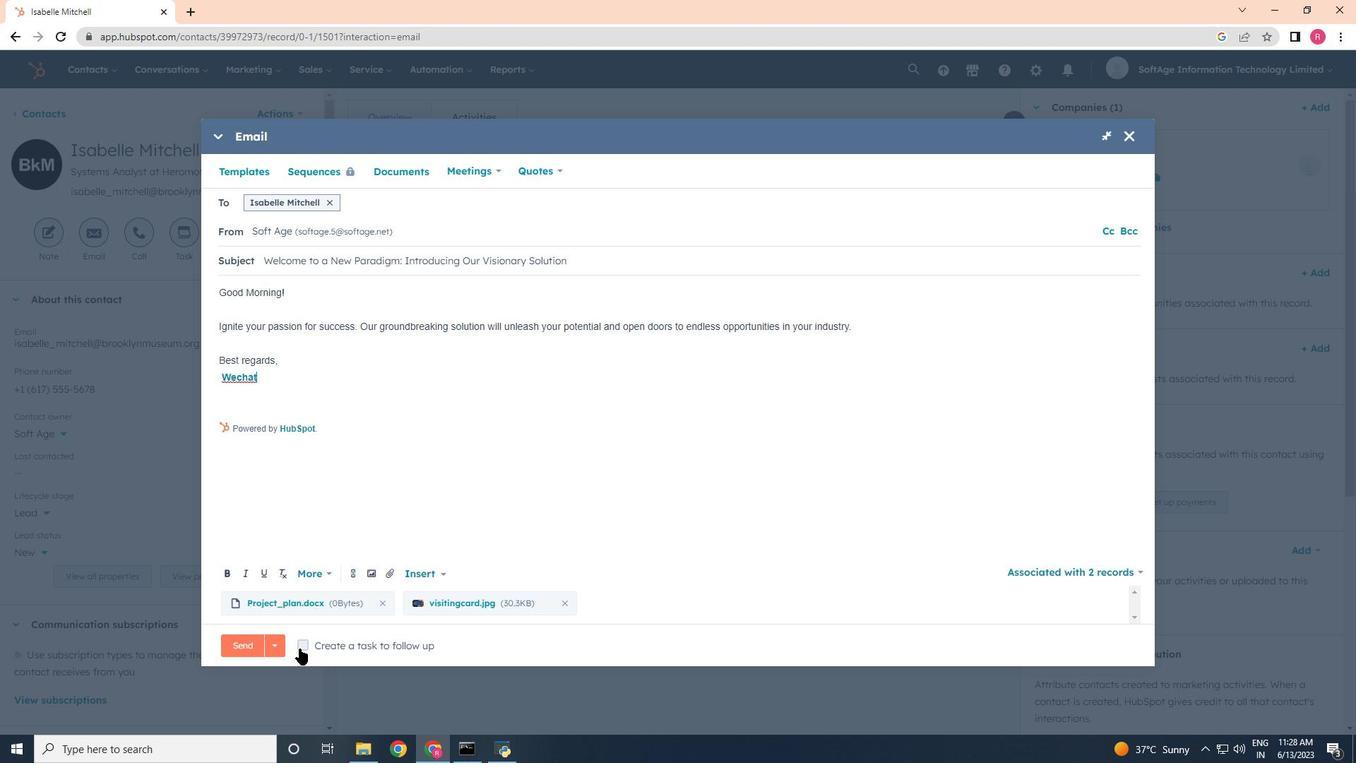 
Action: Mouse pressed left at (298, 647)
Screenshot: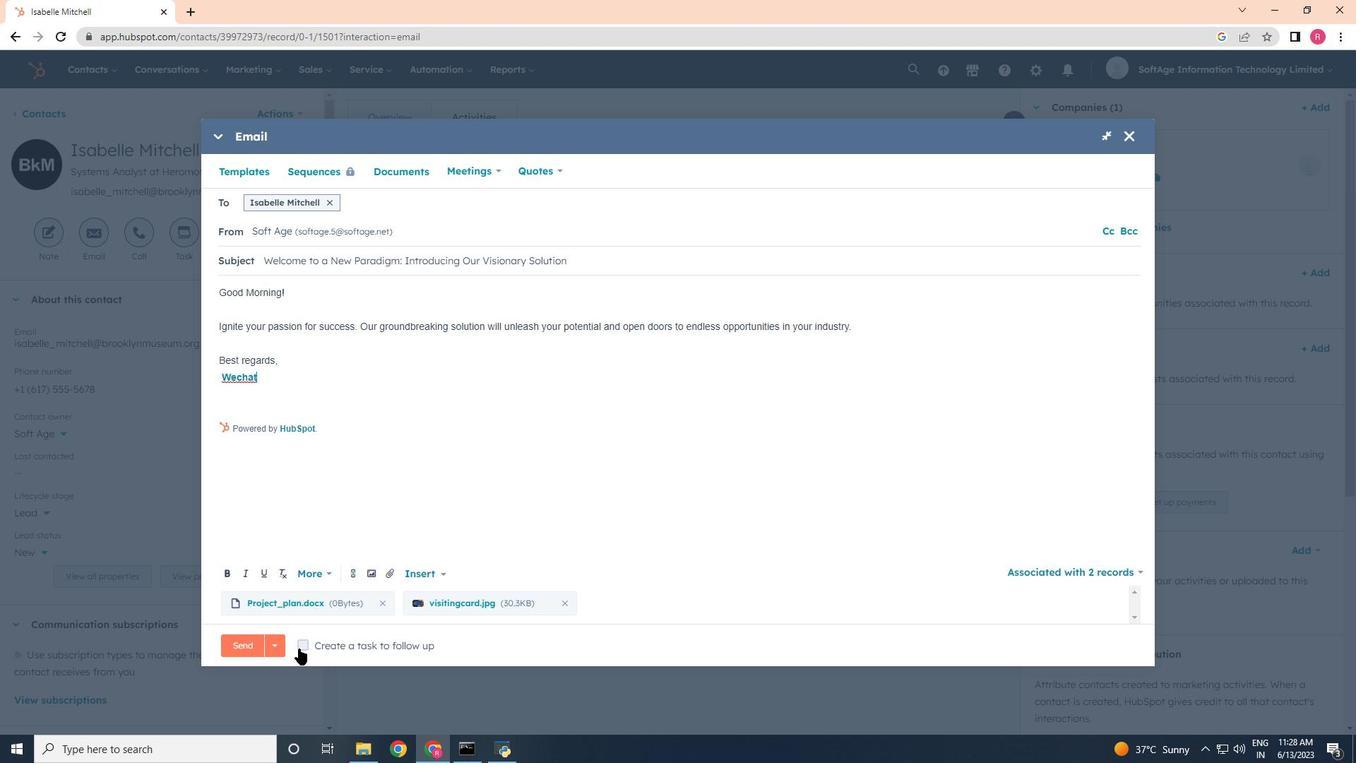 
Action: Mouse moved to (576, 647)
Screenshot: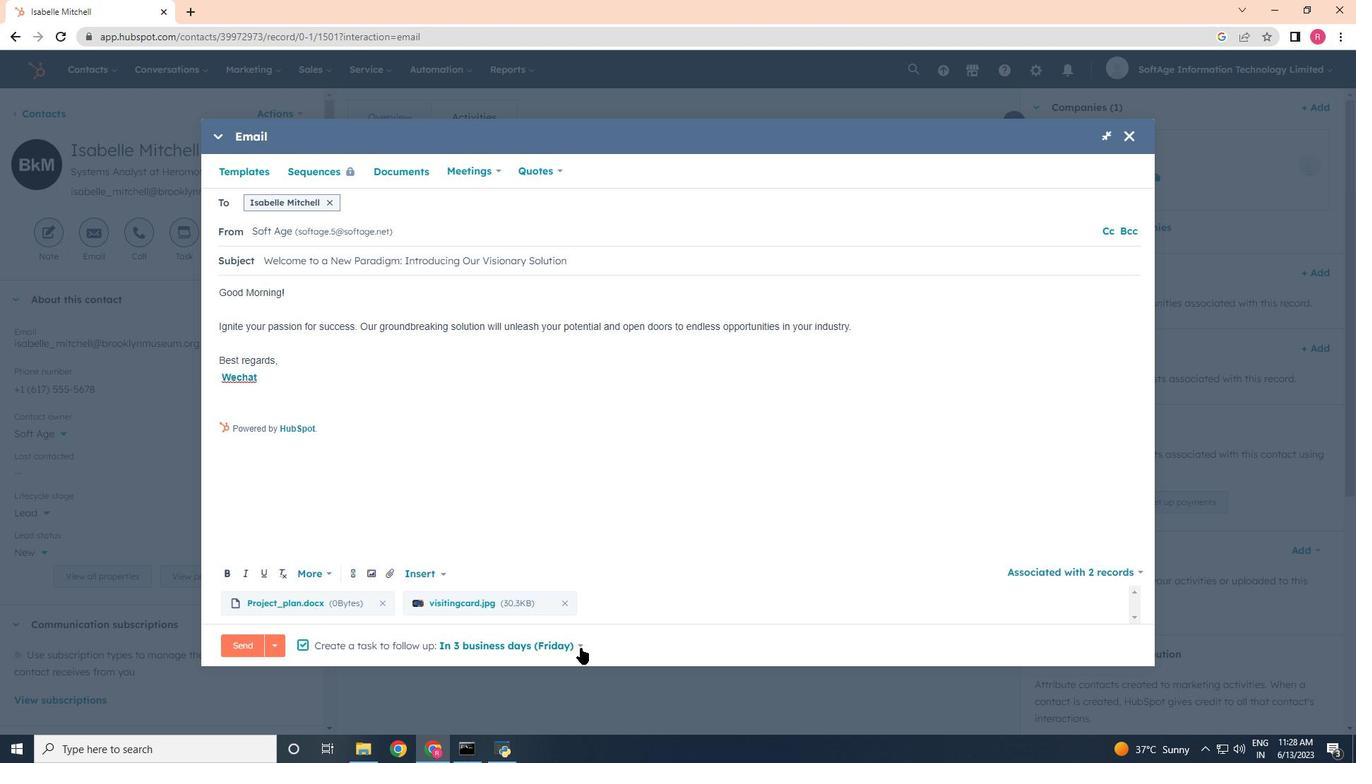
Action: Mouse pressed left at (576, 647)
Screenshot: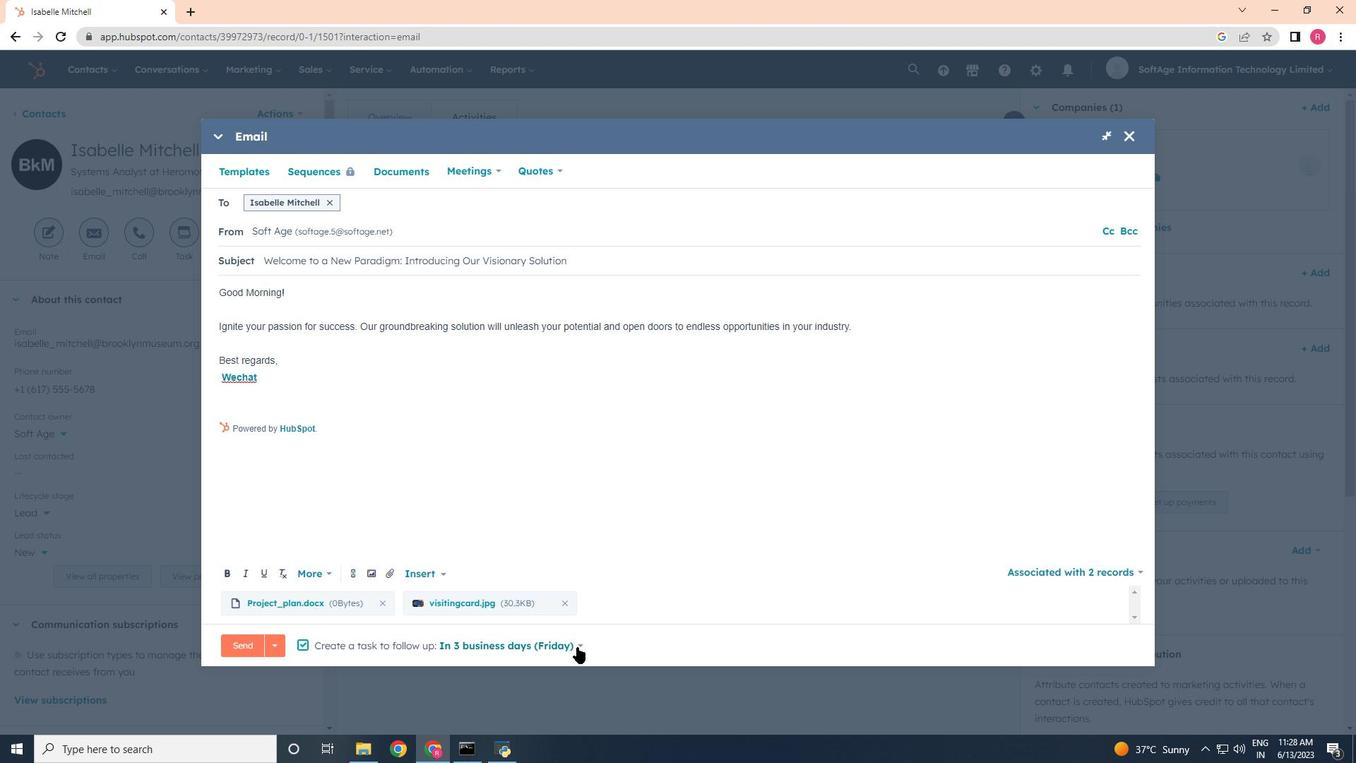 
Action: Mouse moved to (489, 559)
Screenshot: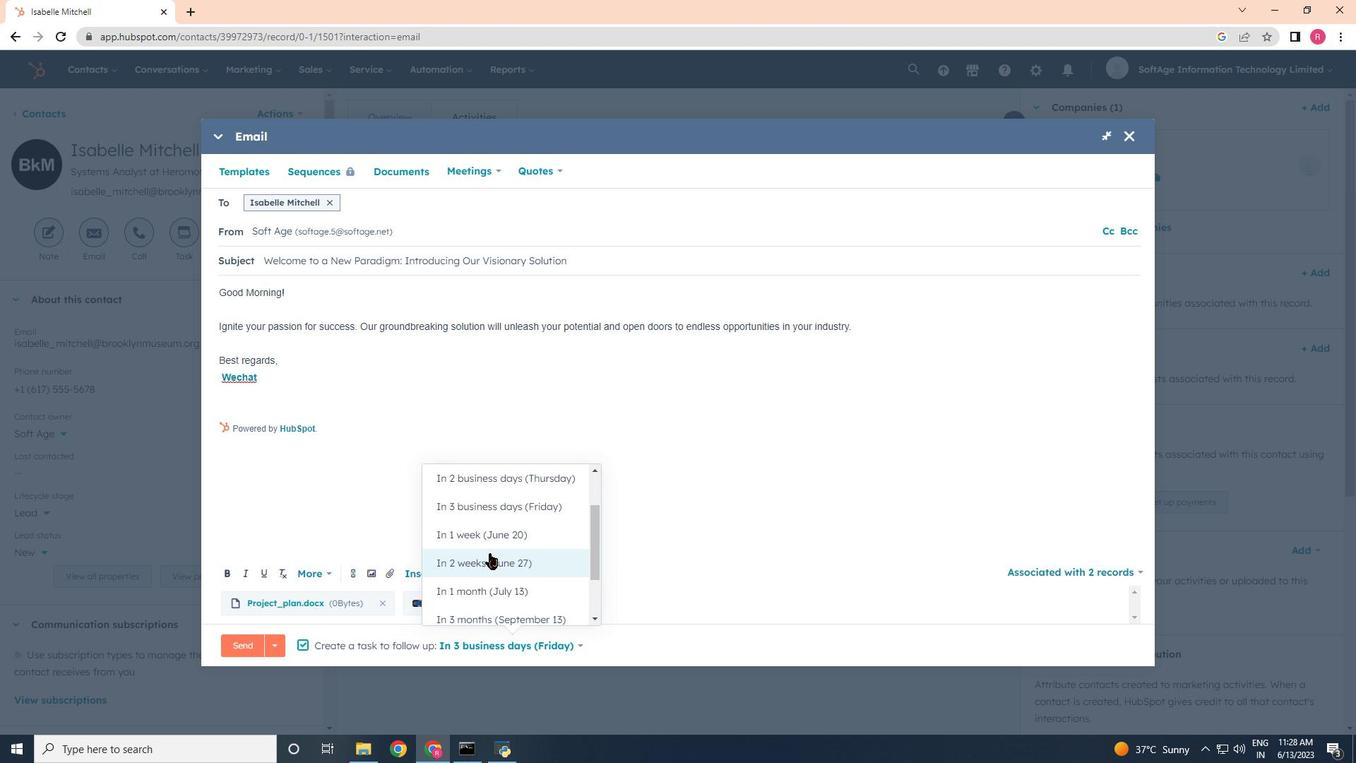 
Action: Mouse pressed left at (489, 559)
Screenshot: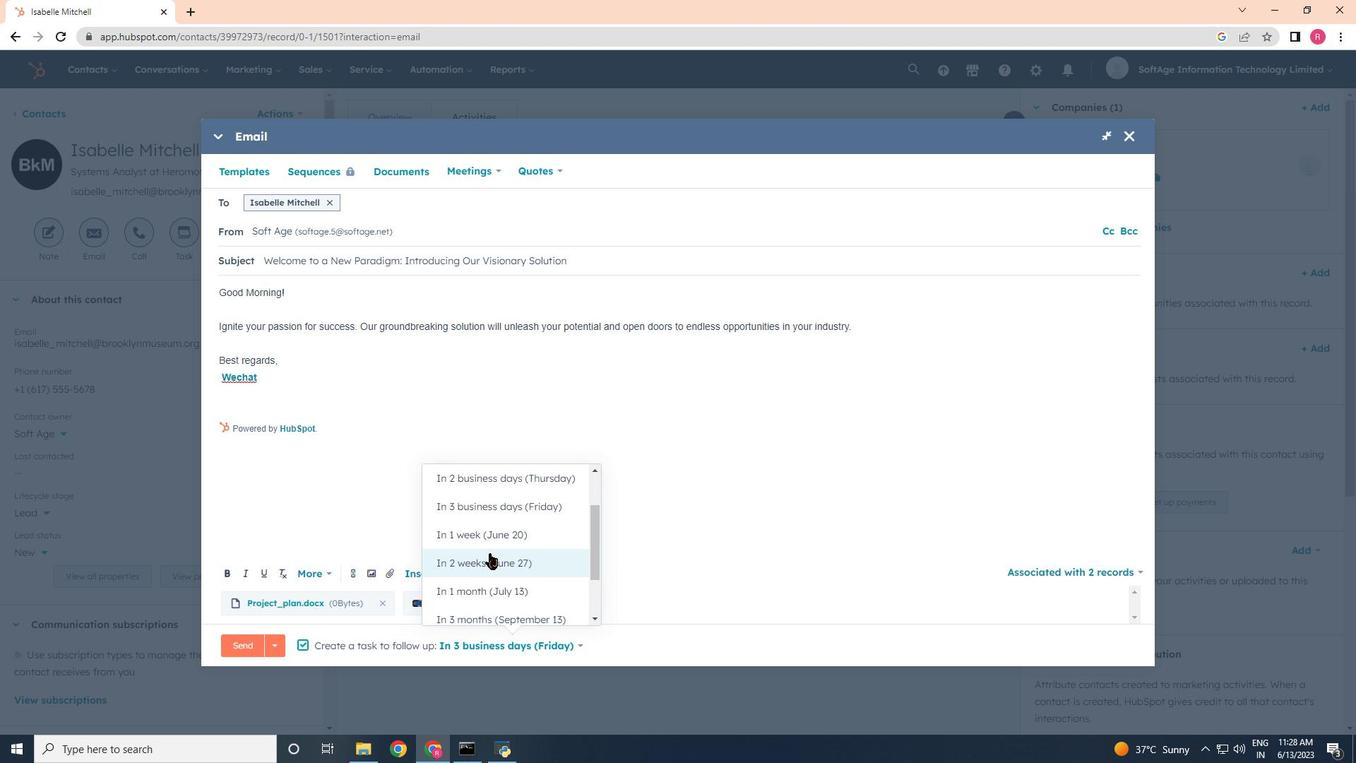 
Action: Mouse moved to (240, 650)
Screenshot: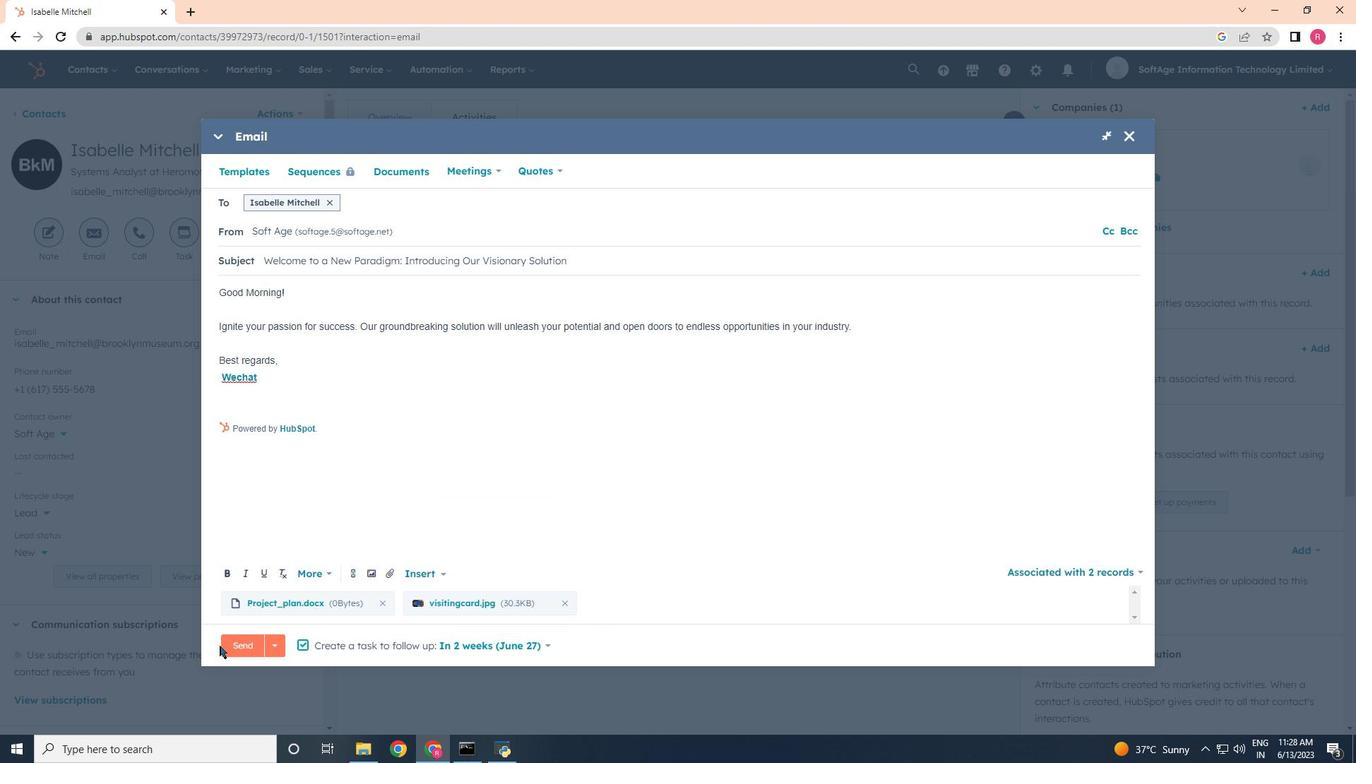 
Action: Mouse pressed left at (240, 650)
Screenshot: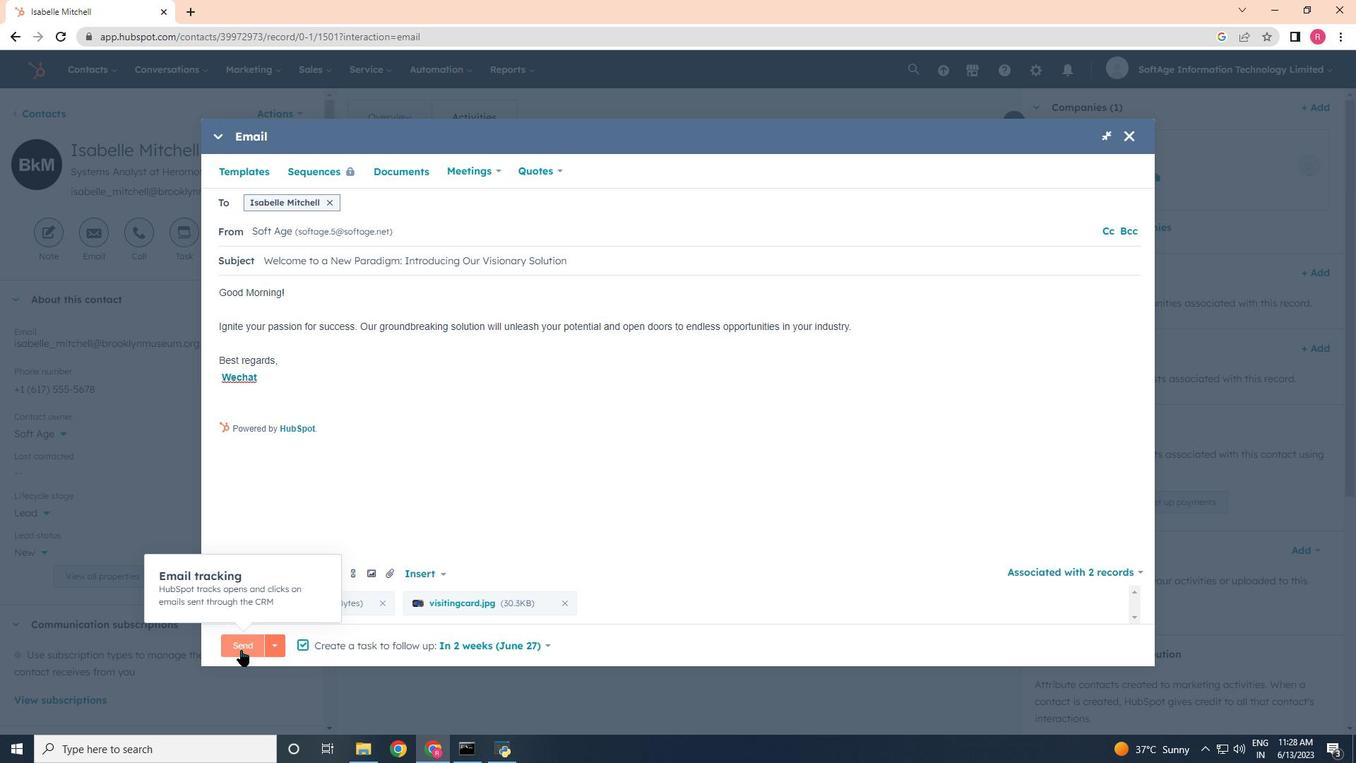 
